 Task: Add an event with the title Second Interview with Chris, date '2024/05/22', time 8:50 AM to 10:50 AMand add a description: A conference call with partners serves as a platform for collaborative discussions. It brings together representatives from different organizations or departments to exchange ideas, share updates, and address common challenges. The call enables open and interactive communication, fostering a sense of teamwork and cooperation among partners.Select event color  Banana . Add location for the event as: 789 Rua Augusta, Lisbon, Portugal, logged in from the account softage.9@softage.netand send the event invitation to softage.6@softage.net with CC to  softage.7@softage.net. Set a reminder for the event Daily
Action: Mouse pressed left at (45, 107)
Screenshot: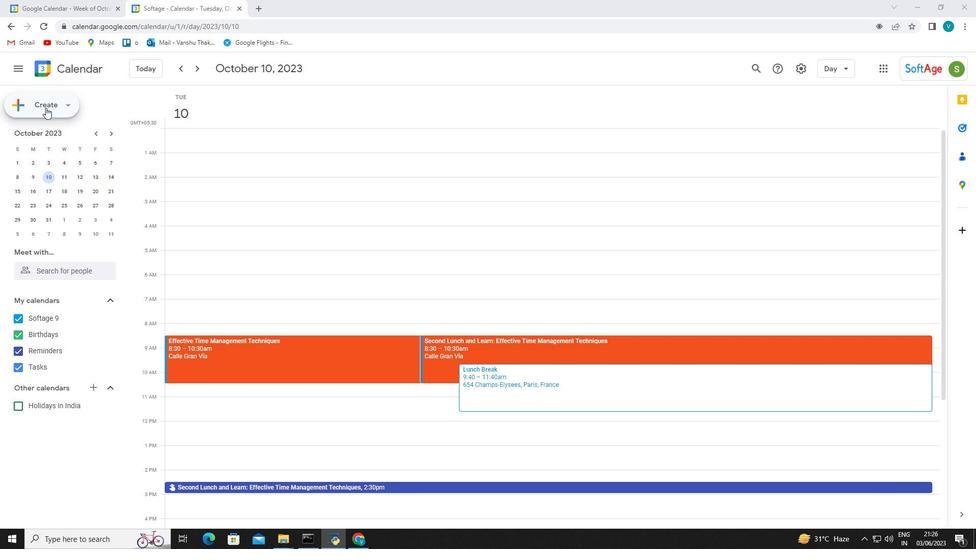 
Action: Mouse moved to (49, 129)
Screenshot: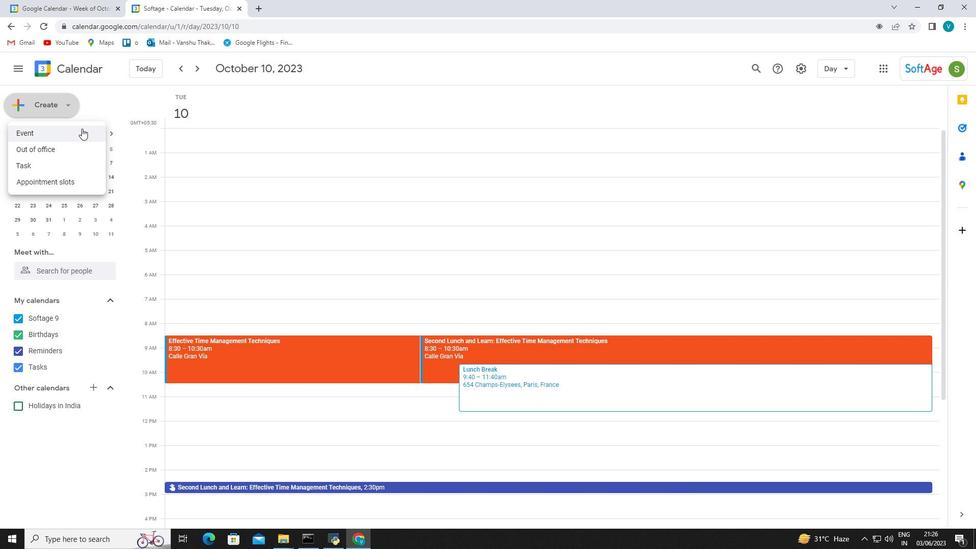 
Action: Mouse pressed left at (49, 129)
Screenshot: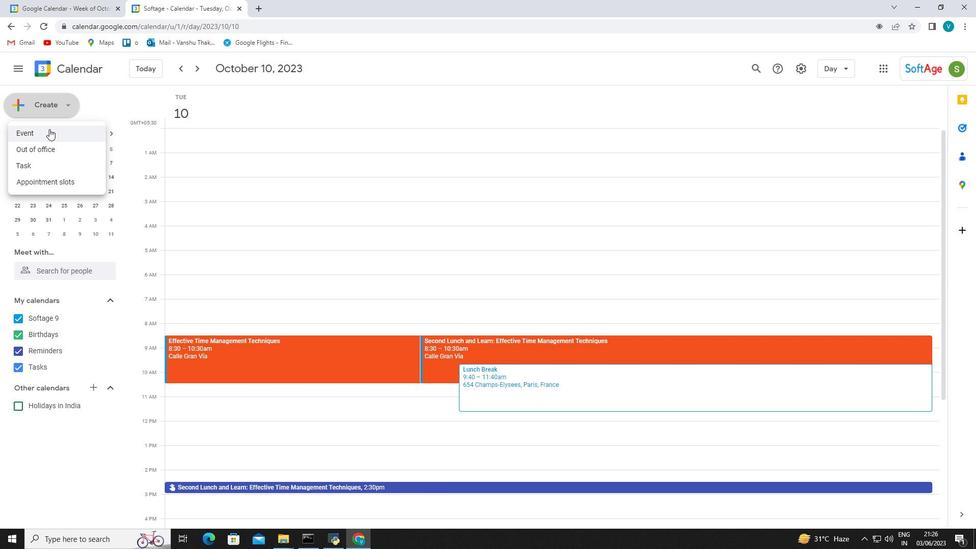 
Action: Mouse moved to (808, 340)
Screenshot: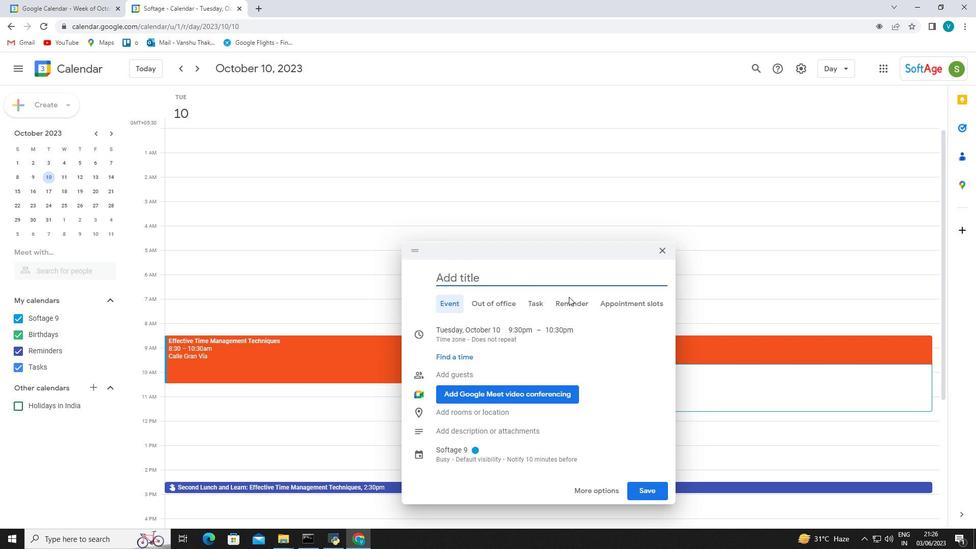 
Action: Key pressed <Key.shift_r>Second<Key.space><Key.shift_r><Key.shift_r><Key.shift_r><Key.shift_r><Key.shift_r><Key.shift_r><Key.shift_r><Key.shift_r><Key.shift_r>Interviw<Key.space><Key.backspace><Key.backspace>w<Key.backspace>ew<Key.space><Key.shift_r>with<Key.space><Key.shift_r>Chirs<Key.space>
Screenshot: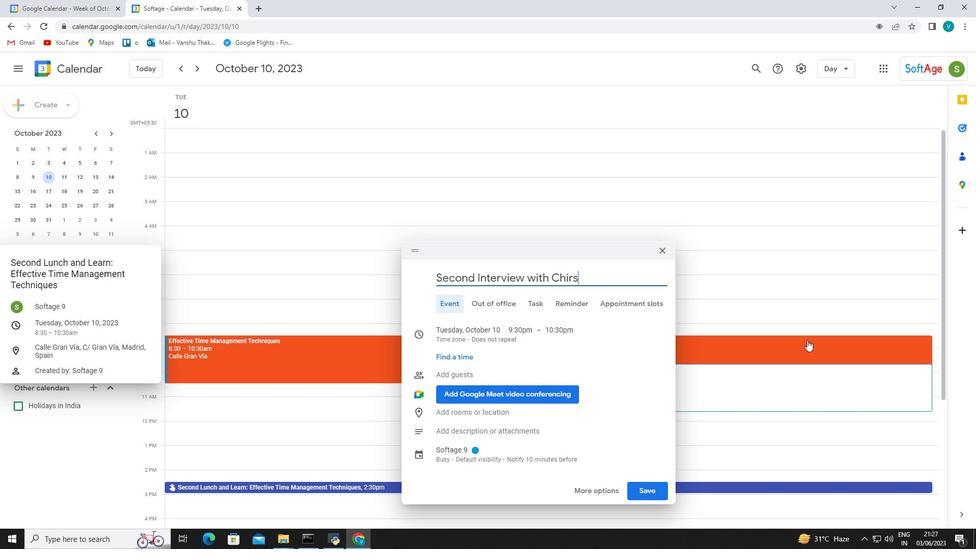 
Action: Mouse moved to (572, 281)
Screenshot: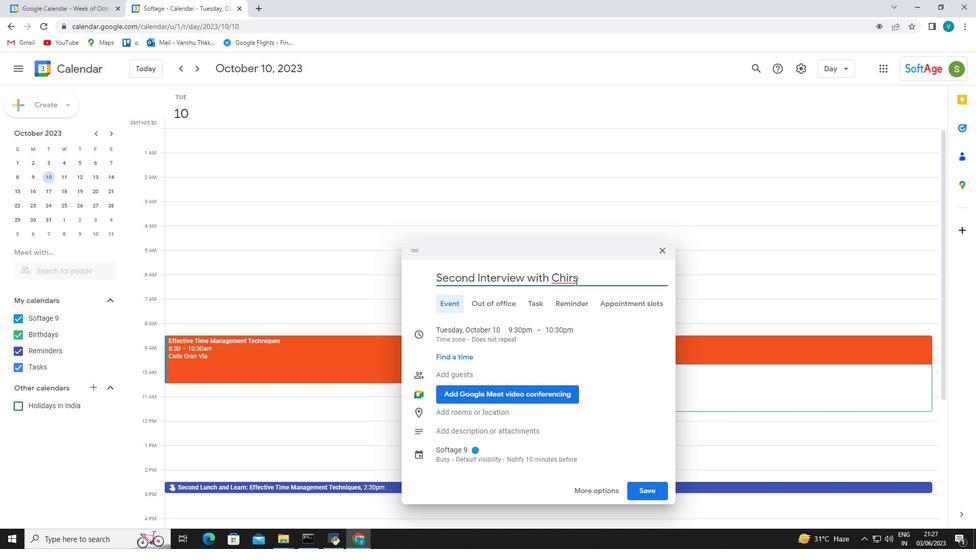 
Action: Mouse pressed right at (572, 281)
Screenshot: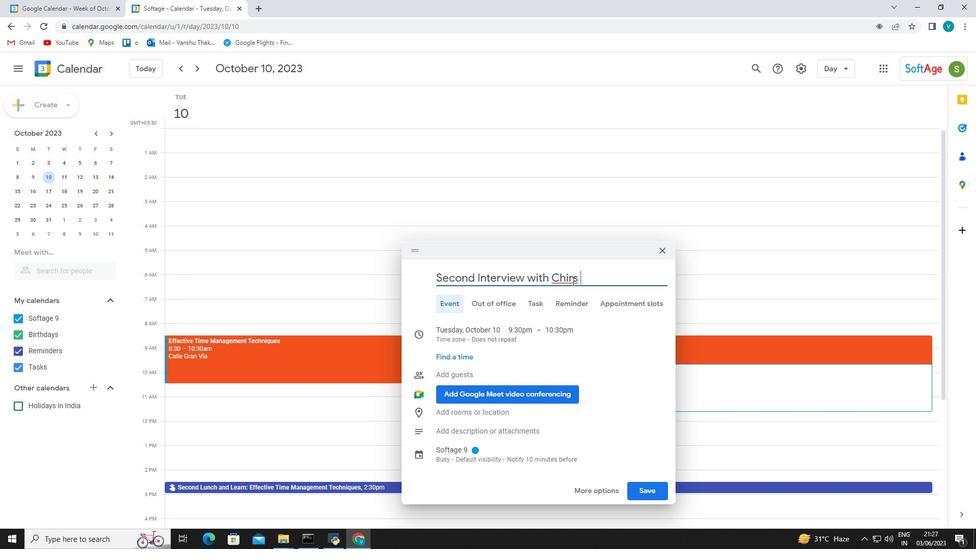 
Action: Mouse moved to (585, 289)
Screenshot: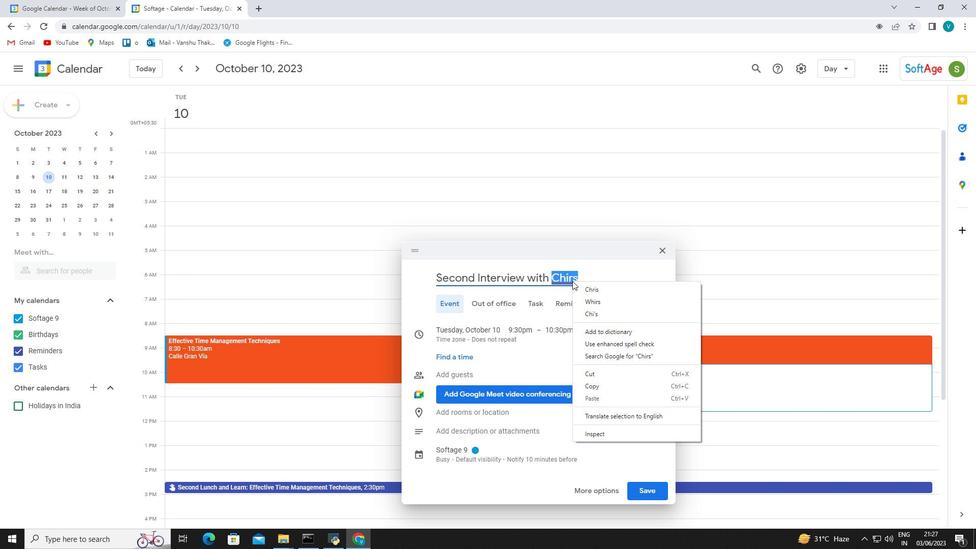 
Action: Mouse pressed left at (585, 289)
Screenshot: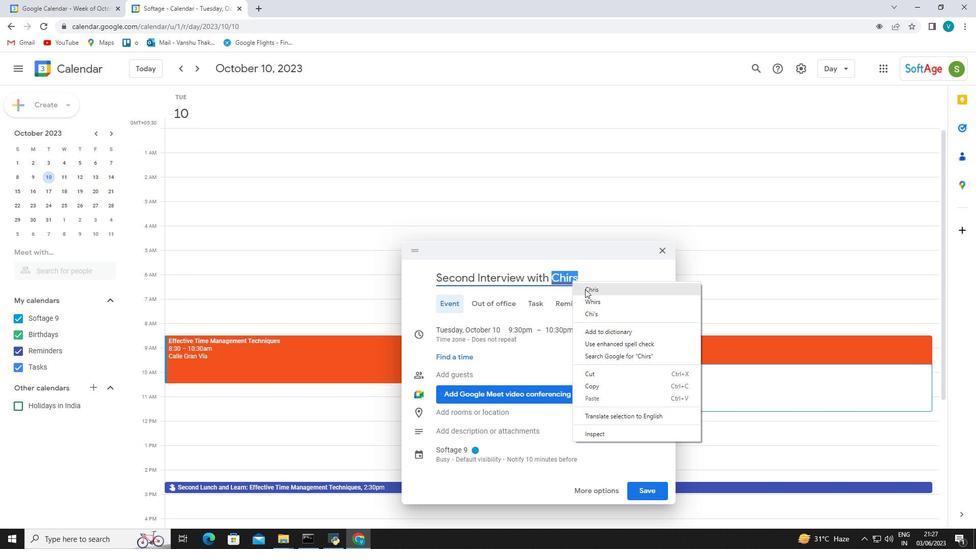 
Action: Mouse moved to (570, 351)
Screenshot: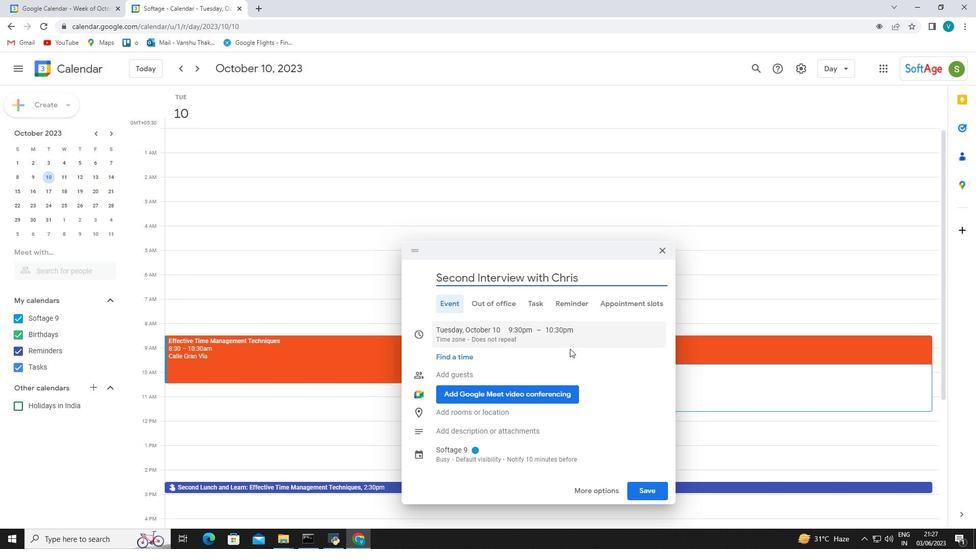 
Action: Mouse scrolled (570, 350) with delta (0, 0)
Screenshot: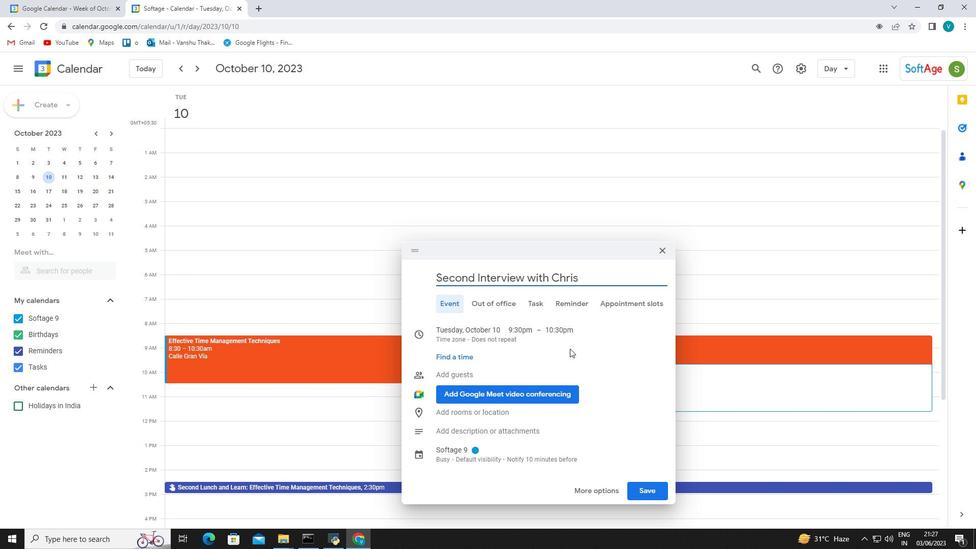 
Action: Mouse moved to (572, 351)
Screenshot: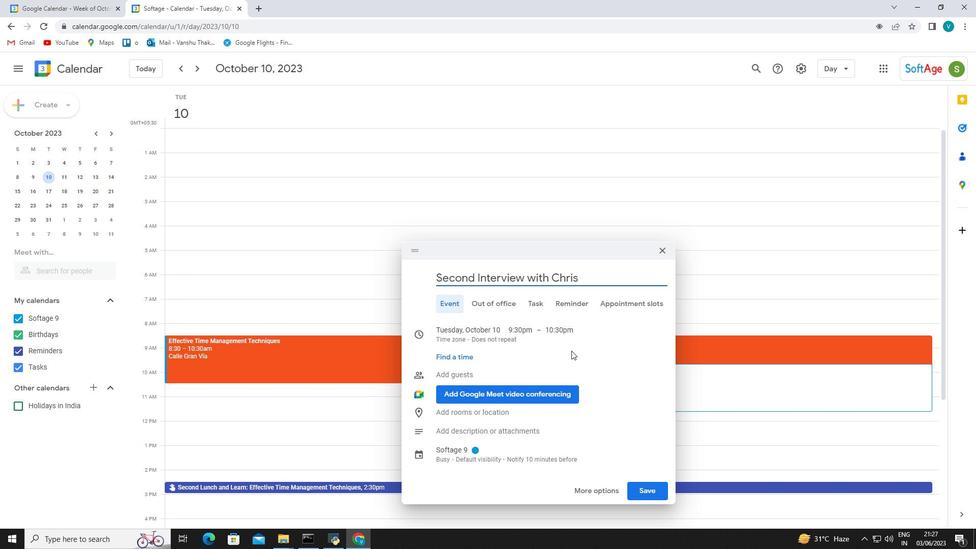 
Action: Mouse scrolled (572, 350) with delta (0, 0)
Screenshot: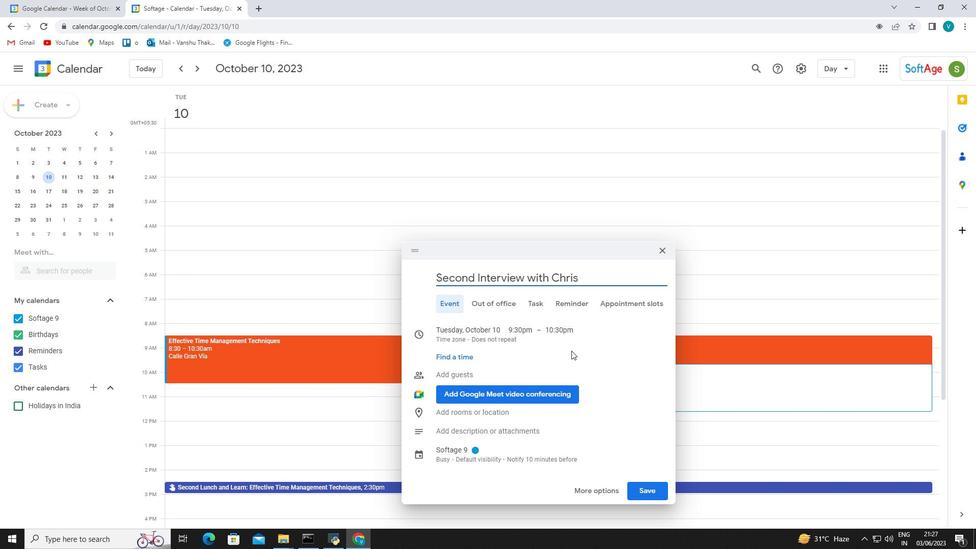 
Action: Mouse moved to (573, 351)
Screenshot: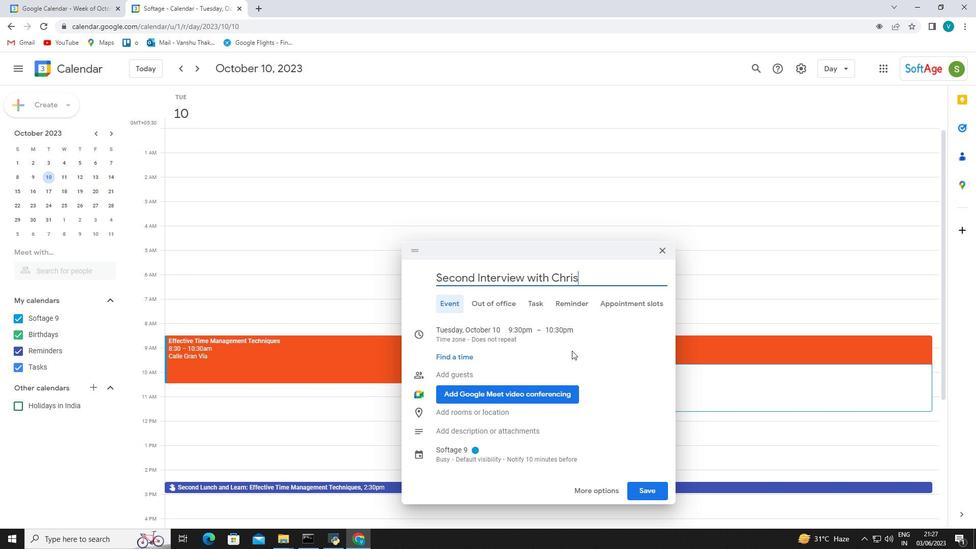 
Action: Mouse scrolled (573, 350) with delta (0, 0)
Screenshot: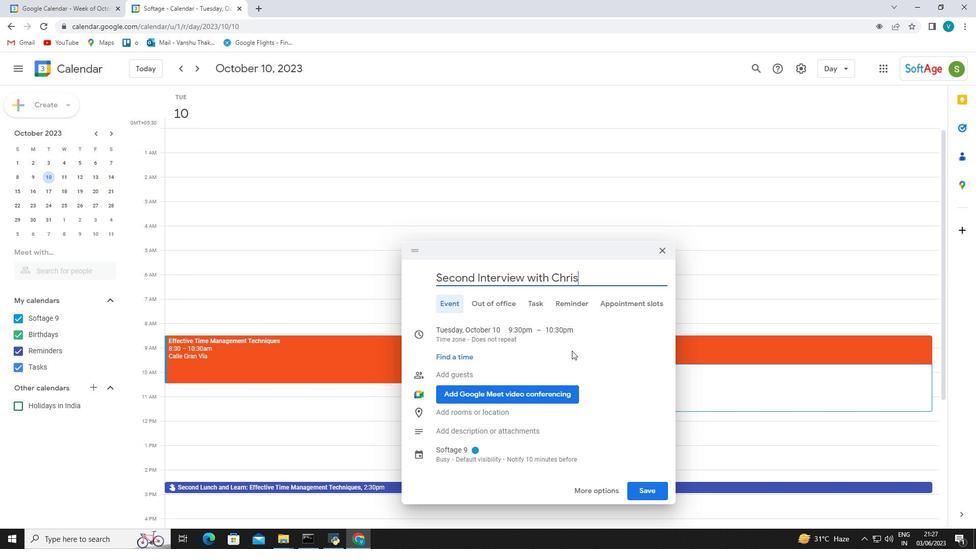 
Action: Mouse moved to (603, 362)
Screenshot: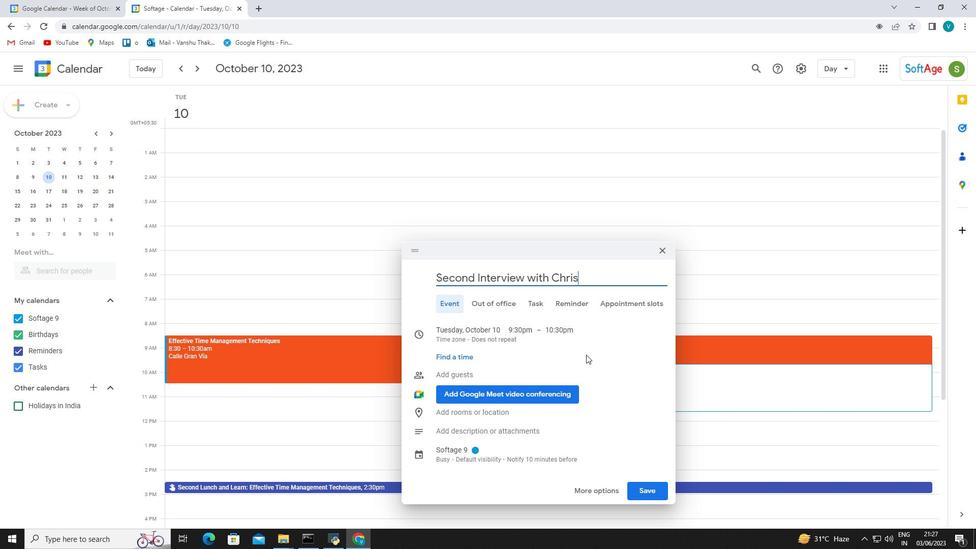 
Action: Mouse scrolled (603, 361) with delta (0, 0)
Screenshot: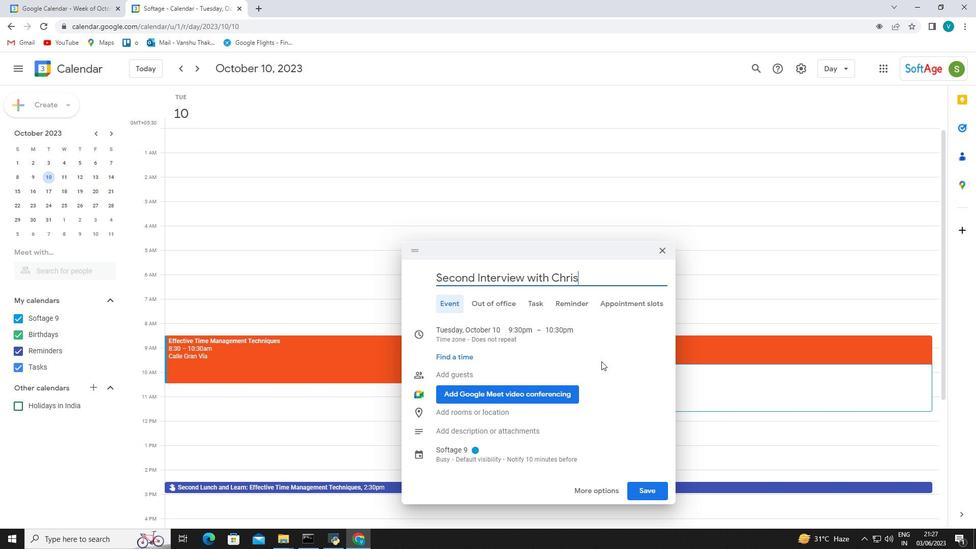 
Action: Mouse scrolled (603, 361) with delta (0, 0)
Screenshot: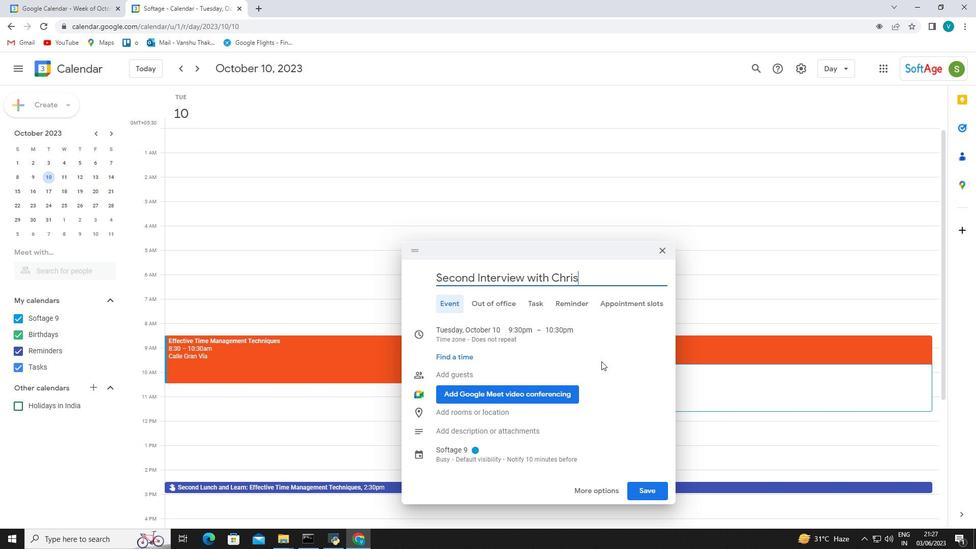 
Action: Mouse scrolled (603, 361) with delta (0, 0)
Screenshot: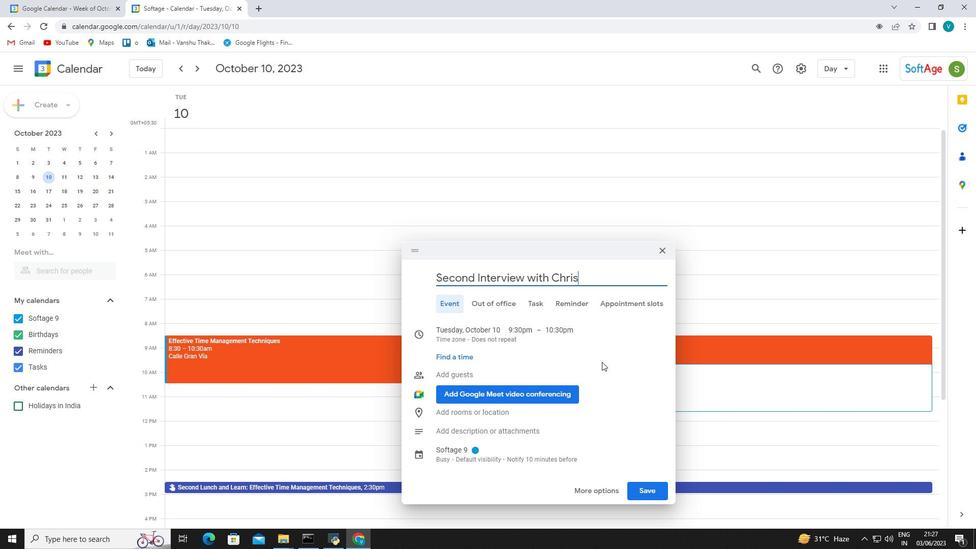 
Action: Mouse scrolled (603, 361) with delta (0, 0)
Screenshot: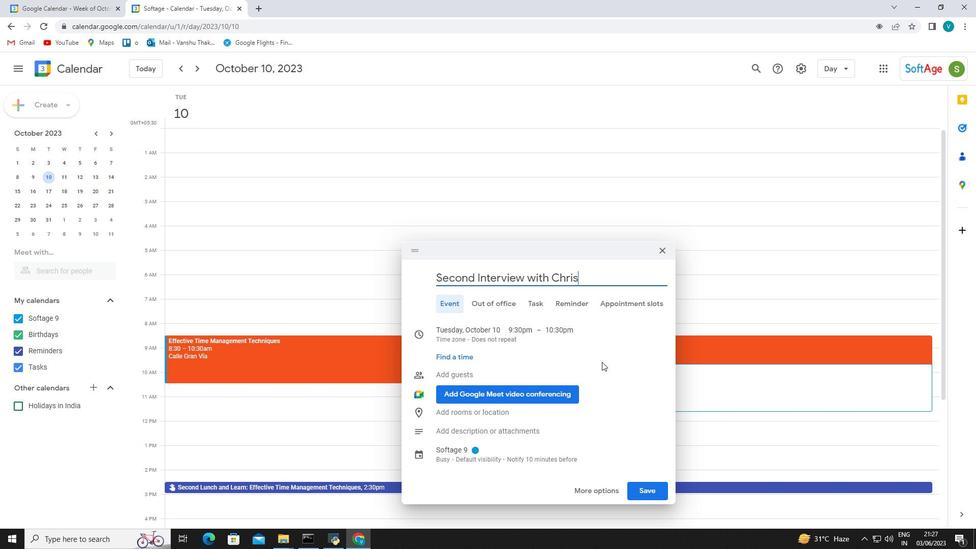 
Action: Mouse scrolled (603, 361) with delta (0, 0)
Screenshot: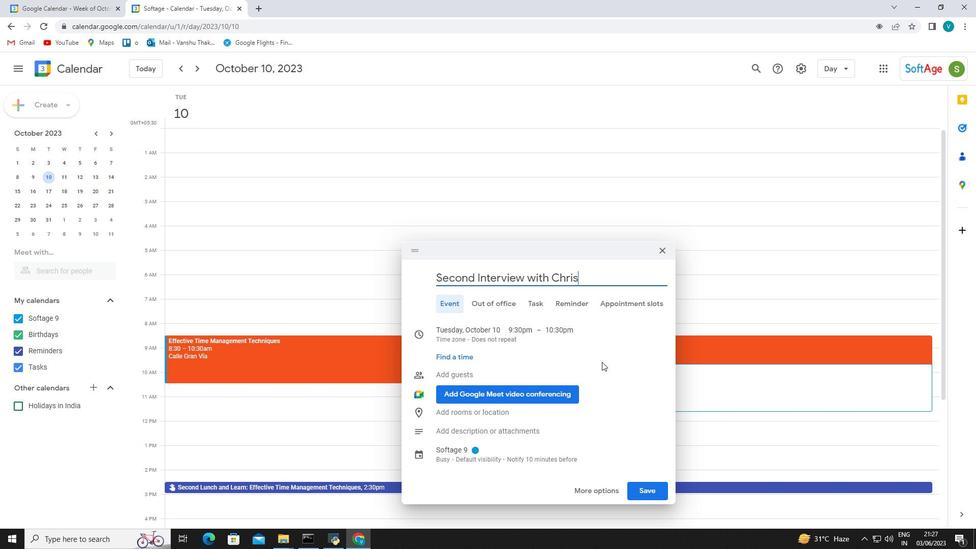 
Action: Mouse moved to (604, 365)
Screenshot: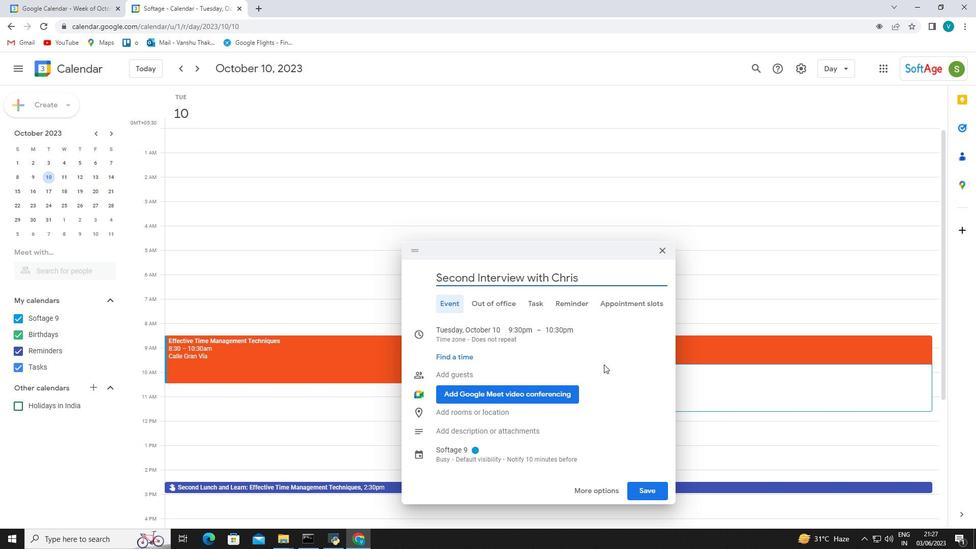 
Action: Mouse scrolled (604, 364) with delta (0, 0)
Screenshot: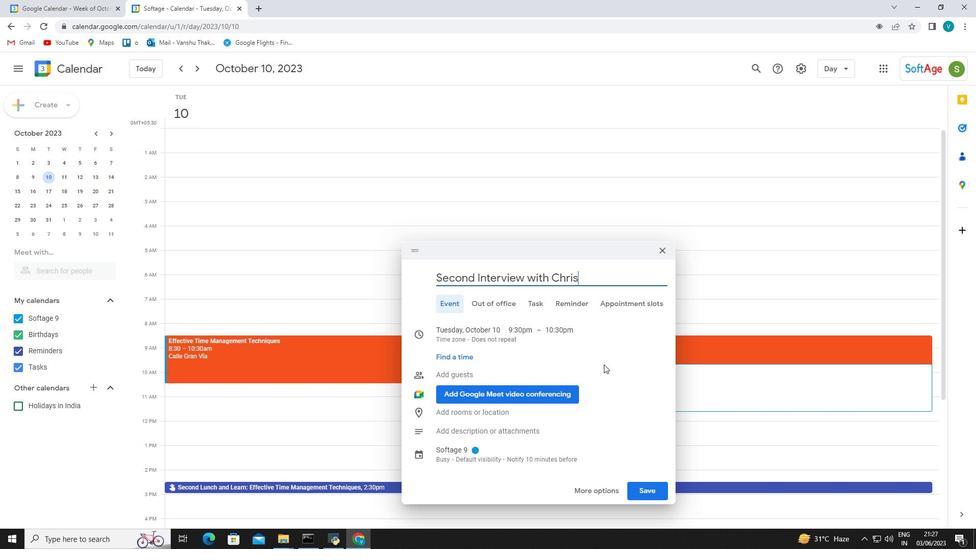 
Action: Mouse scrolled (604, 364) with delta (0, 0)
Screenshot: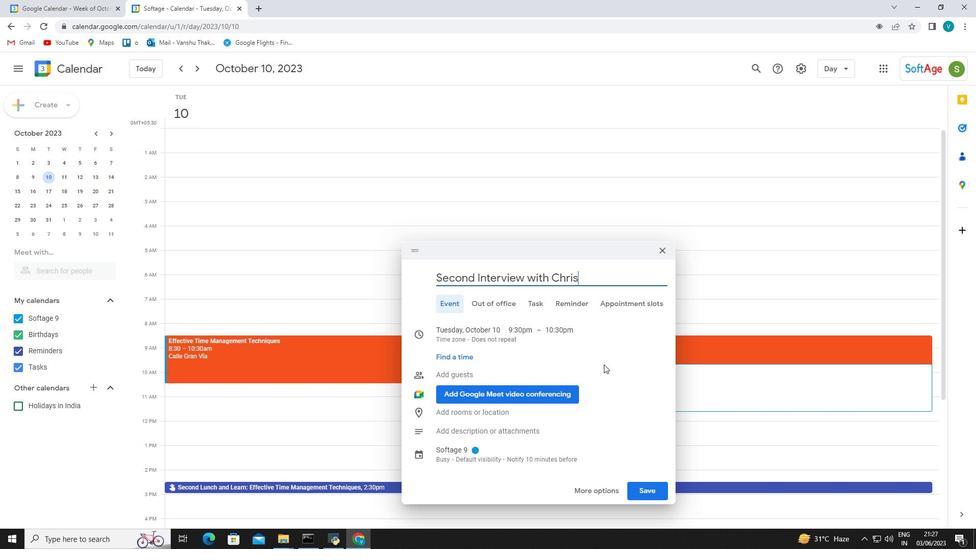 
Action: Mouse scrolled (604, 364) with delta (0, 0)
Screenshot: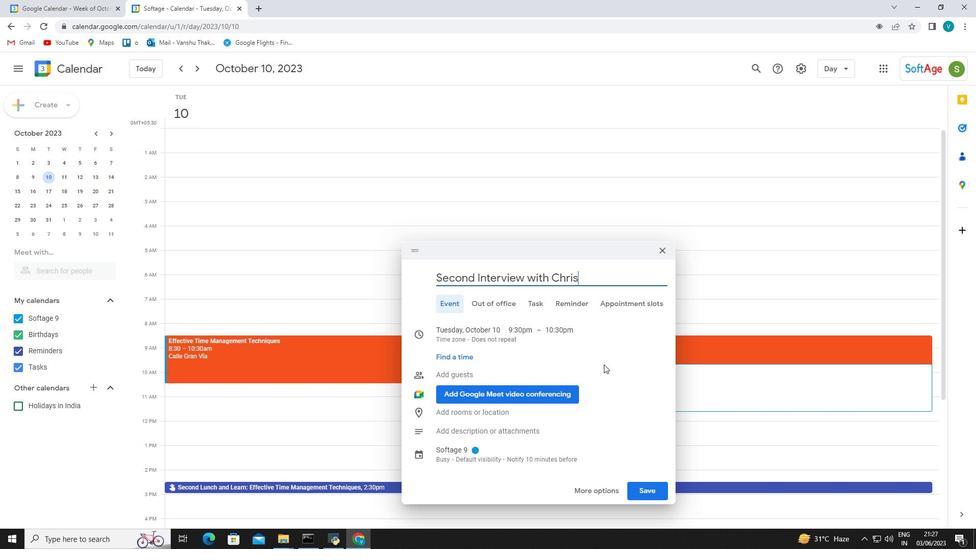 
Action: Mouse scrolled (604, 364) with delta (0, 0)
Screenshot: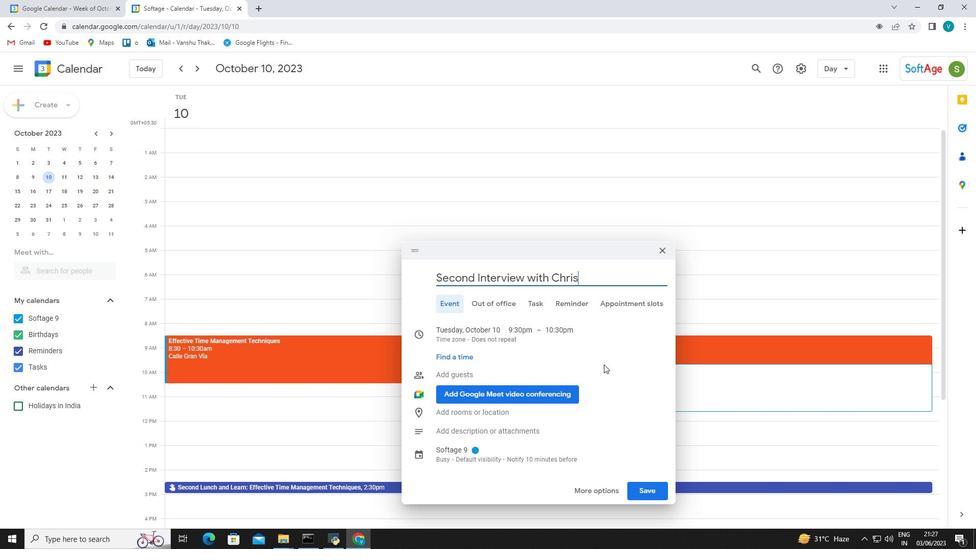 
Action: Mouse scrolled (604, 364) with delta (0, 0)
Screenshot: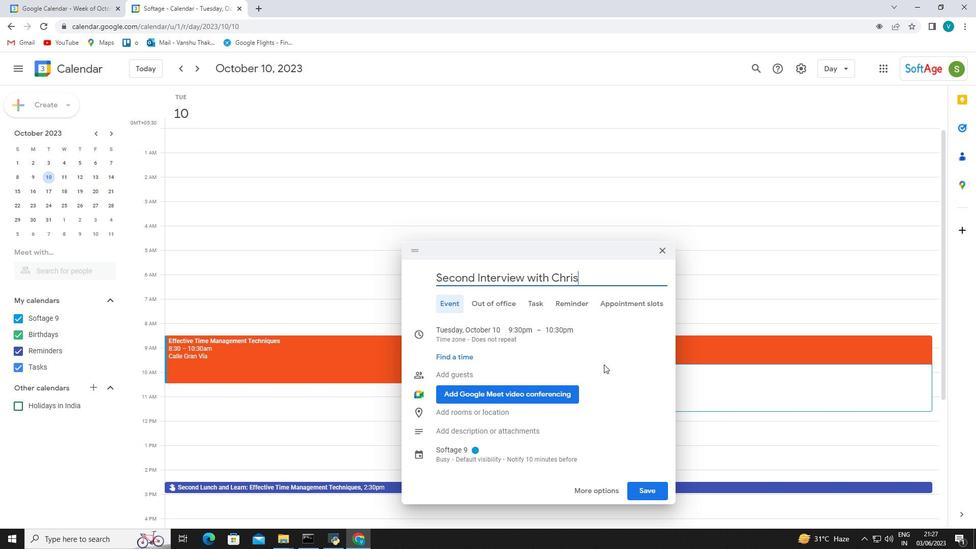 
Action: Mouse moved to (648, 388)
Screenshot: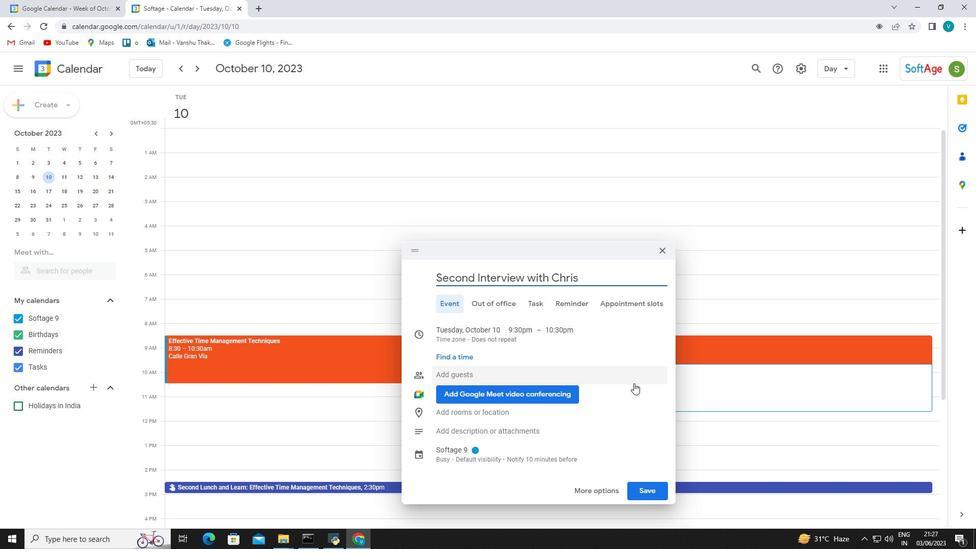 
Action: Mouse scrolled (648, 389) with delta (0, 0)
Screenshot: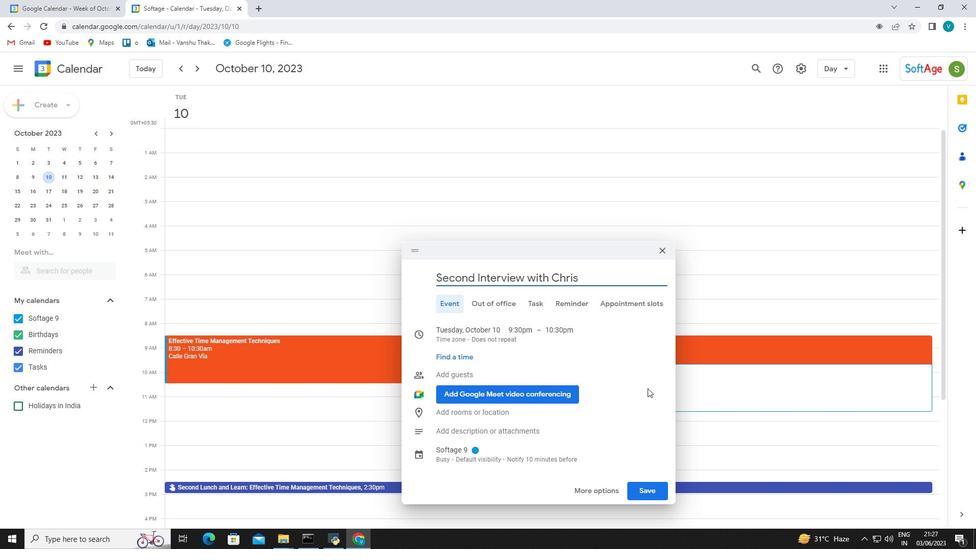 
Action: Mouse scrolled (648, 389) with delta (0, 0)
Screenshot: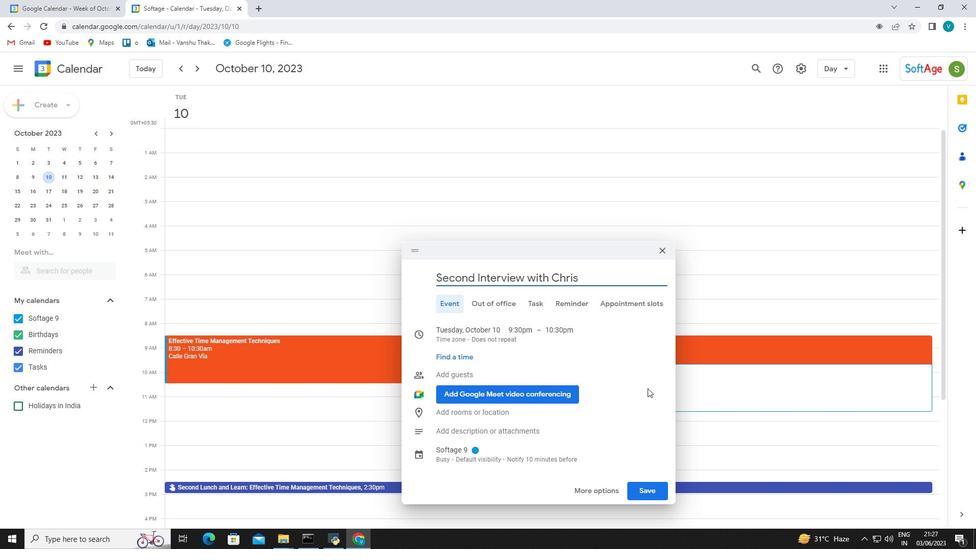 
Action: Mouse scrolled (648, 389) with delta (0, 0)
Screenshot: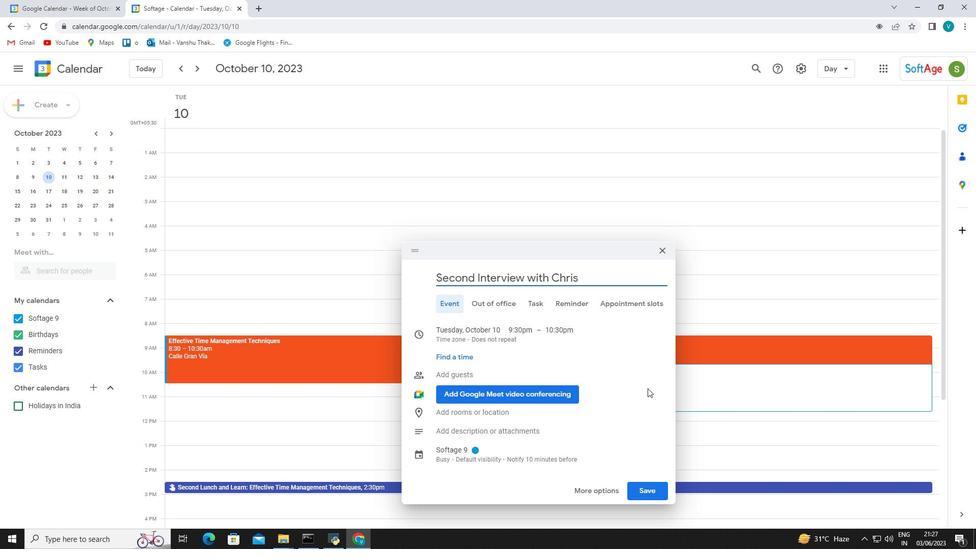
Action: Mouse scrolled (648, 389) with delta (0, 0)
Screenshot: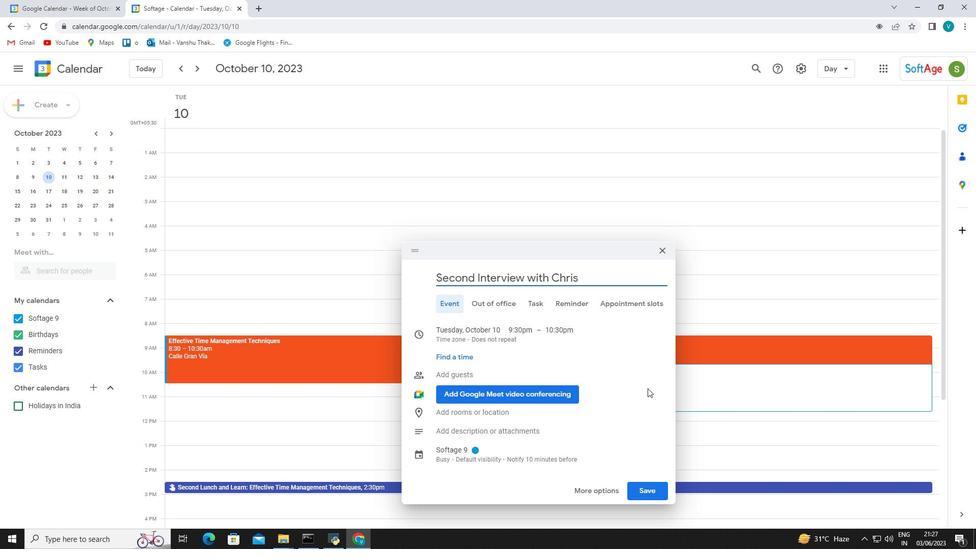 
Action: Mouse scrolled (648, 389) with delta (0, 0)
Screenshot: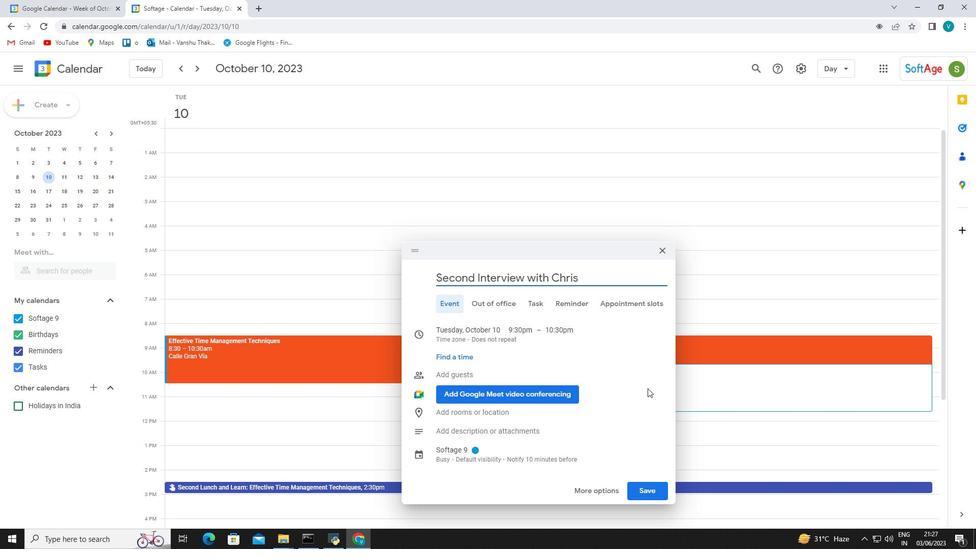 
Action: Mouse moved to (491, 328)
Screenshot: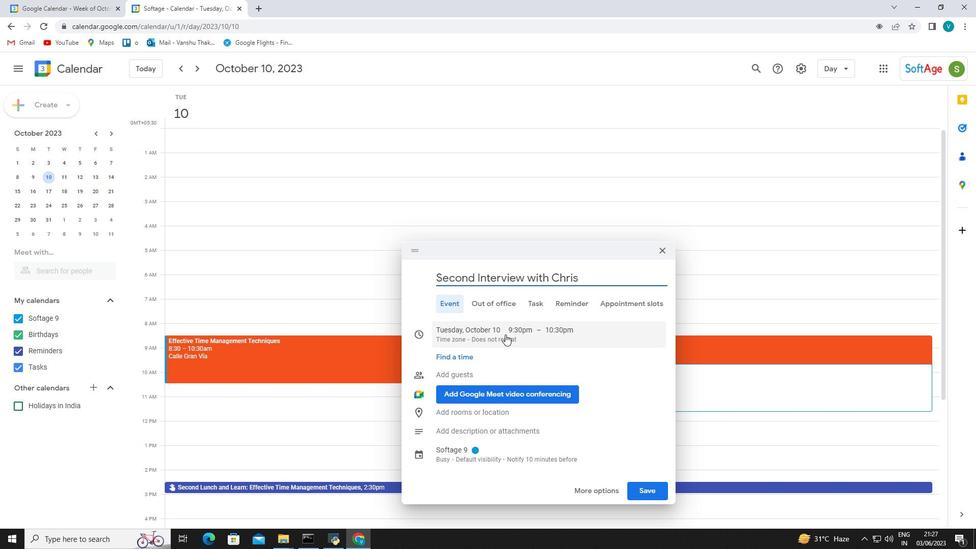 
Action: Mouse pressed left at (491, 328)
Screenshot: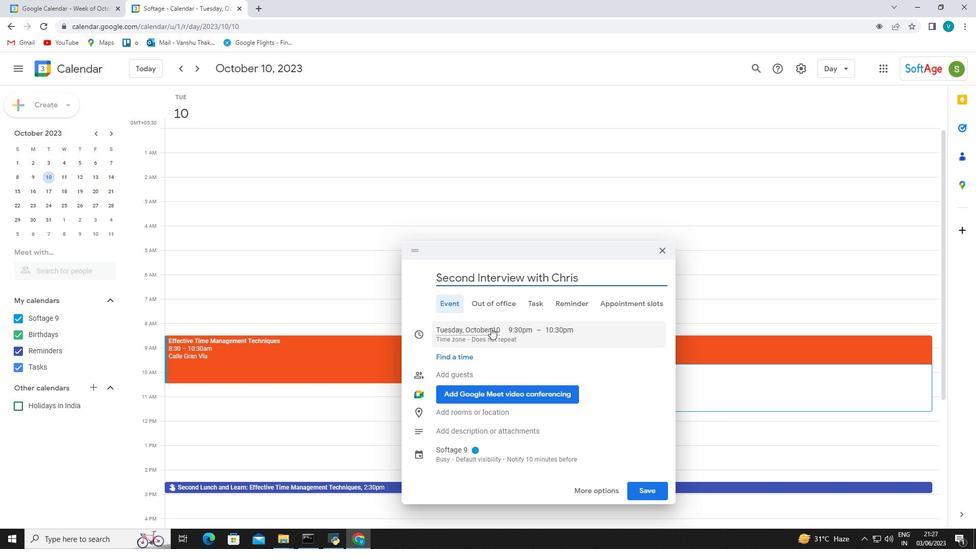 
Action: Mouse moved to (504, 347)
Screenshot: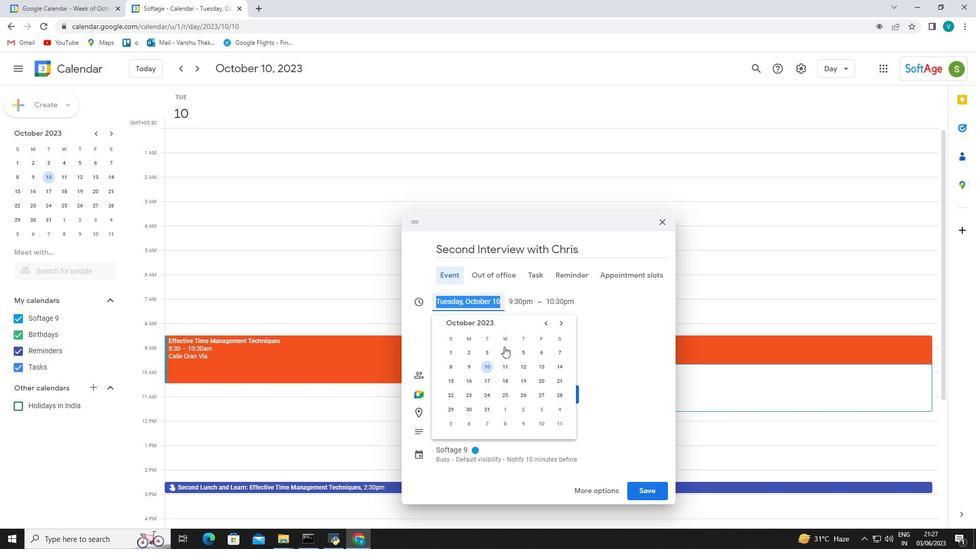 
Action: Key pressed 2024/05/22
Screenshot: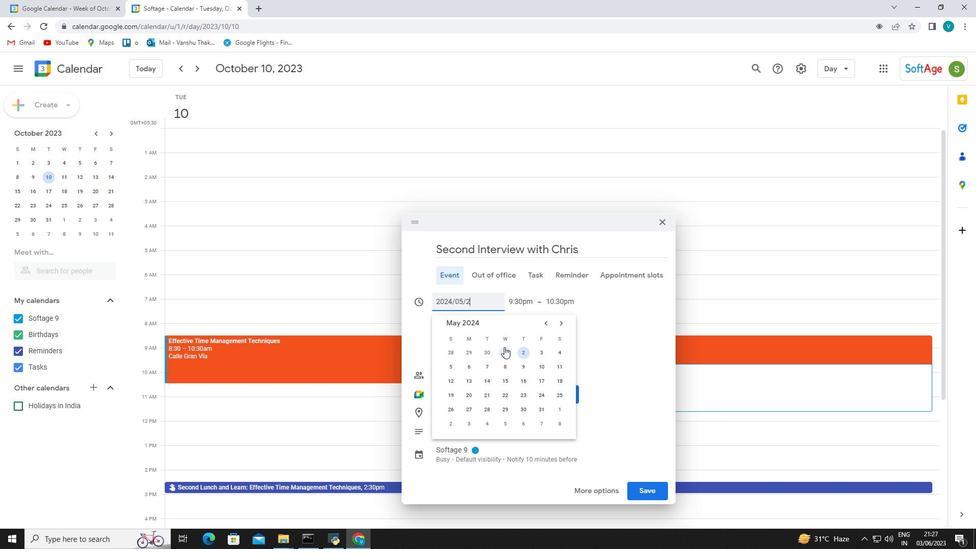 
Action: Mouse moved to (520, 302)
Screenshot: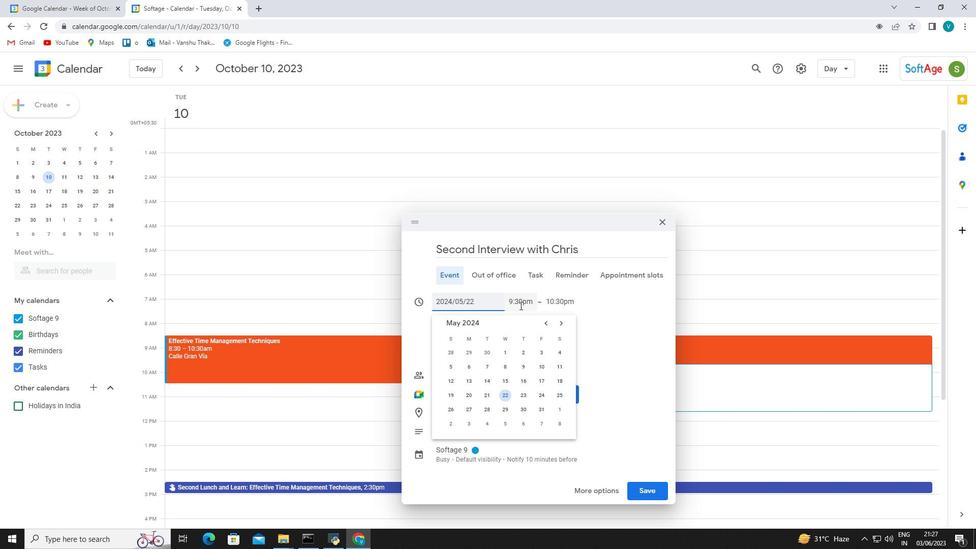 
Action: Mouse pressed left at (520, 302)
Screenshot: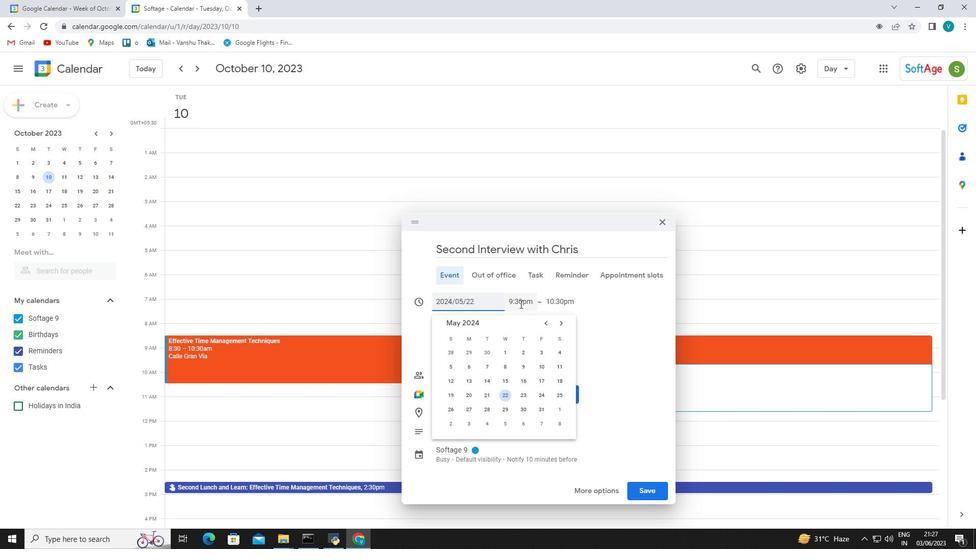 
Action: Mouse moved to (602, 382)
Screenshot: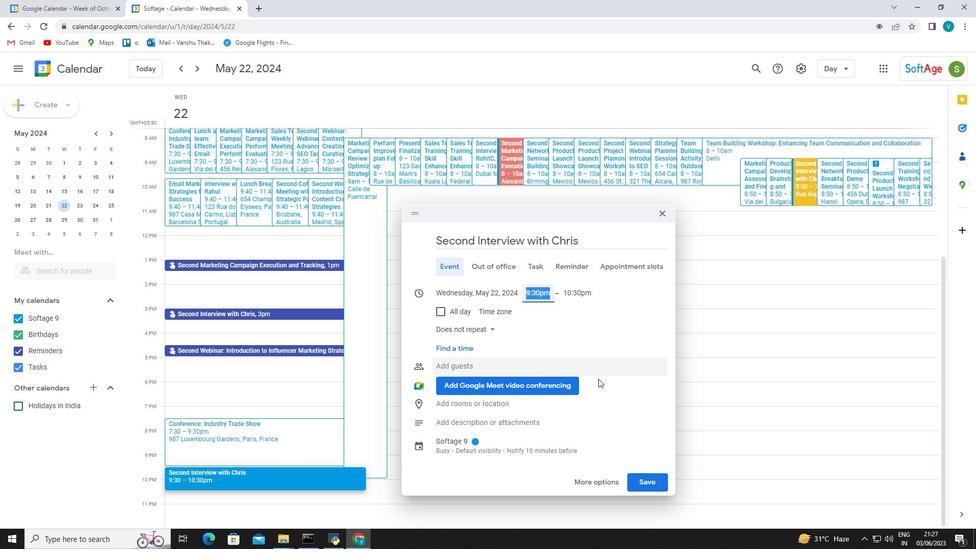 
Action: Key pressed 8<Key.shift_r><Key.shift_r><Key.shift_r><Key.shift_r><Key.shift_r><Key.shift_r><Key.shift_r><Key.shift_r><Key.shift_r><Key.shift_r><Key.shift_r><Key.shift_r><Key.shift_r>:50am
Screenshot: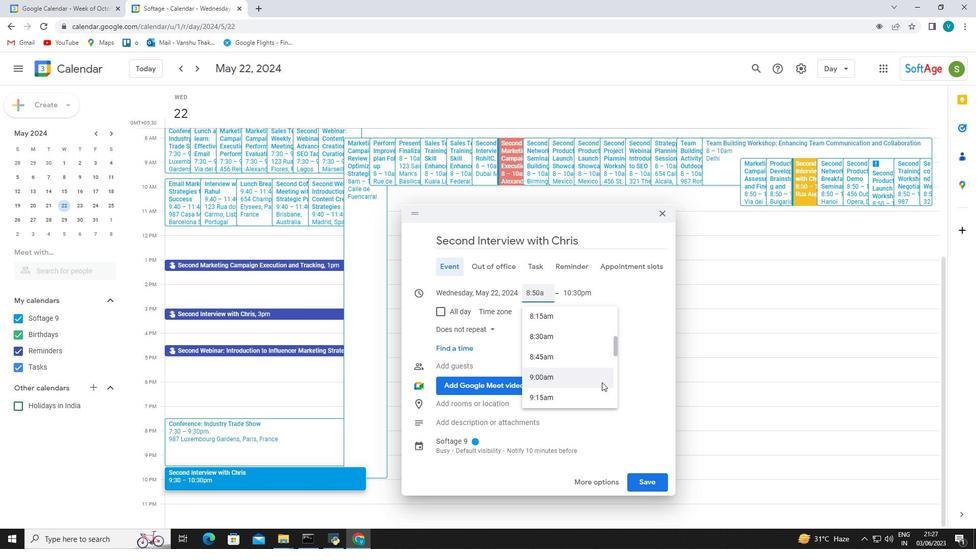 
Action: Mouse moved to (579, 287)
Screenshot: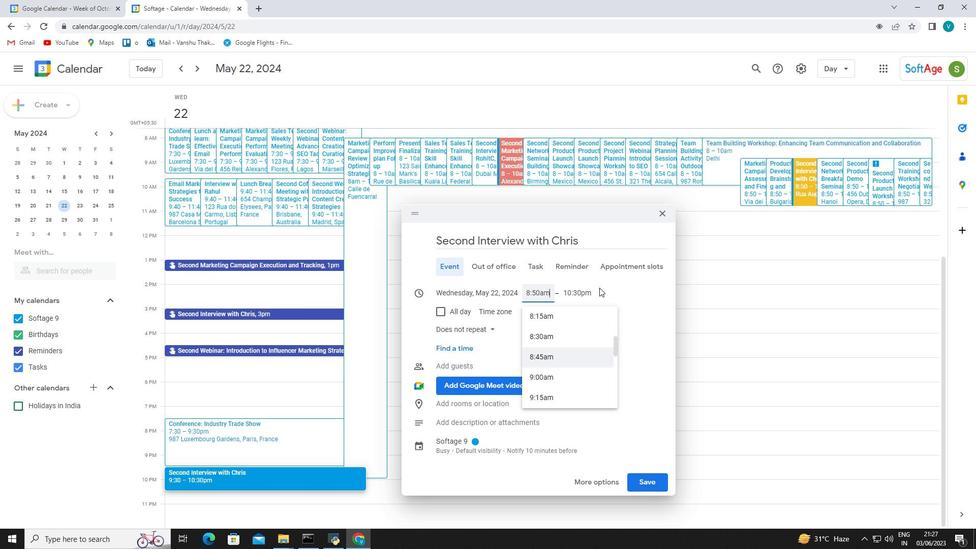 
Action: Mouse pressed left at (579, 287)
Screenshot: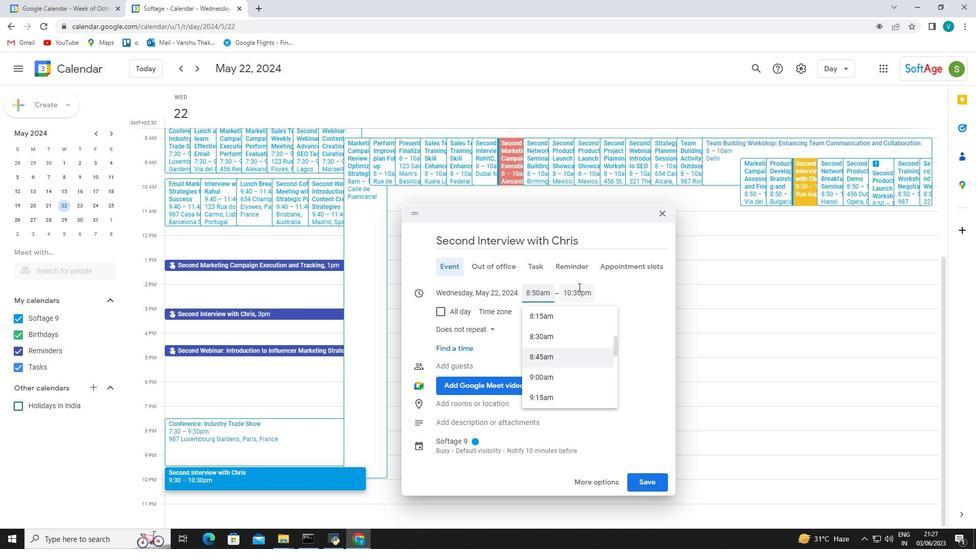
Action: Mouse moved to (575, 244)
Screenshot: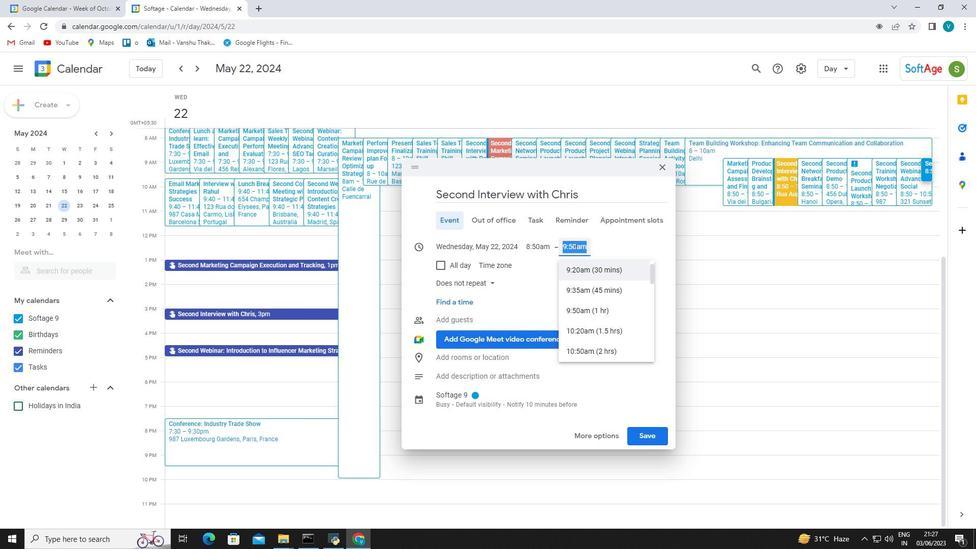 
Action: Mouse pressed left at (575, 244)
Screenshot: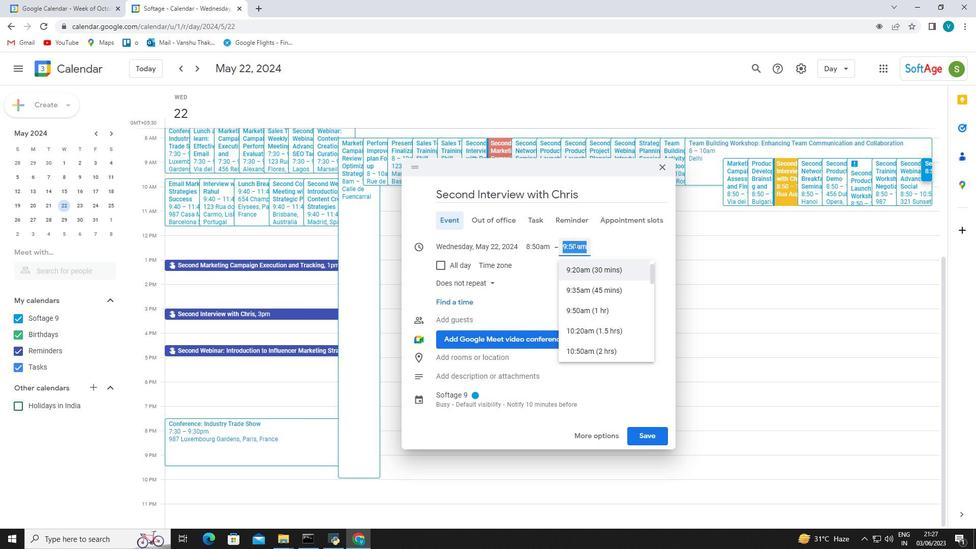 
Action: Mouse moved to (589, 255)
Screenshot: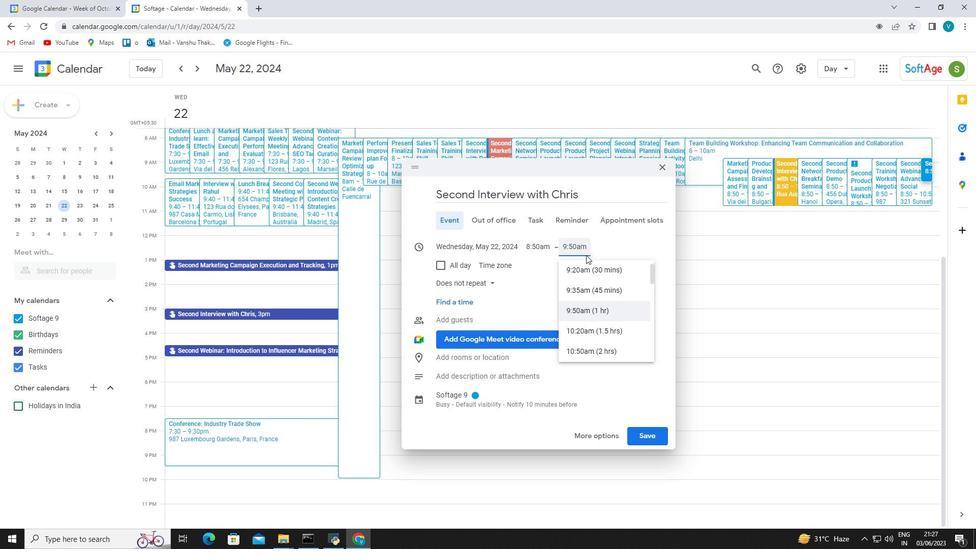 
Action: Key pressed <Key.backspace><Key.backspace><Key.backspace><Key.backspace>10<Key.shift_r><Key.shift_r><Key.shift_r><Key.shift_r><Key.shift_r><Key.shift_r>:50
Screenshot: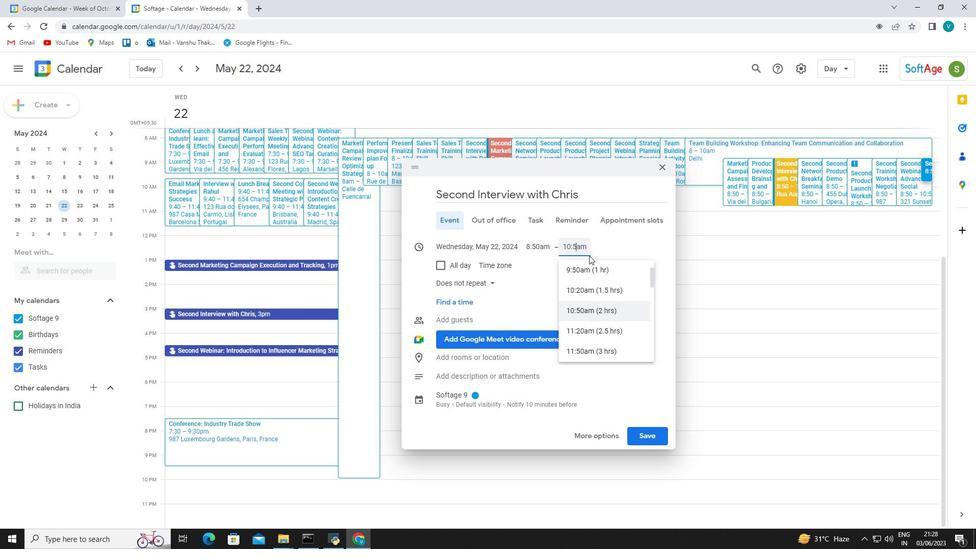 
Action: Mouse moved to (592, 247)
Screenshot: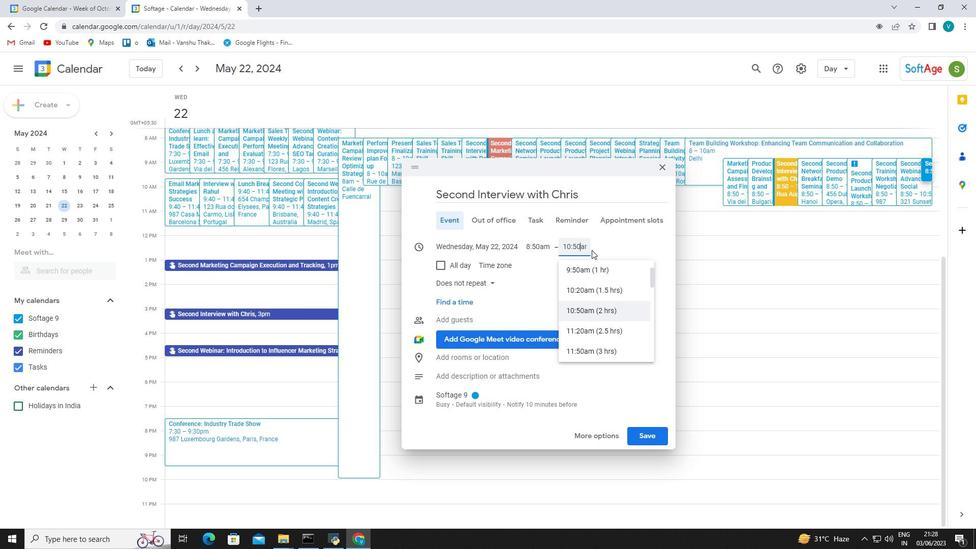 
Action: Mouse pressed left at (592, 247)
Screenshot: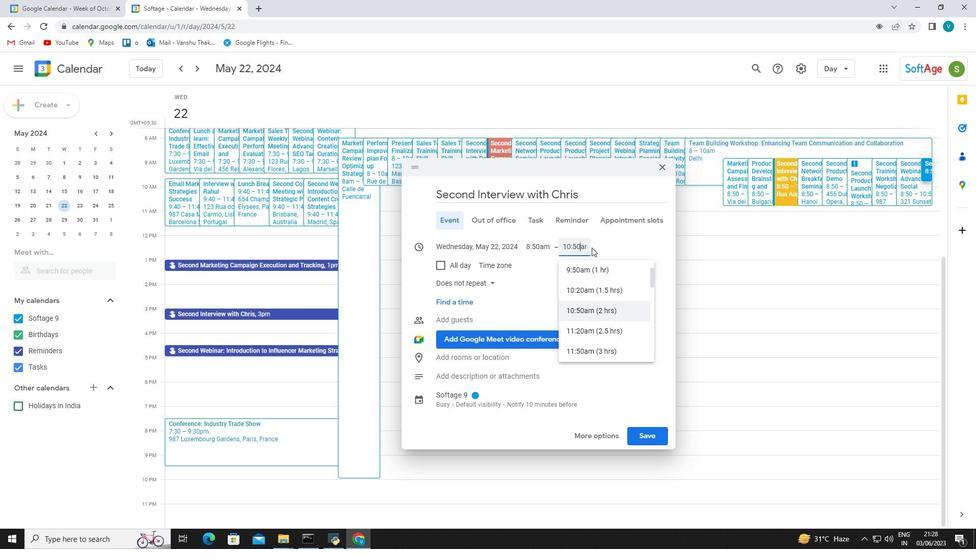 
Action: Mouse moved to (497, 276)
Screenshot: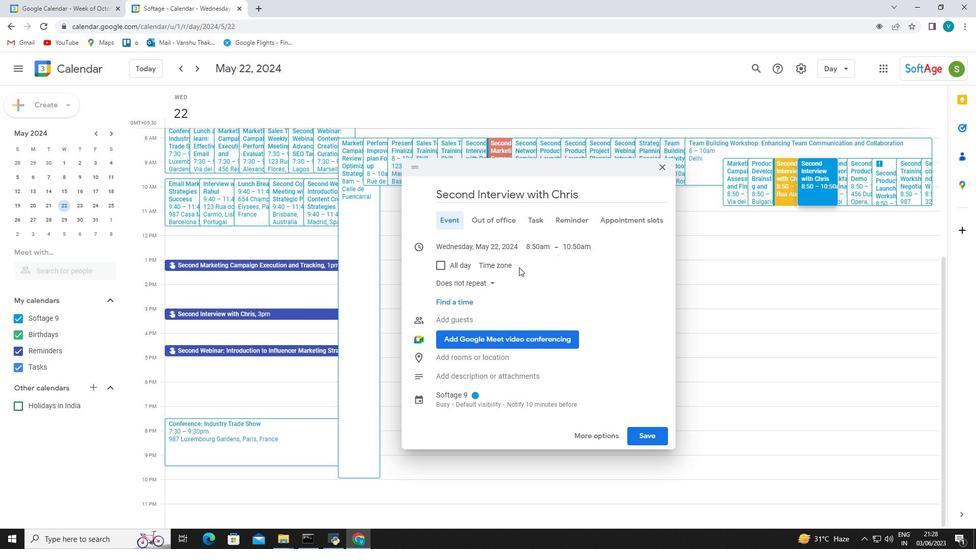 
Action: Mouse scrolled (497, 276) with delta (0, 0)
Screenshot: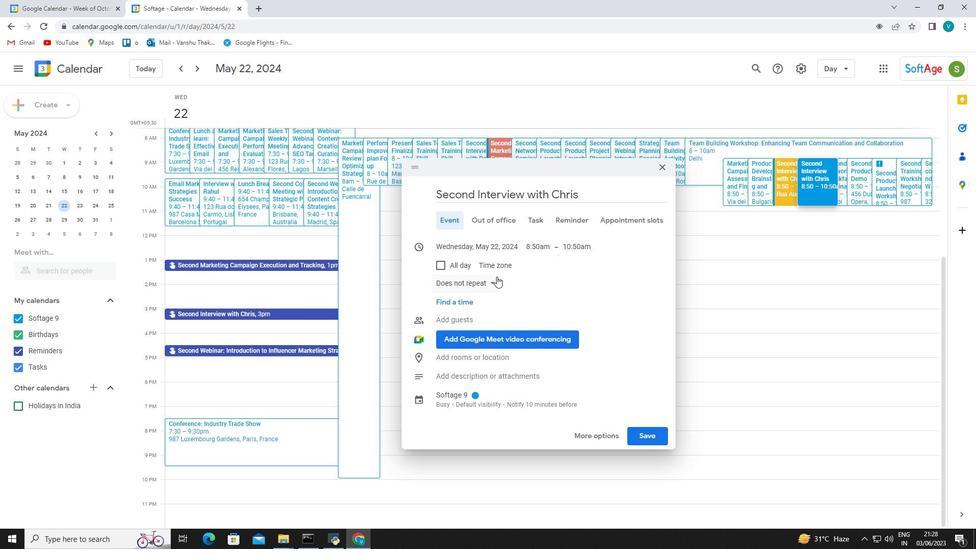 
Action: Mouse scrolled (497, 276) with delta (0, 0)
Screenshot: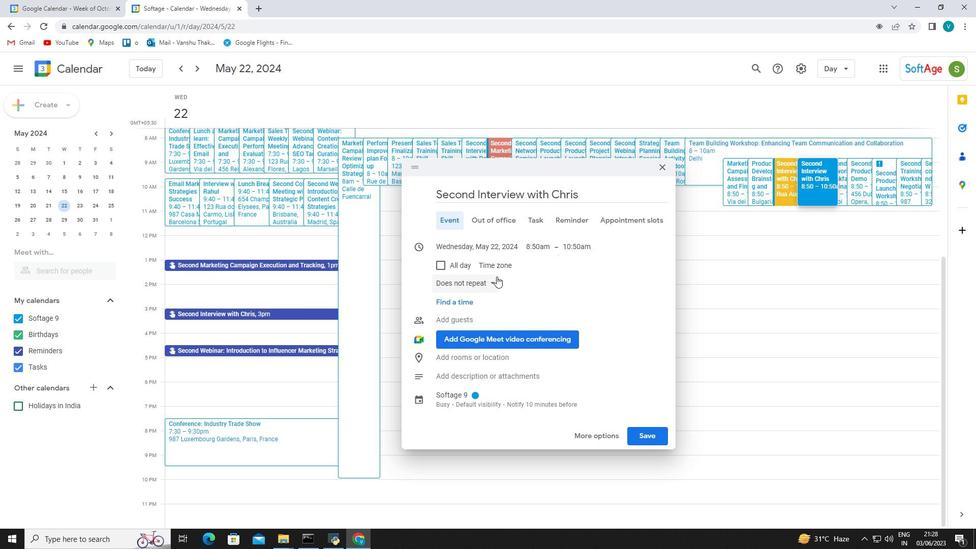 
Action: Mouse scrolled (497, 276) with delta (0, 0)
Screenshot: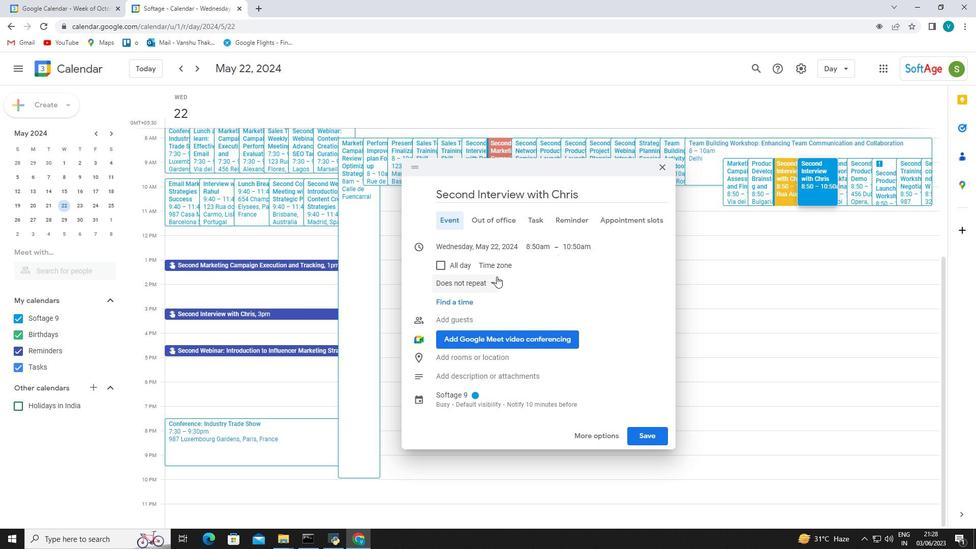 
Action: Mouse moved to (521, 371)
Screenshot: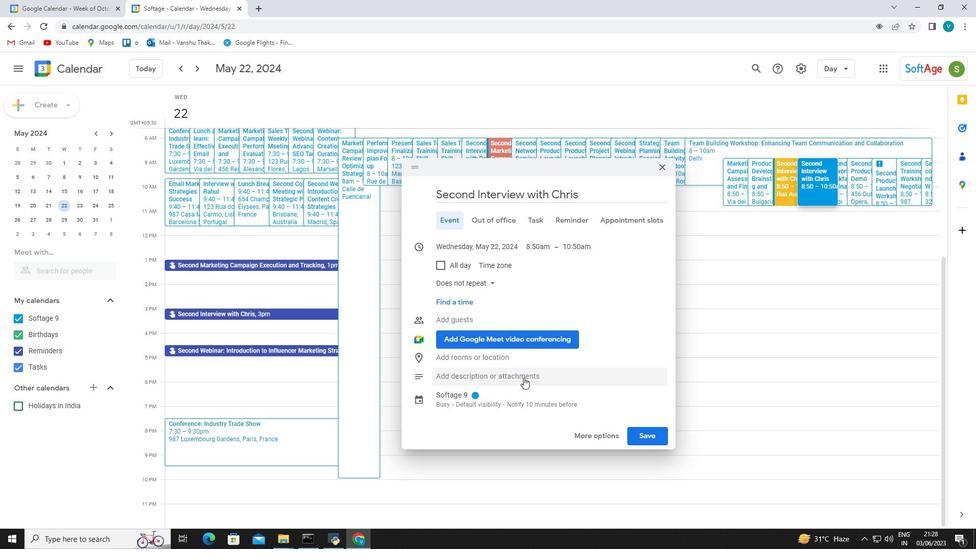 
Action: Mouse pressed left at (521, 371)
Screenshot: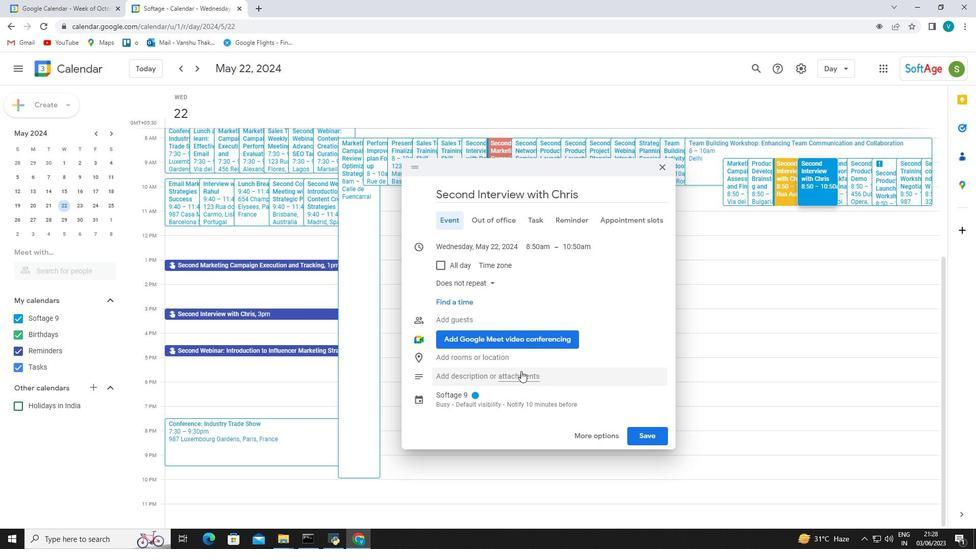 
Action: Mouse moved to (451, 388)
Screenshot: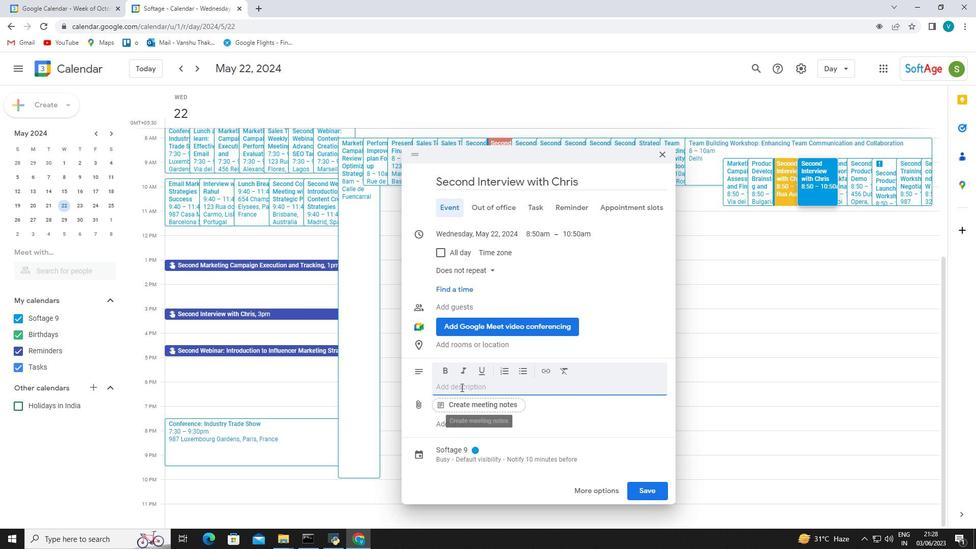 
Action: Mouse pressed left at (451, 388)
Screenshot: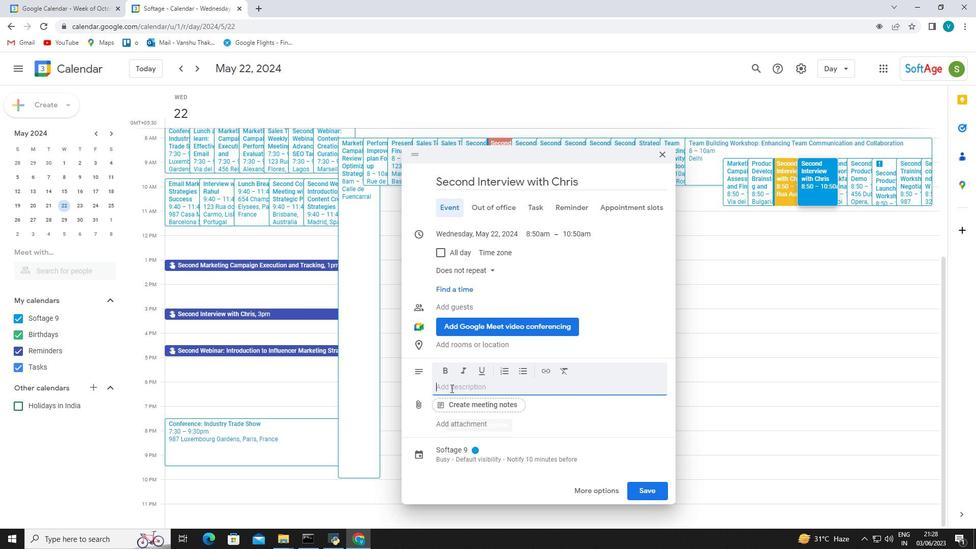
Action: Key pressed <Key.shift_r>A<Key.space>con
Screenshot: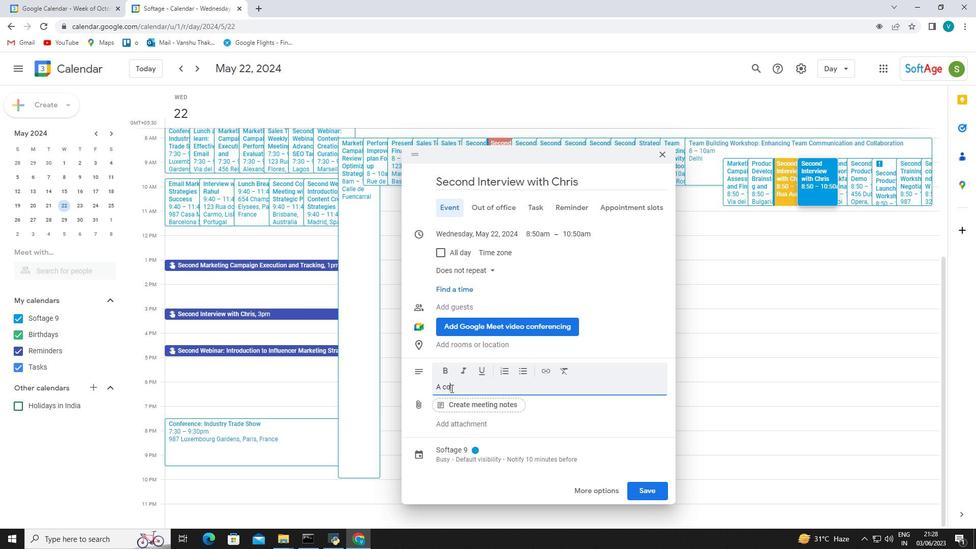 
Action: Mouse moved to (426, 291)
Screenshot: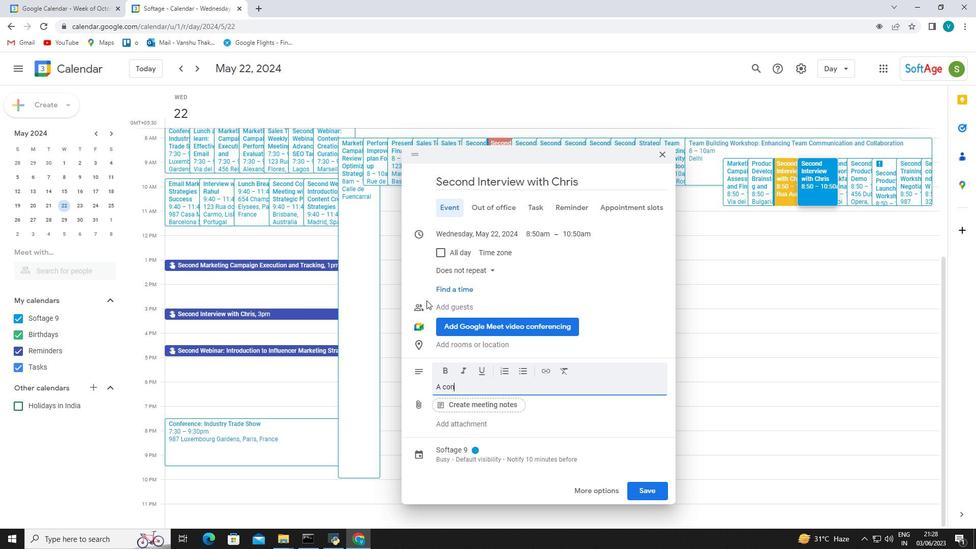 
Action: Key pressed fr
Screenshot: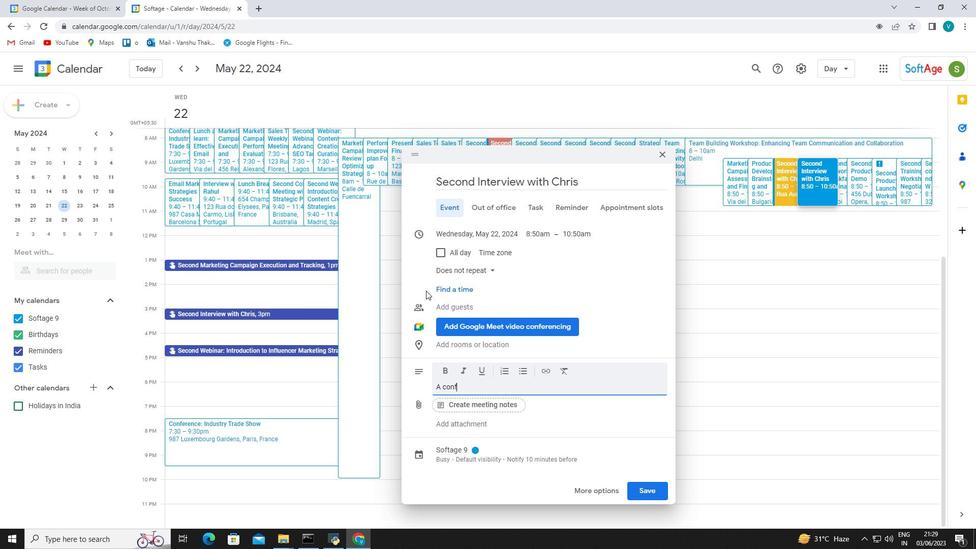 
Action: Mouse moved to (397, 283)
Screenshot: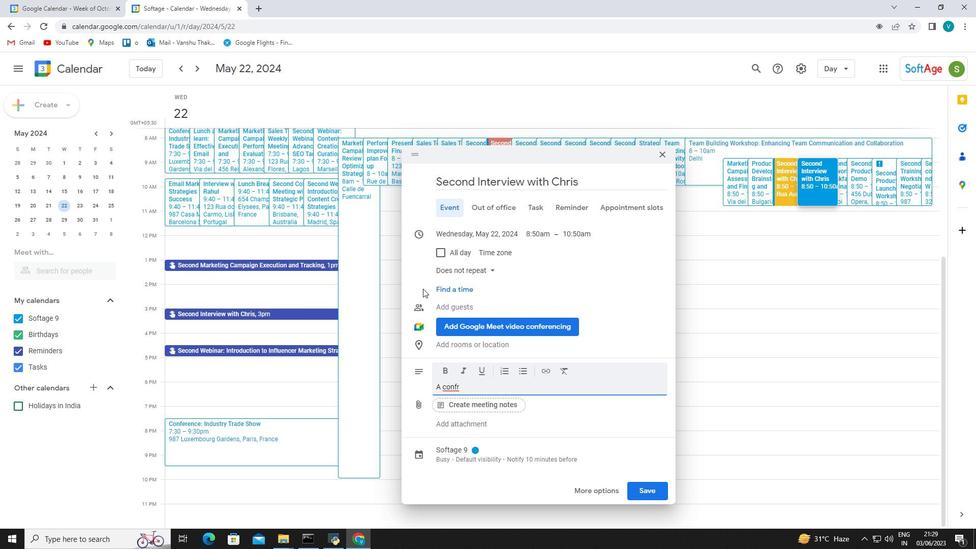 
Action: Key pressed e<Key.backspace><Key.backspace>erence<Key.space>call<Key.space>with<Key.space>partners<Key.space>serves<Key.space>as<Key.space>a<Key.space>platform<Key.space>fro<Key.backspace><Key.backspace>or<Key.space>collav<Key.backspace>borative<Key.space>ds<Key.backspace>iscussions<Key.space><Key.backspace>.<Key.space><Key.shift_r>It<Key.space>brings<Key.space>toh<Key.backspace>gether<Key.space>representatives<Key.space>from<Key.space>different<Key.space>organix<Key.backspace>zations<Key.space>or<Key.space>departments<Key.space>to<Key.space>exchange<Key.space>ideas<Key.space>,share<Key.space>updates<Key.space>,and<Key.space>address<Key.space>common<Key.space>cha<Key.backspace>ll<Key.backspace><Key.backspace>allenges<Key.space><Key.backspace>.<Key.shift_r>The<Key.space>call<Key.space>enables<Key.space>open<Key.space>and<Key.space>interactive<Key.space>c<Key.backspace><Key.shift_r>C<Key.backspace><Key.enter><Key.shift_r><Key.shift_r><Key.shift_r><Key.shift_r><Key.shift_r><Key.shift_r><Key.shift_r><Key.shift_r><Key.shift_r><Key.shift_r><Key.shift_r><Key.shift_r><Key.shift_r><Key.shift_r><Key.shift_r><Key.shift_r>C<Key.backspace>communication<Key.space>,<Key.space>fostering<Key.space>a<Key.space>sense<Key.space>a<Key.space>teamwork<Key.space>and<Key.space>cooperation<Key.space>among<Key.space>partners.
Screenshot: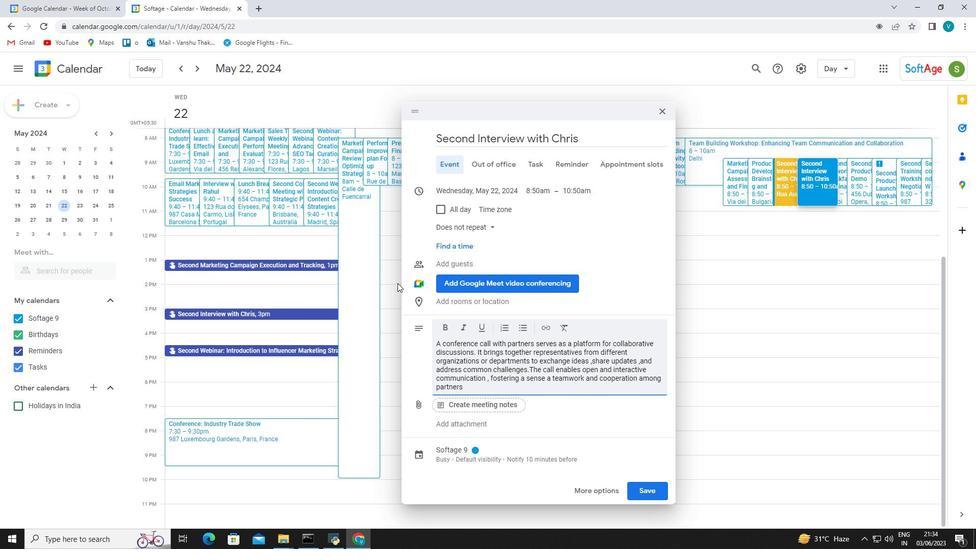 
Action: Mouse moved to (480, 343)
Screenshot: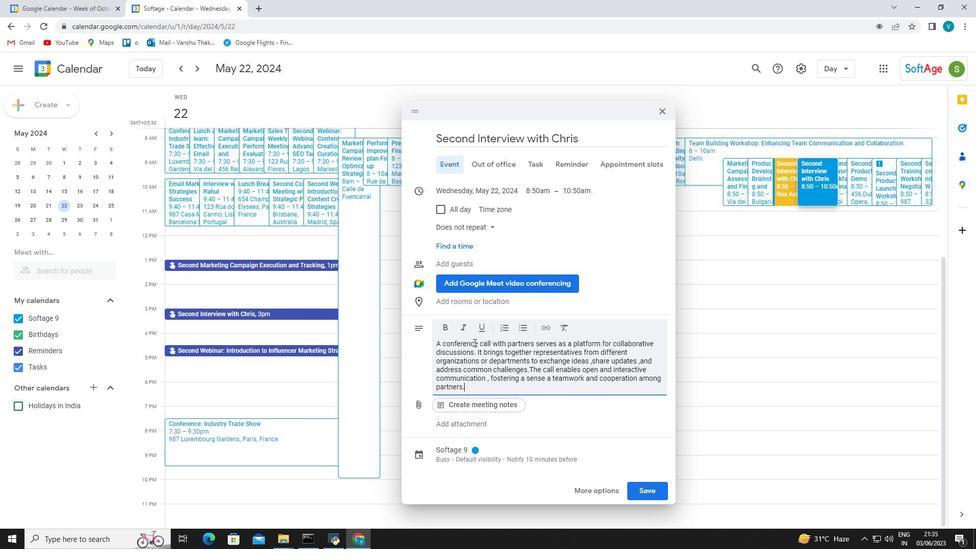 
Action: Mouse scrolled (480, 343) with delta (0, 0)
Screenshot: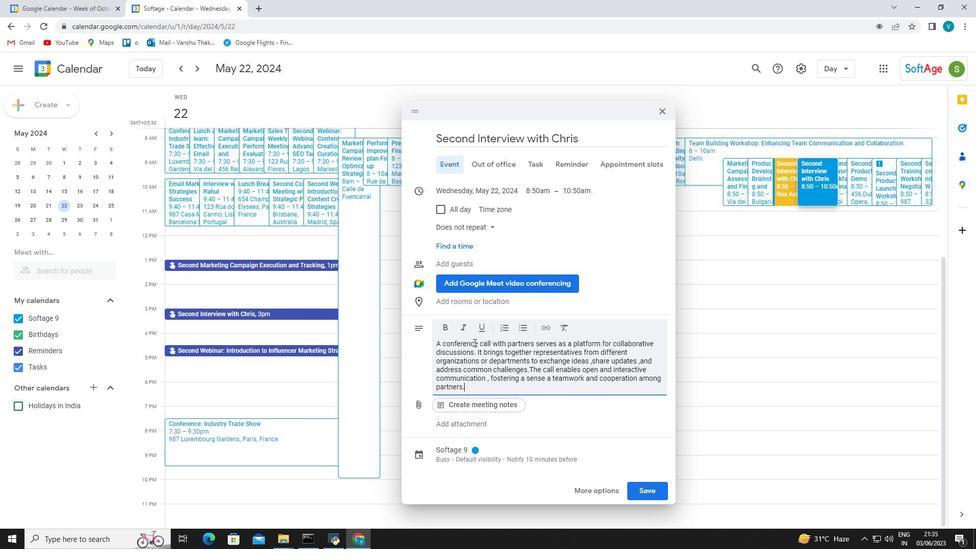 
Action: Mouse scrolled (480, 343) with delta (0, 0)
Screenshot: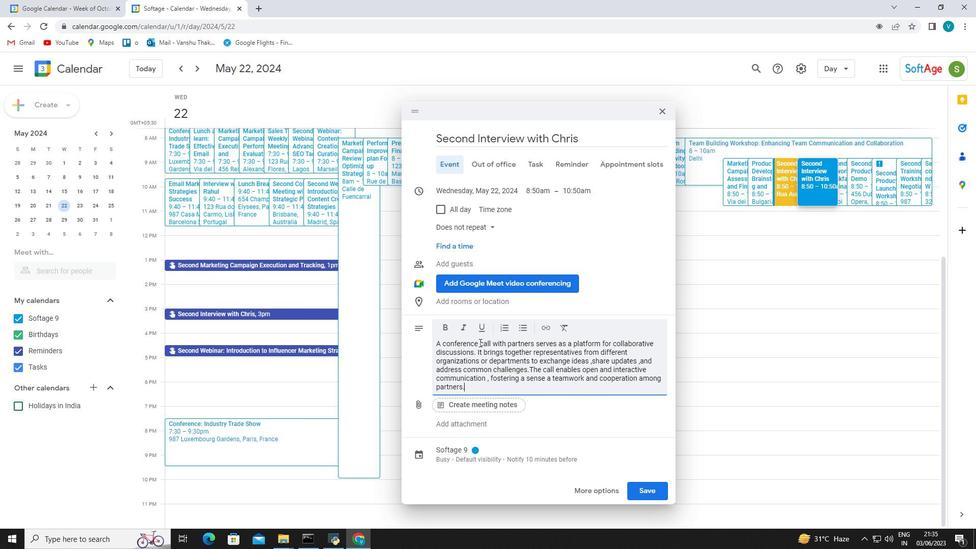 
Action: Mouse scrolled (480, 343) with delta (0, 0)
Screenshot: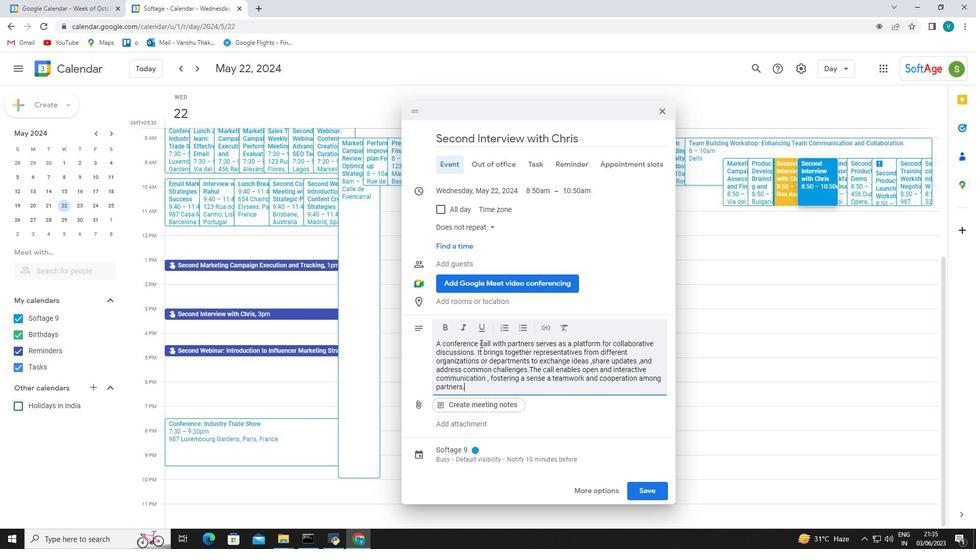 
Action: Mouse moved to (478, 450)
Screenshot: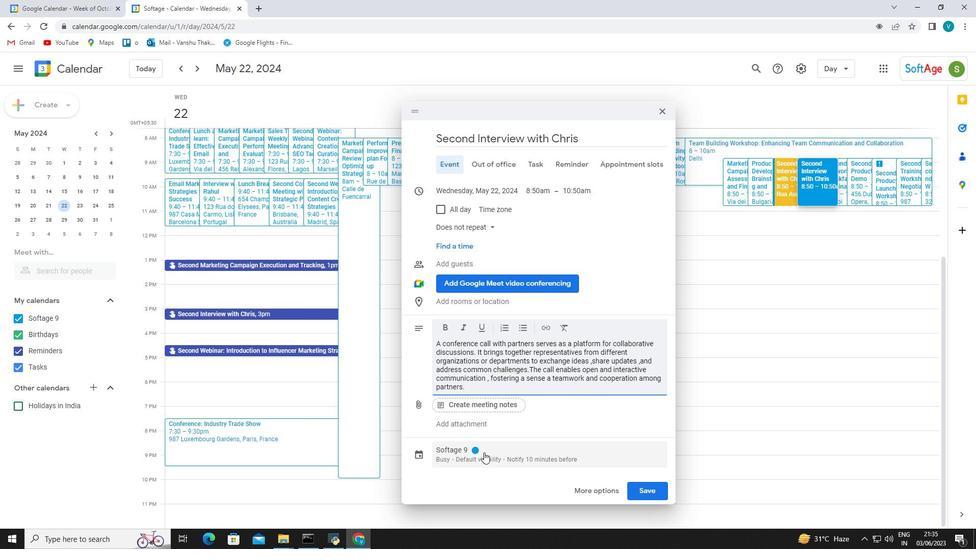 
Action: Mouse pressed left at (478, 450)
Screenshot: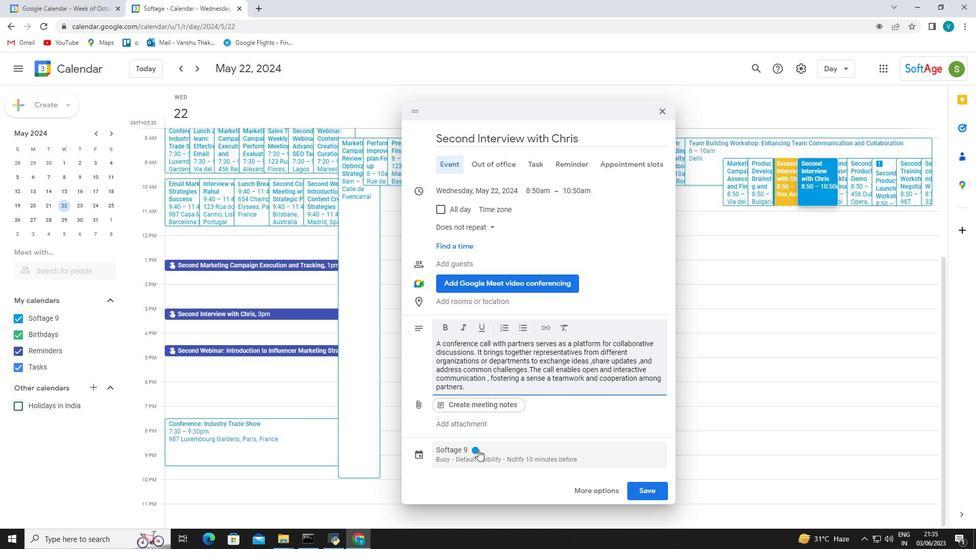 
Action: Mouse moved to (499, 381)
Screenshot: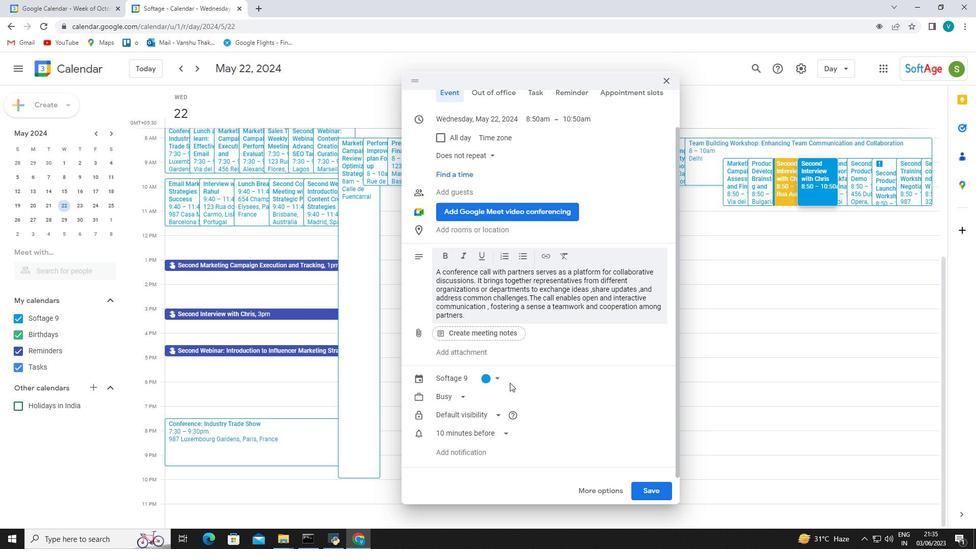 
Action: Mouse pressed left at (499, 381)
Screenshot: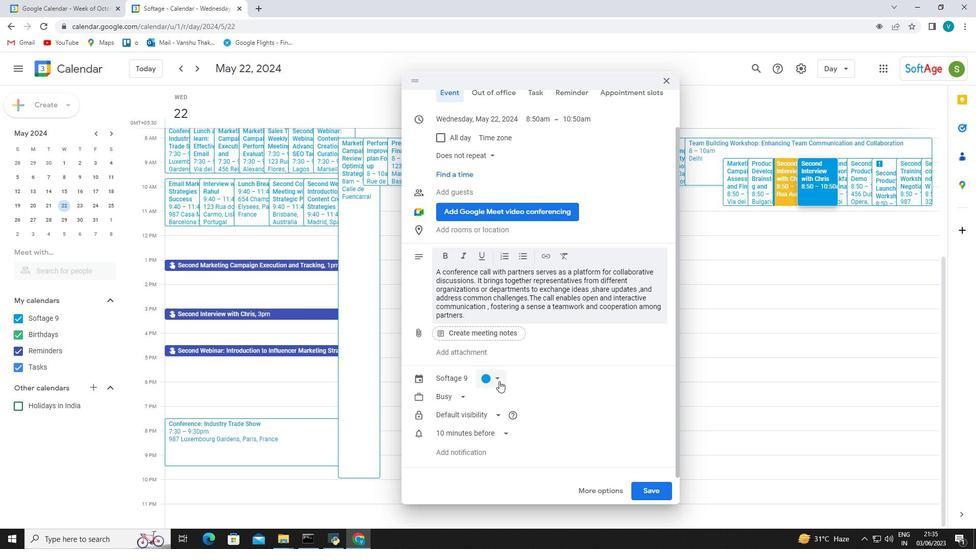 
Action: Mouse moved to (497, 387)
Screenshot: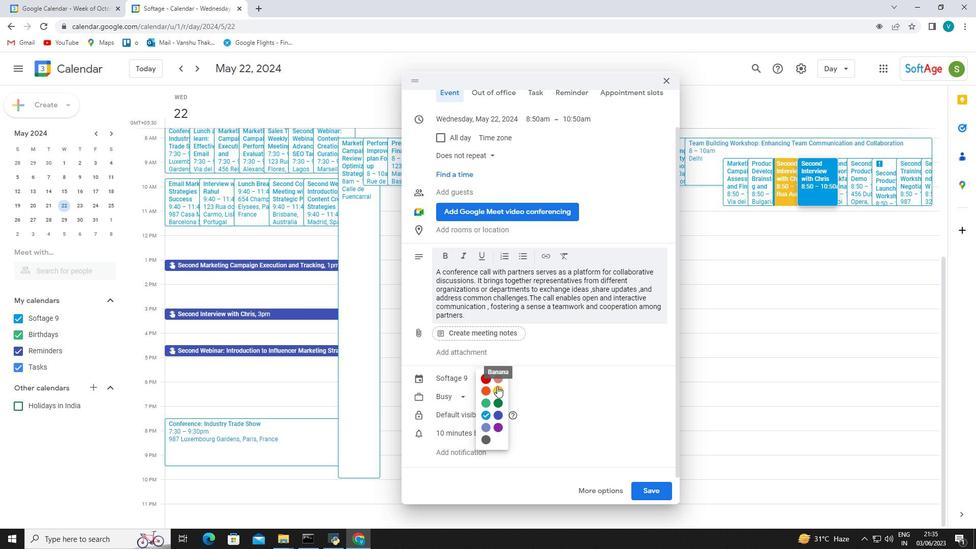 
Action: Mouse pressed left at (497, 387)
Screenshot: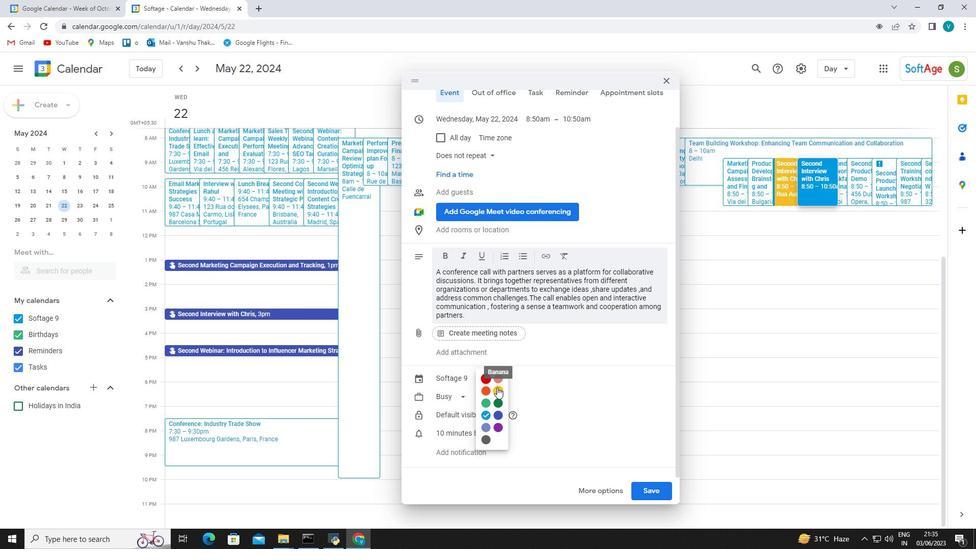 
Action: Mouse moved to (507, 228)
Screenshot: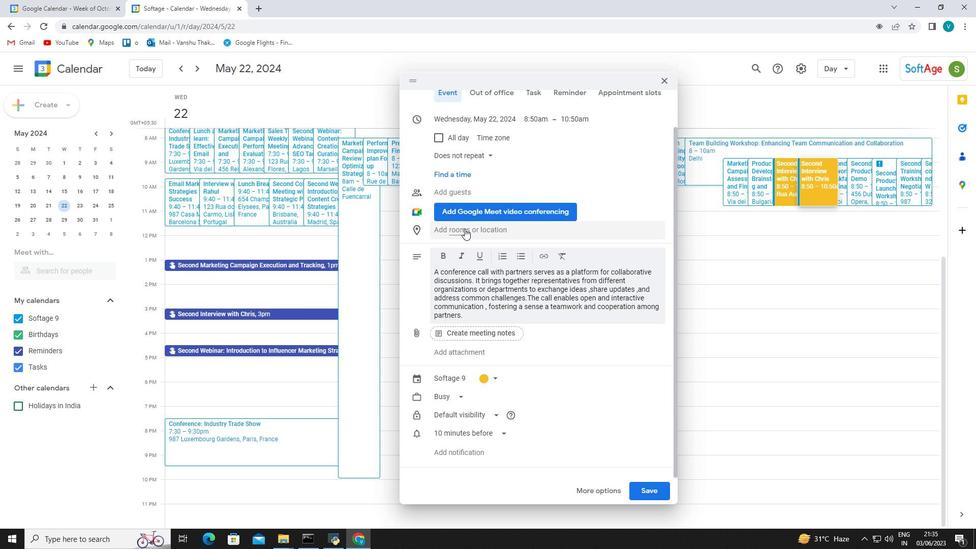 
Action: Mouse pressed left at (507, 228)
Screenshot: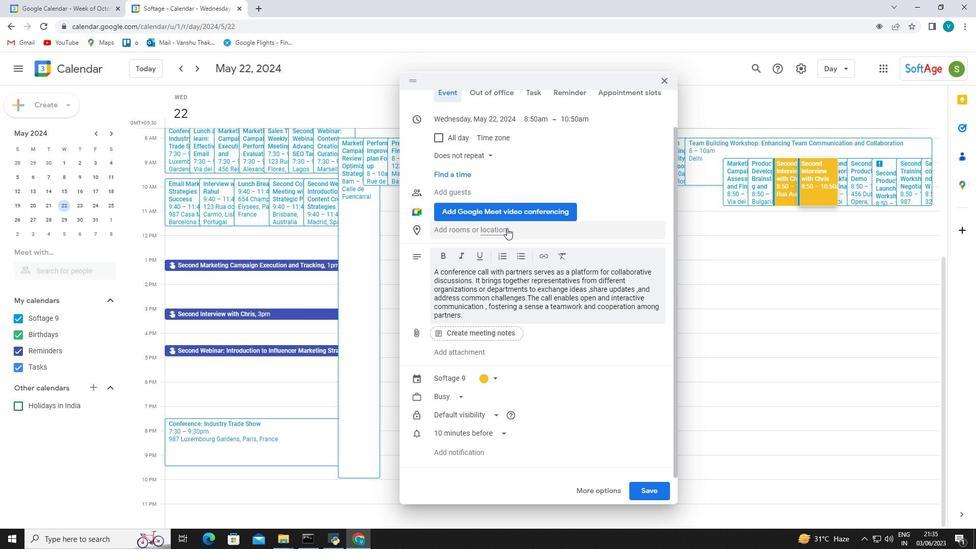 
Action: Mouse moved to (460, 257)
Screenshot: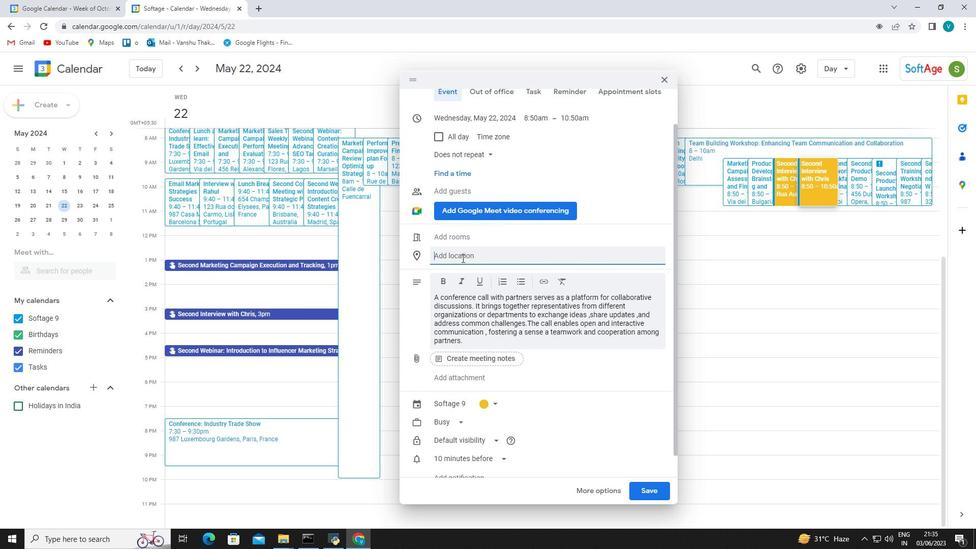 
Action: Mouse pressed left at (460, 257)
Screenshot: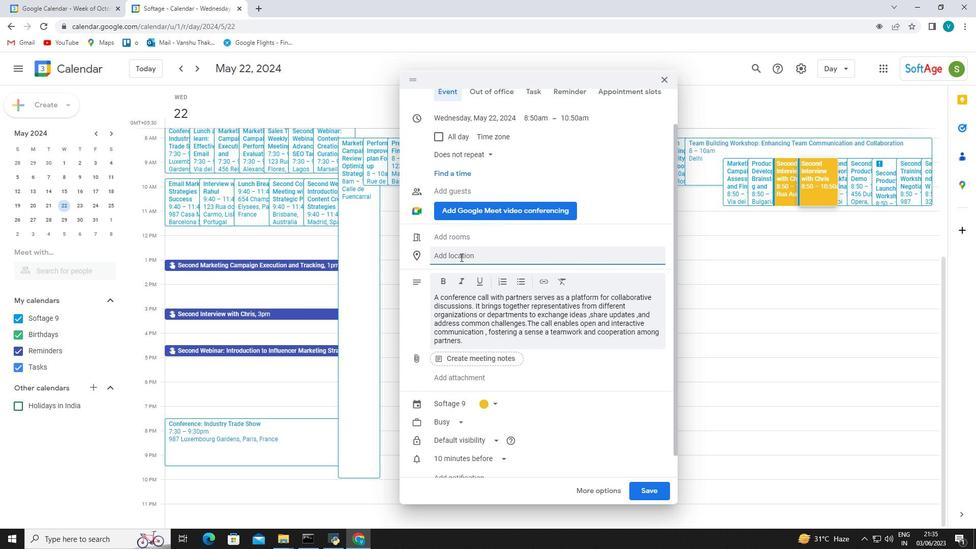 
Action: Key pressed 789<Key.space><Key.shift_r><Key.shift_r><Key.shift_r><Key.shift_r><Key.shift_r><Key.shift_r>Ra<Key.backspace>ua<Key.space><Key.shift_r>Augusta<Key.space>,<Key.shift_r>Lisbon<Key.space><Key.backspace>,<Key.space><Key.shift_r>Pory<Key.backspace>tugal<Key.space>
Screenshot: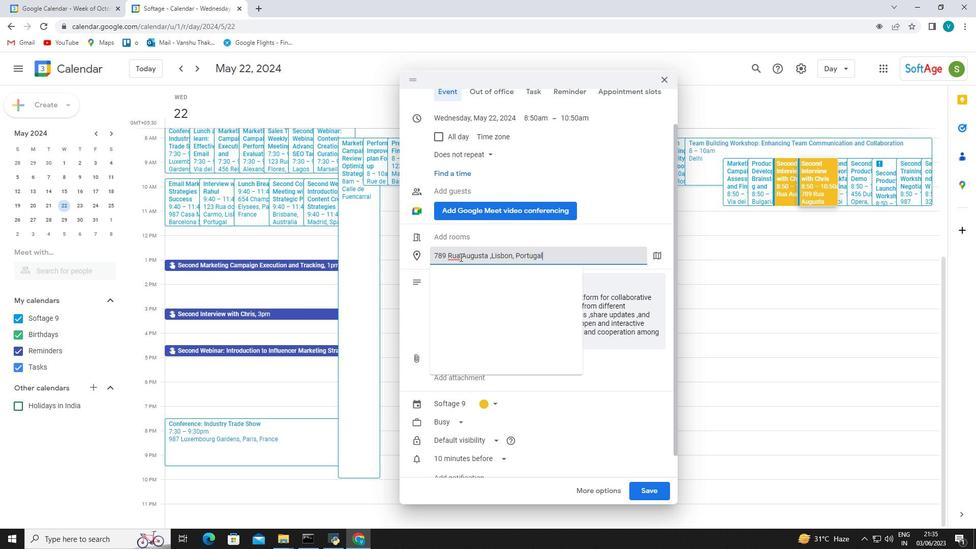 
Action: Mouse moved to (467, 284)
Screenshot: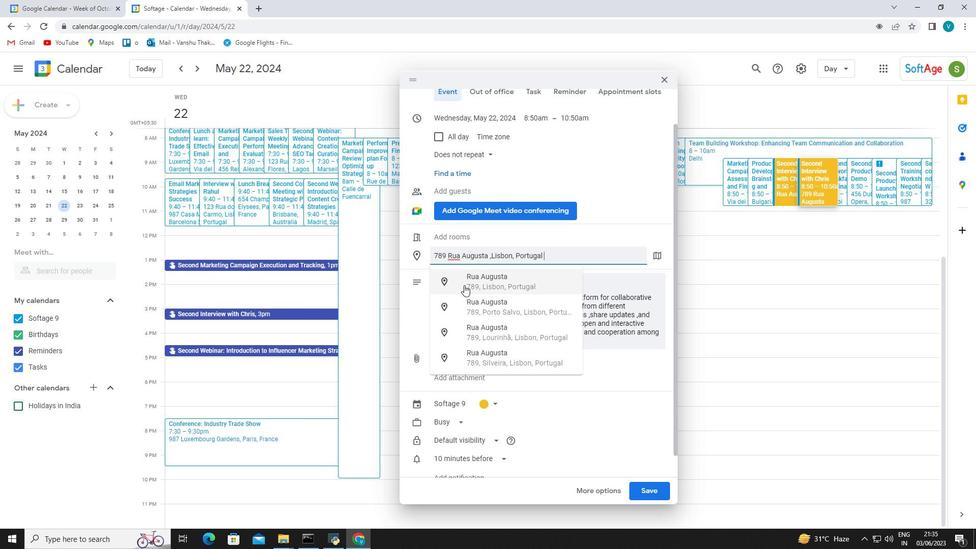 
Action: Mouse pressed left at (467, 284)
Screenshot: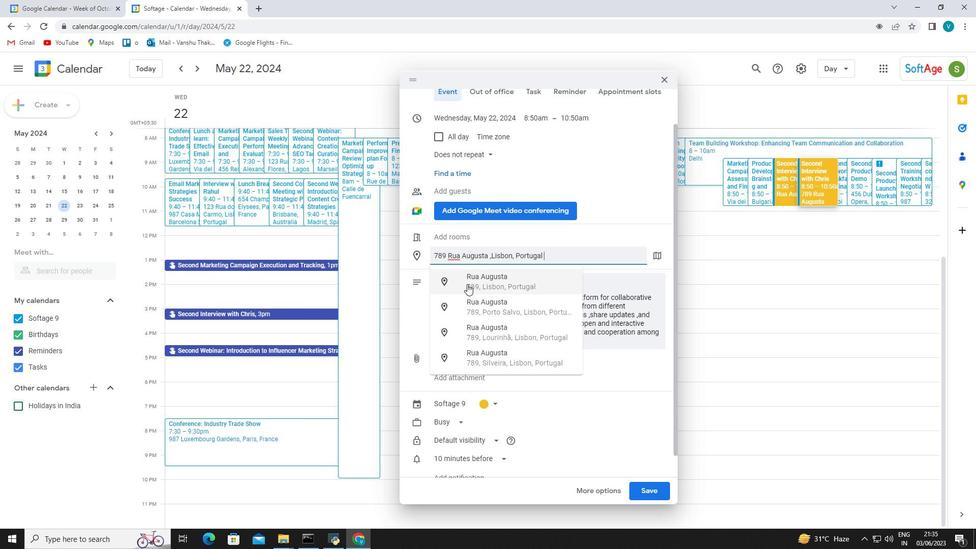 
Action: Mouse moved to (571, 355)
Screenshot: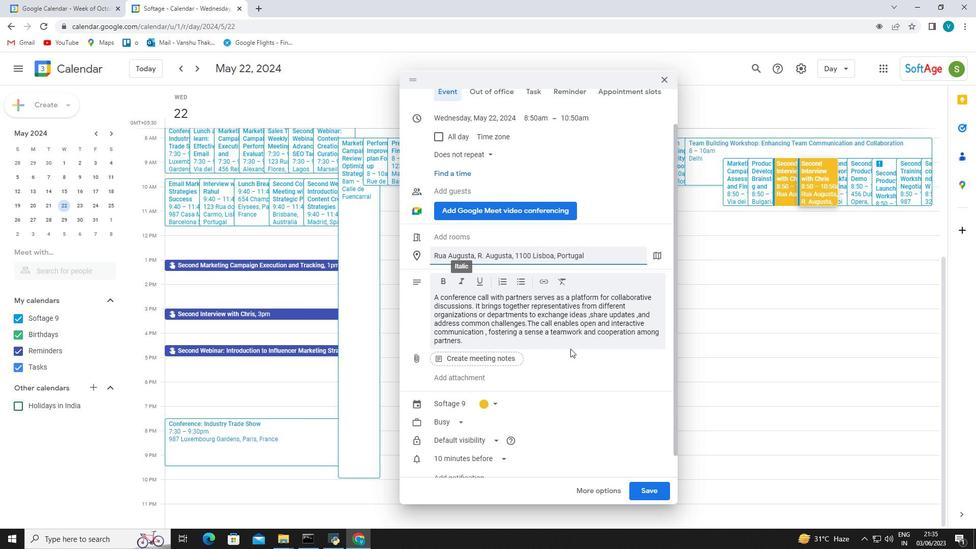 
Action: Mouse scrolled (571, 354) with delta (0, 0)
Screenshot: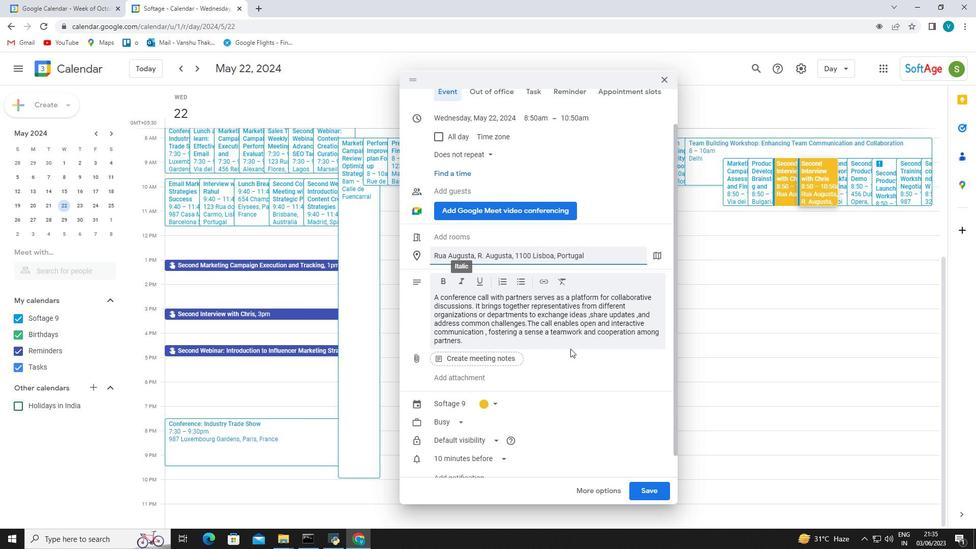 
Action: Mouse scrolled (571, 354) with delta (0, 0)
Screenshot: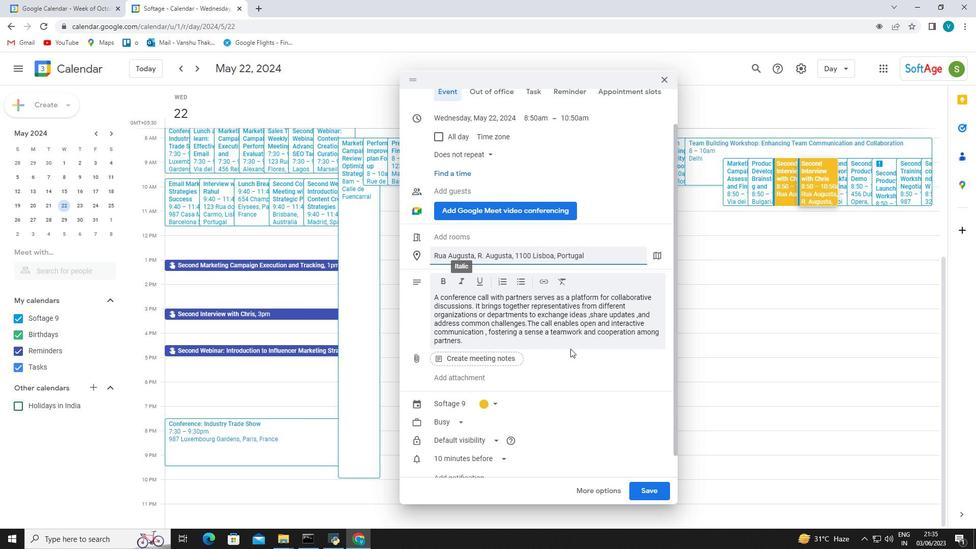 
Action: Mouse scrolled (571, 354) with delta (0, 0)
Screenshot: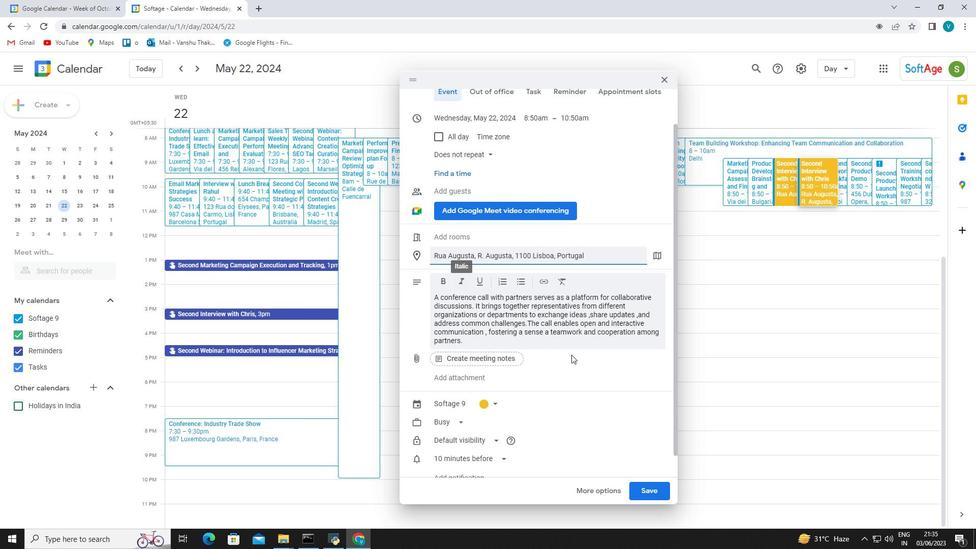
Action: Mouse moved to (572, 358)
Screenshot: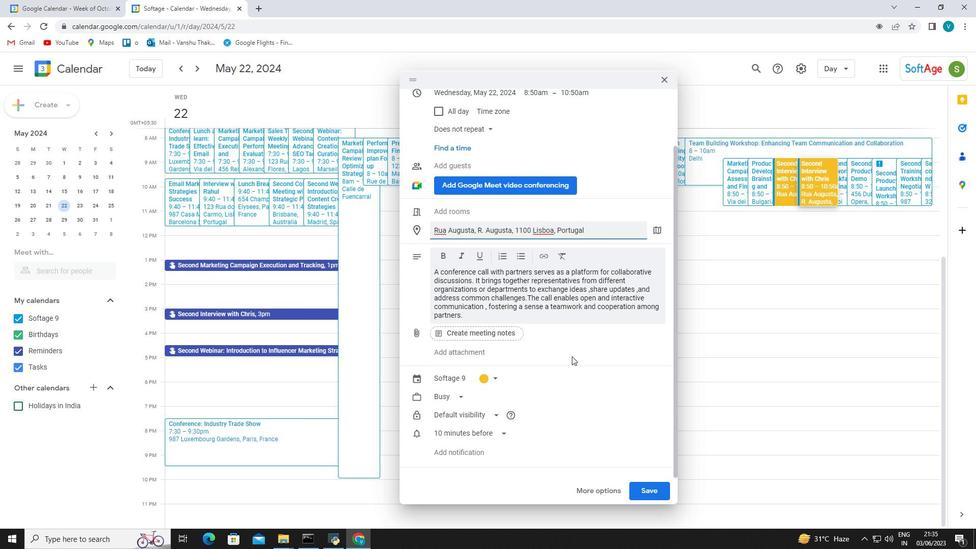 
Action: Mouse scrolled (572, 357) with delta (0, 0)
Screenshot: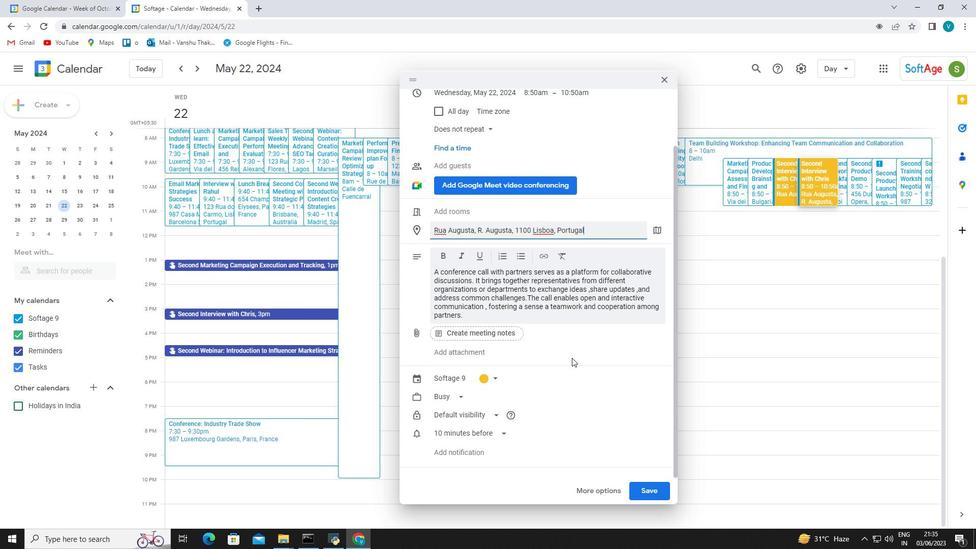 
Action: Mouse moved to (572, 359)
Screenshot: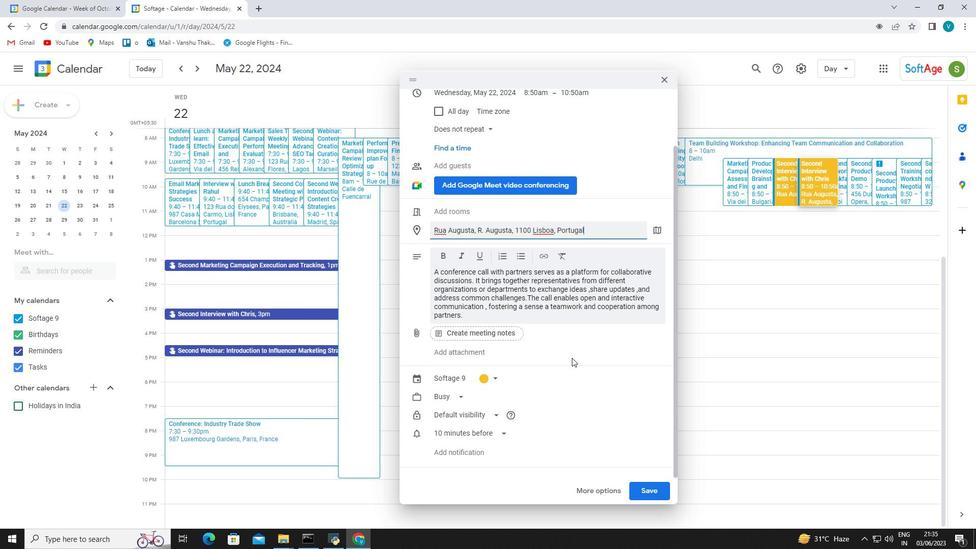 
Action: Mouse scrolled (572, 357) with delta (0, 0)
Screenshot: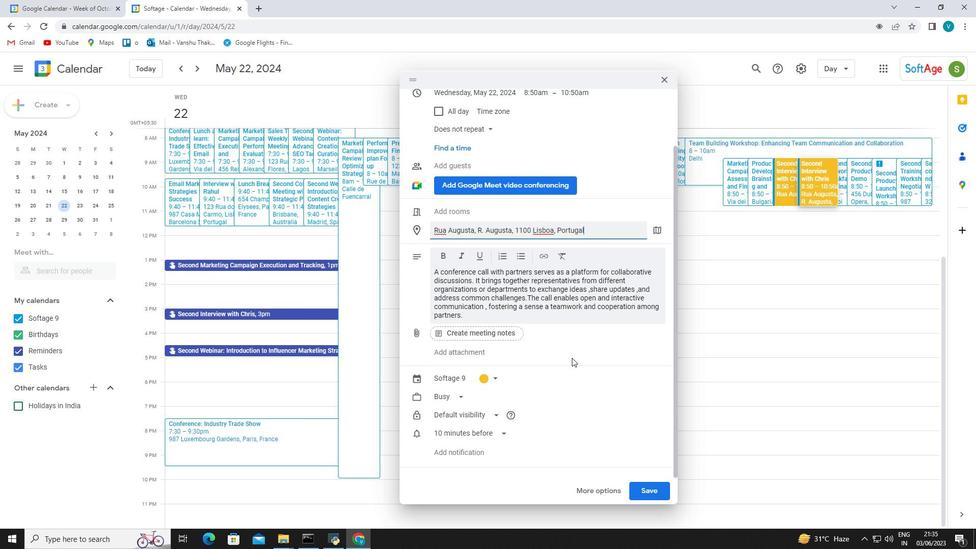 
Action: Mouse moved to (571, 362)
Screenshot: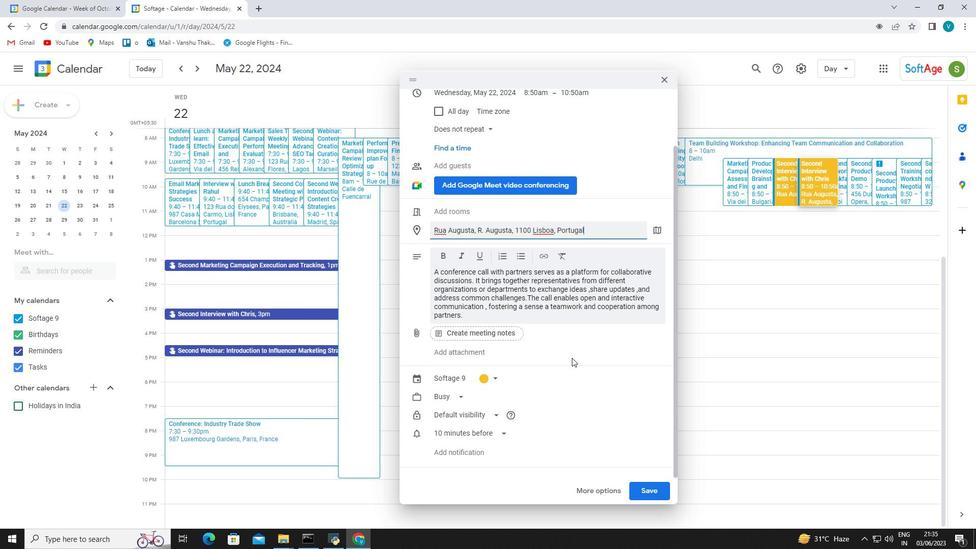 
Action: Mouse scrolled (572, 357) with delta (0, 0)
Screenshot: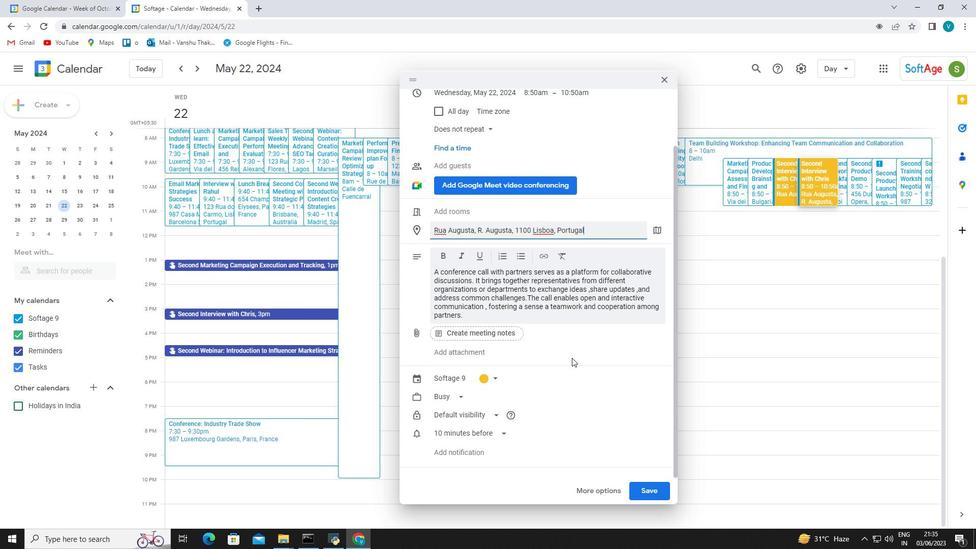 
Action: Mouse moved to (571, 363)
Screenshot: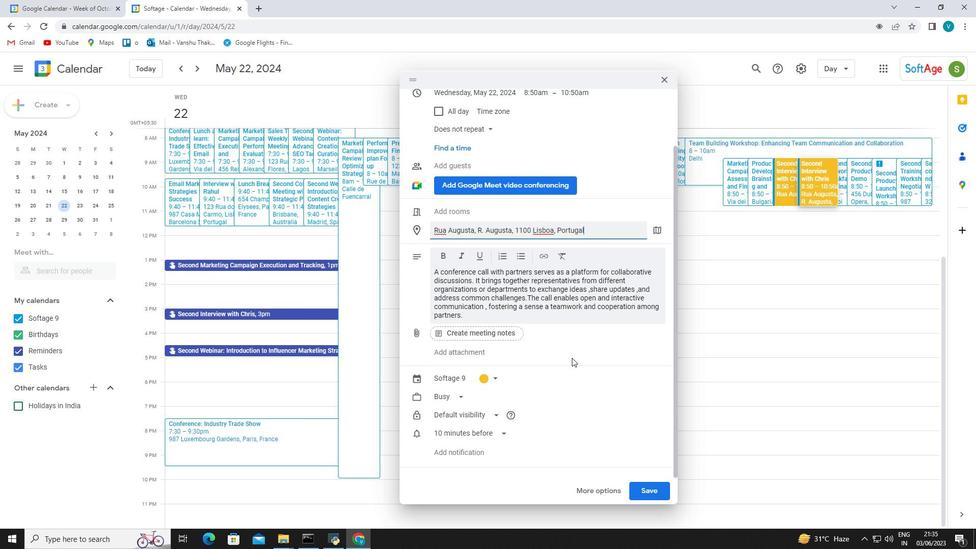 
Action: Mouse scrolled (572, 358) with delta (0, 0)
Screenshot: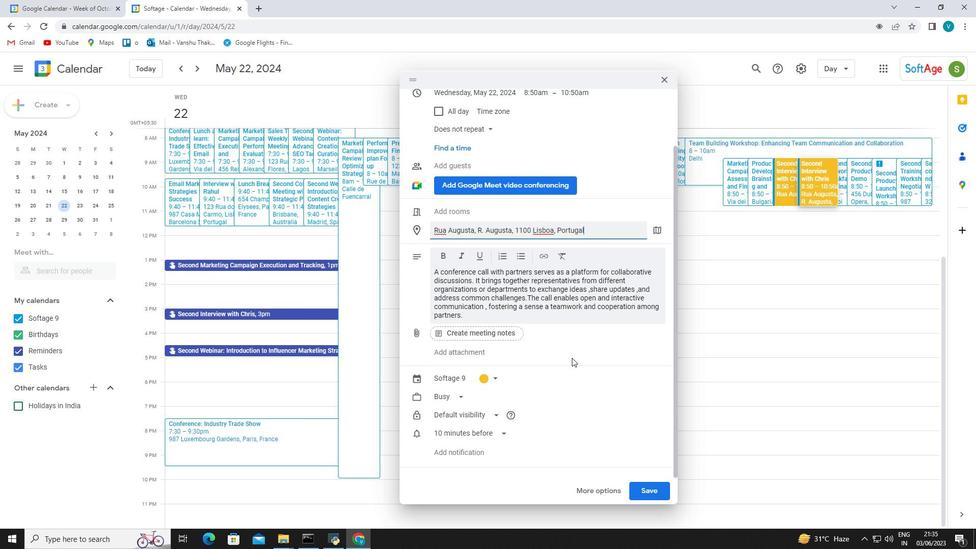 
Action: Mouse moved to (522, 425)
Screenshot: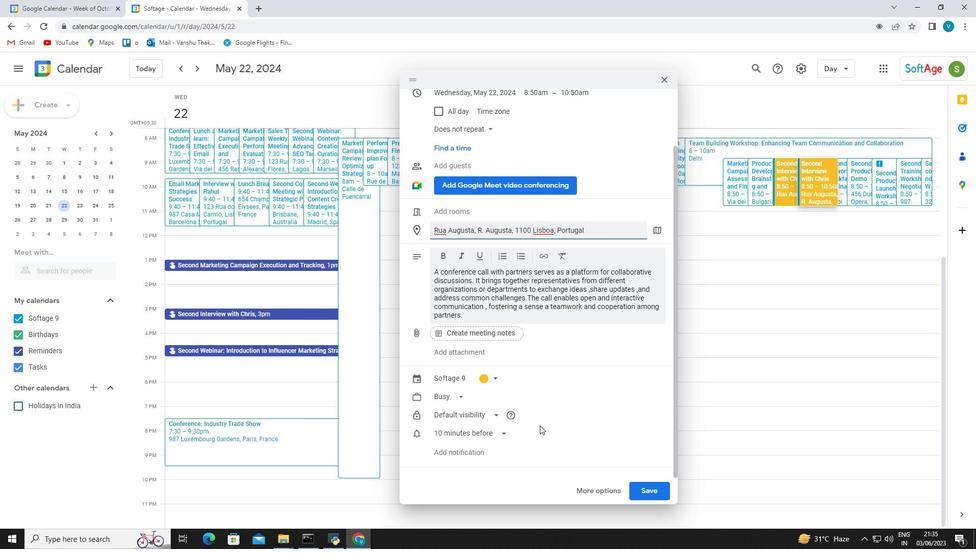 
Action: Mouse scrolled (522, 426) with delta (0, 0)
Screenshot: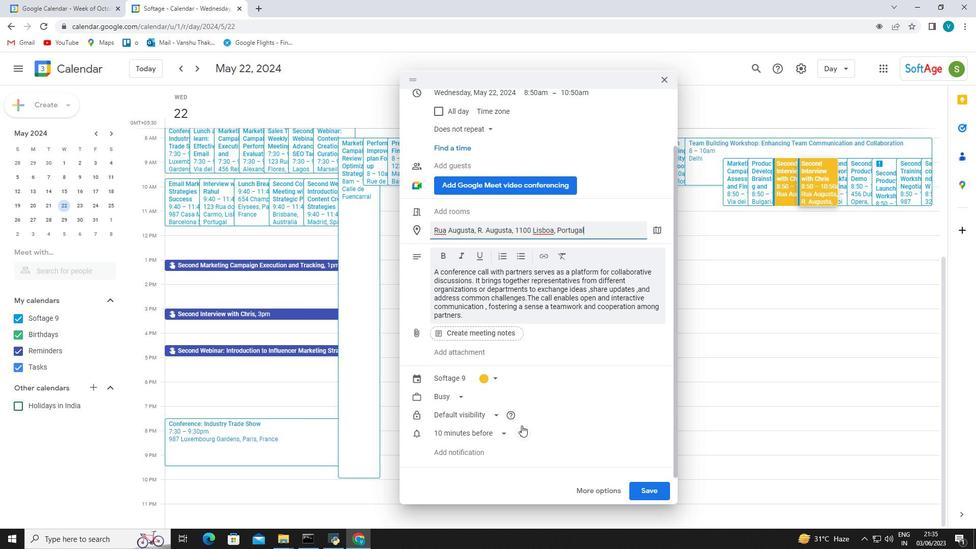 
Action: Mouse scrolled (522, 426) with delta (0, 0)
Screenshot: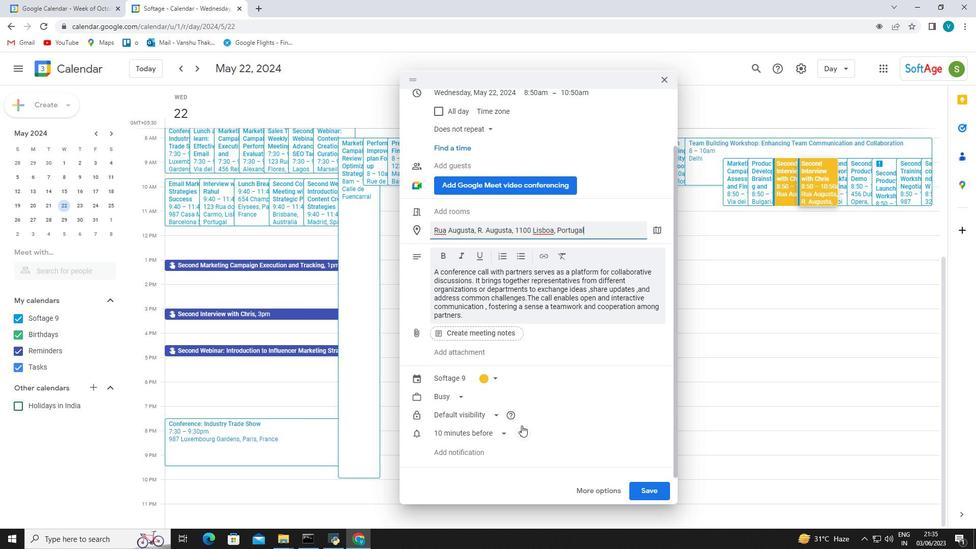 
Action: Mouse scrolled (522, 426) with delta (0, 0)
Screenshot: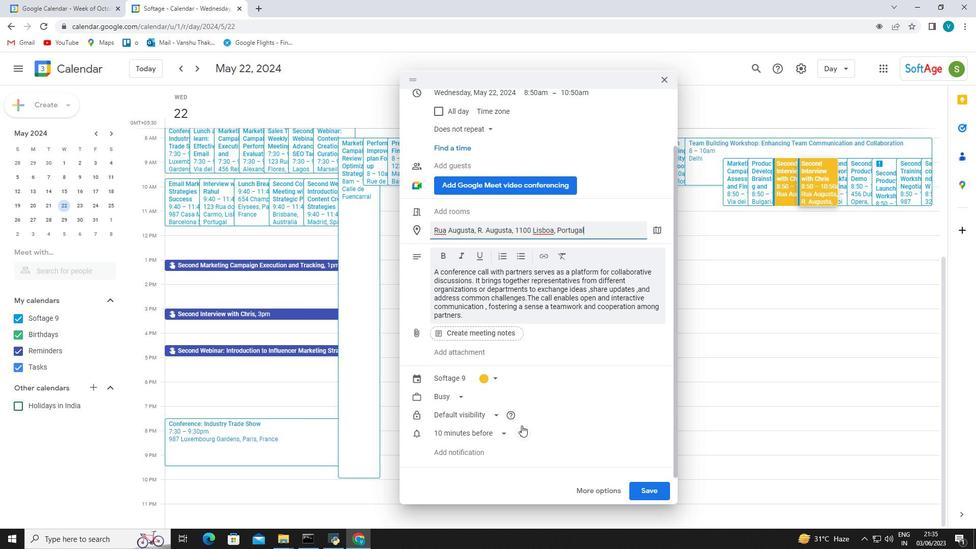 
Action: Mouse scrolled (522, 426) with delta (0, 0)
Screenshot: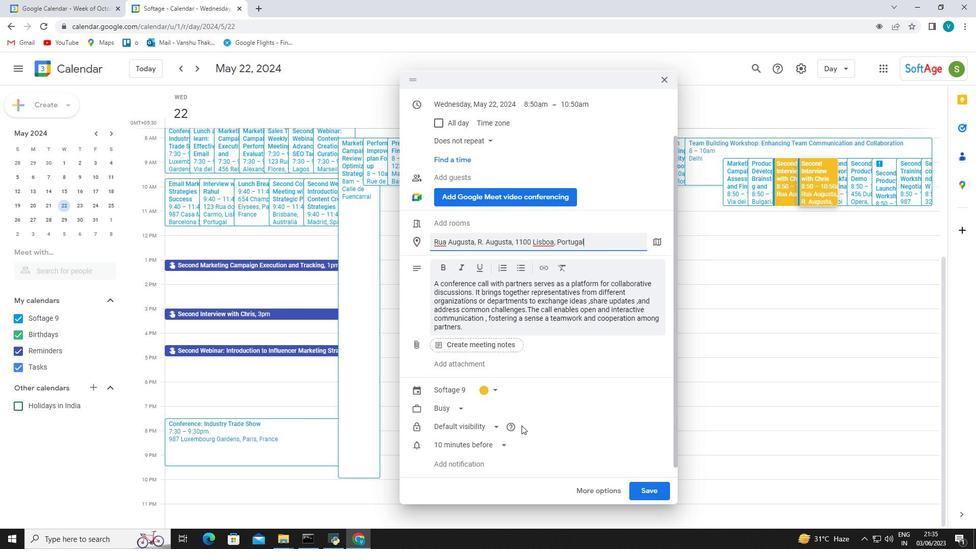 
Action: Mouse scrolled (522, 426) with delta (0, 0)
Screenshot: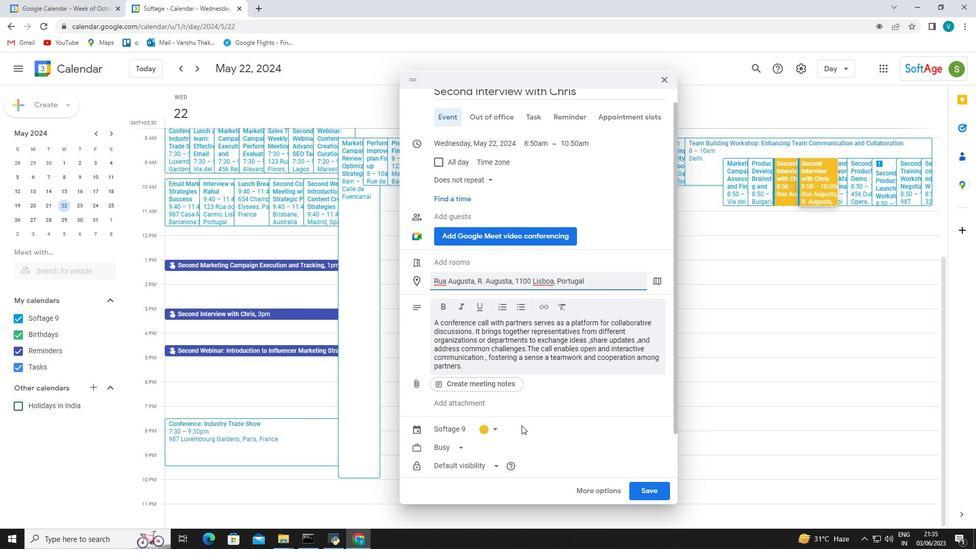 
Action: Mouse moved to (570, 135)
Screenshot: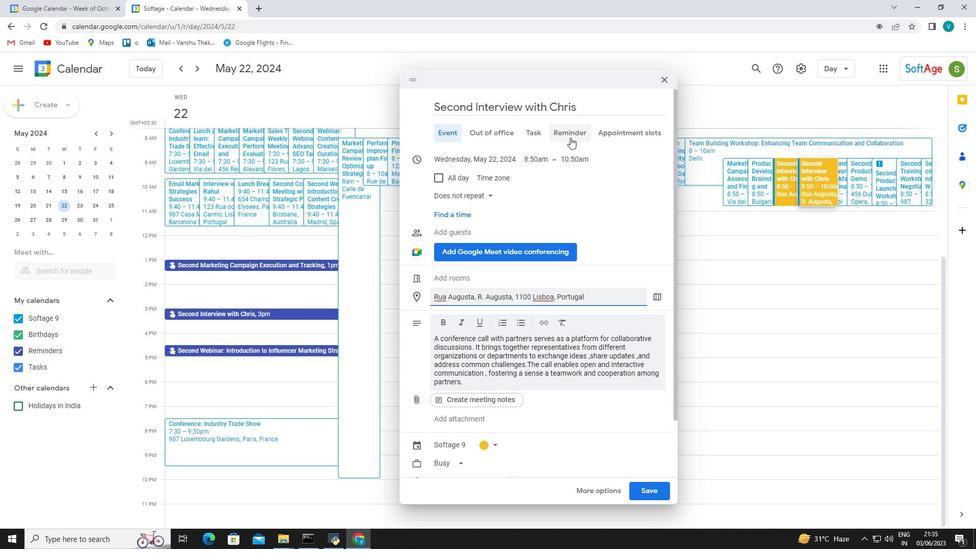 
Action: Mouse pressed left at (570, 135)
Screenshot: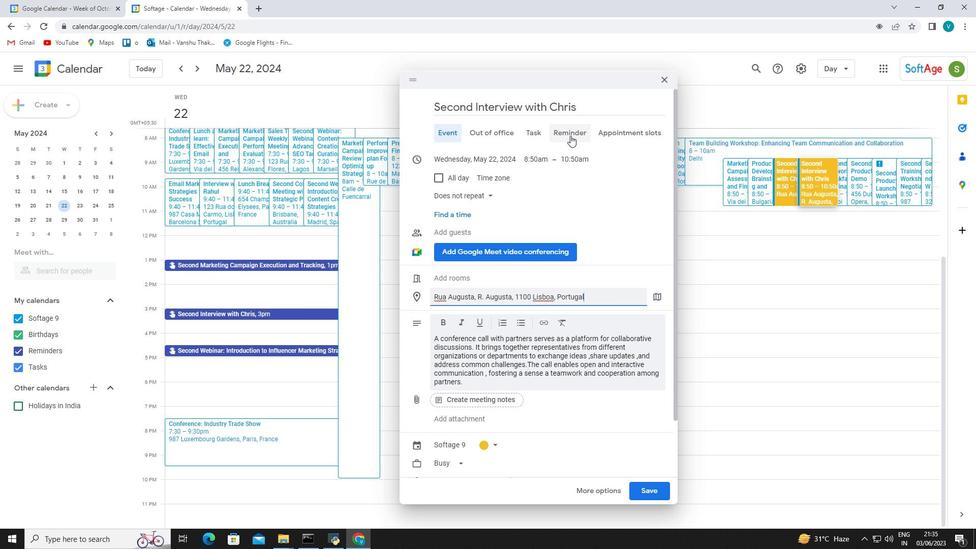 
Action: Mouse moved to (647, 300)
Screenshot: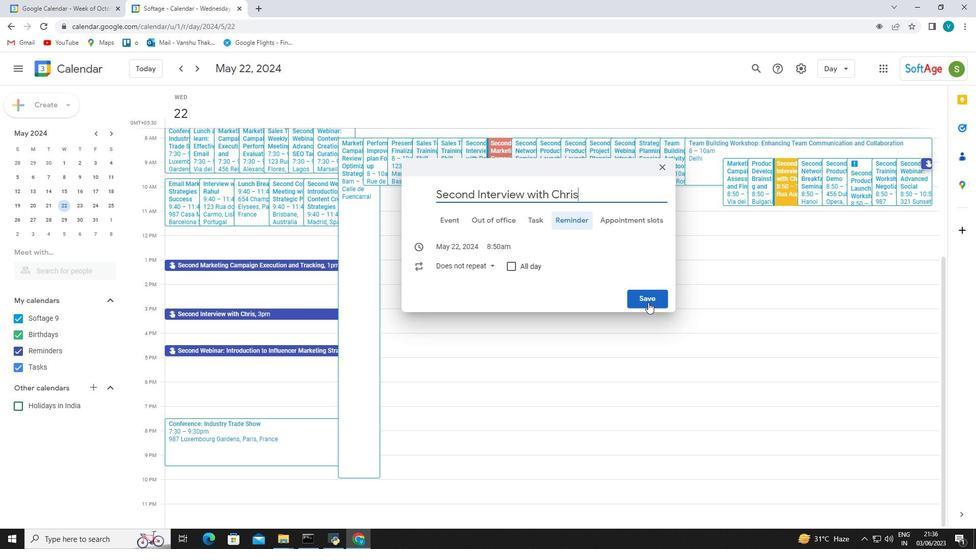 
Action: Mouse pressed left at (647, 300)
Screenshot: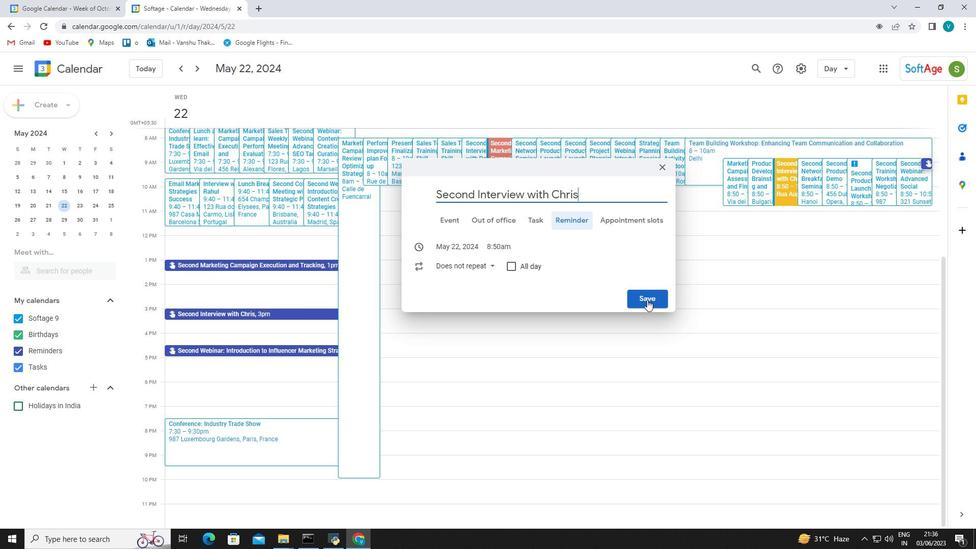 
Action: Mouse moved to (791, 177)
Screenshot: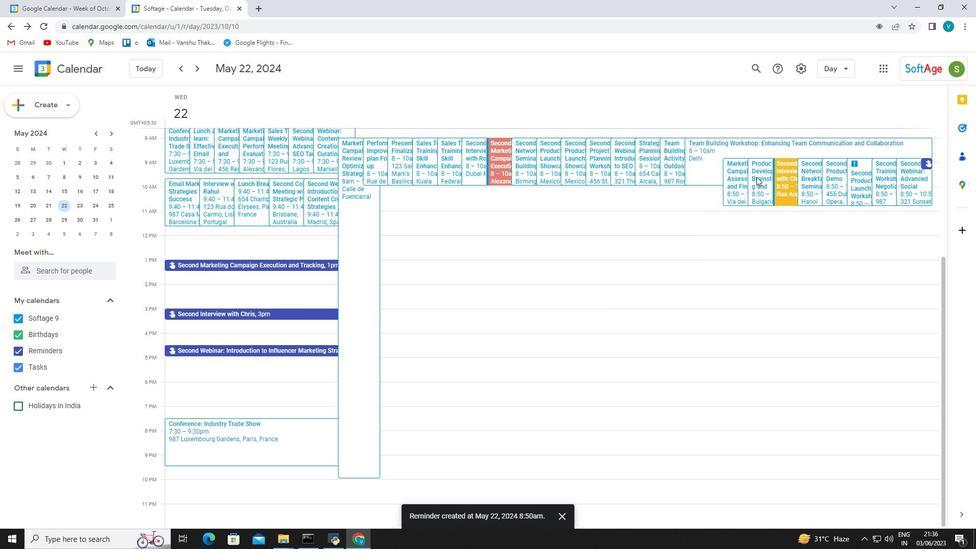 
Action: Mouse pressed left at (791, 177)
Screenshot: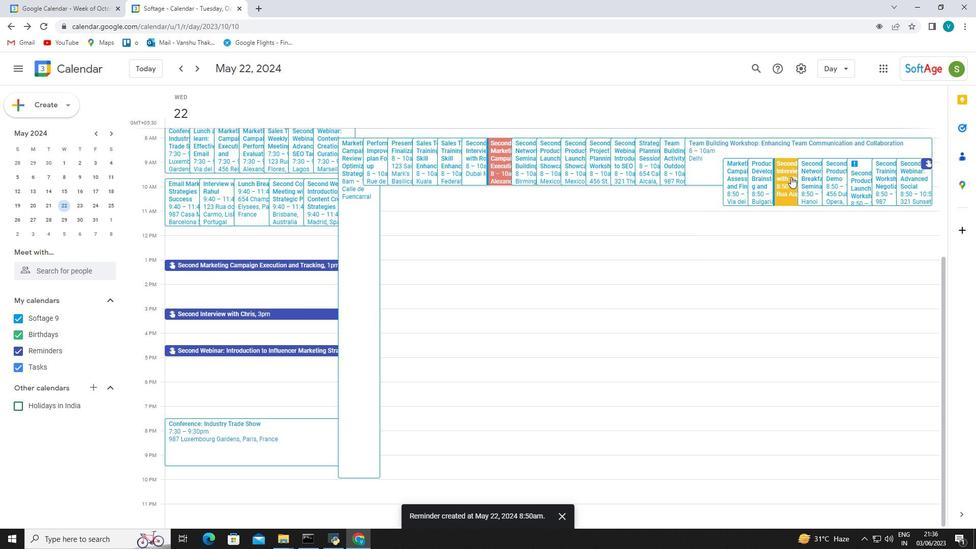
Action: Mouse pressed left at (791, 177)
Screenshot: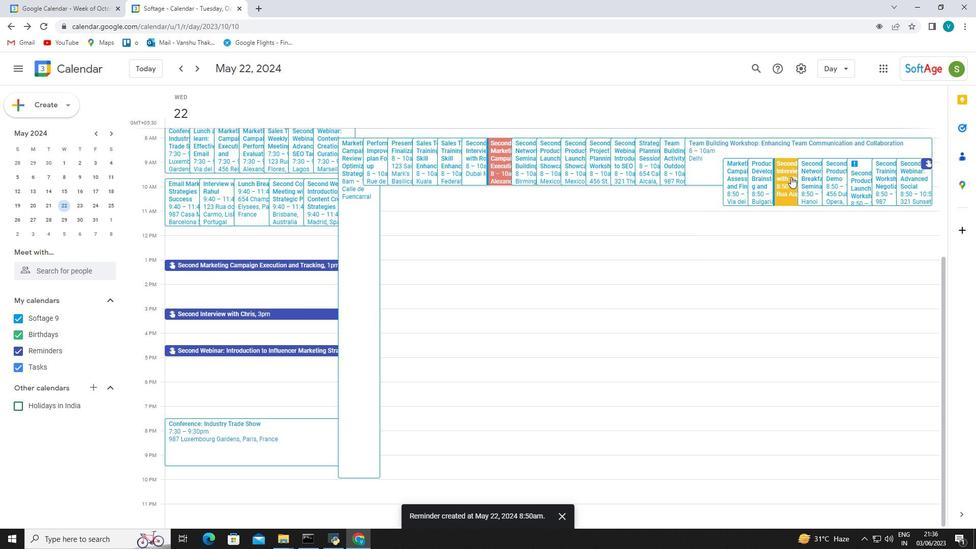 
Action: Mouse moved to (504, 192)
Screenshot: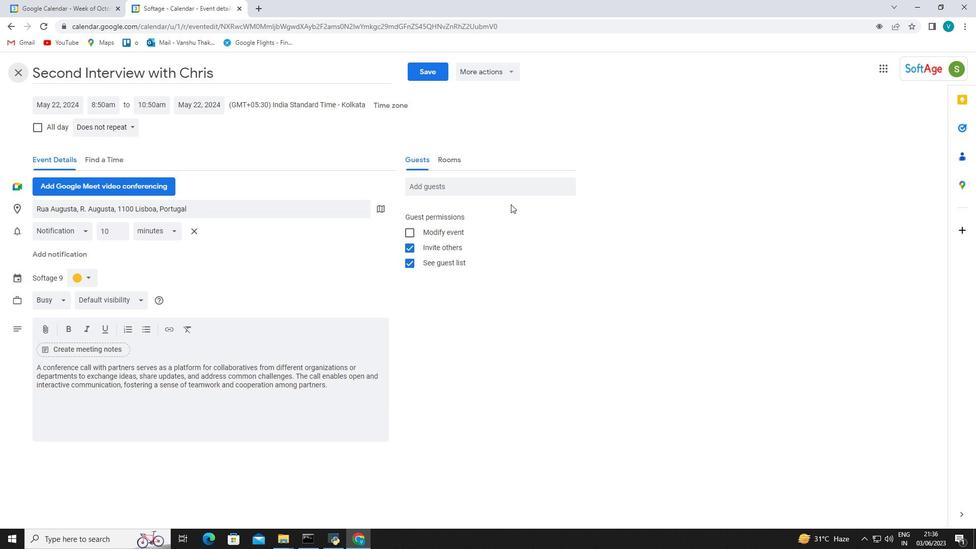 
Action: Mouse pressed left at (504, 192)
Screenshot: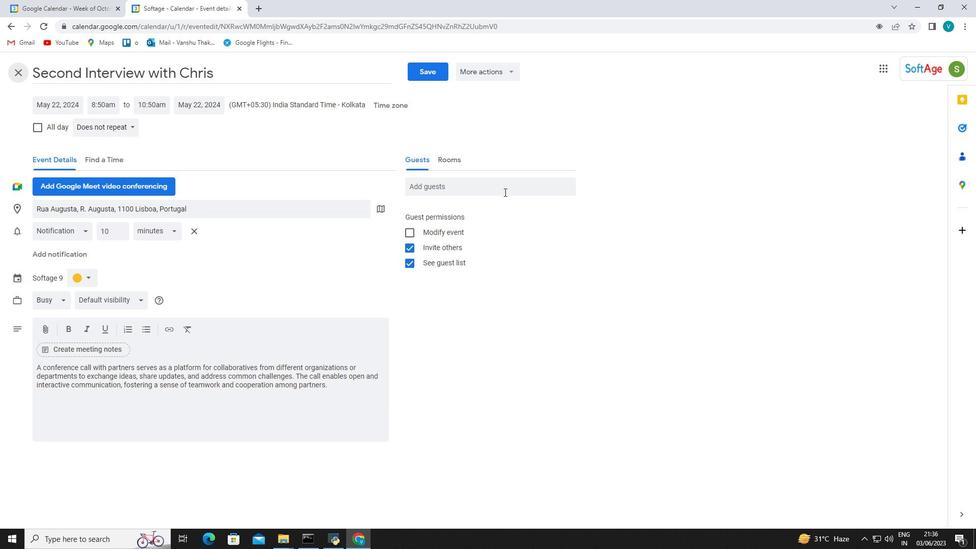 
Action: Key pressed softage<Key.space><Key.backspace>.6
Screenshot: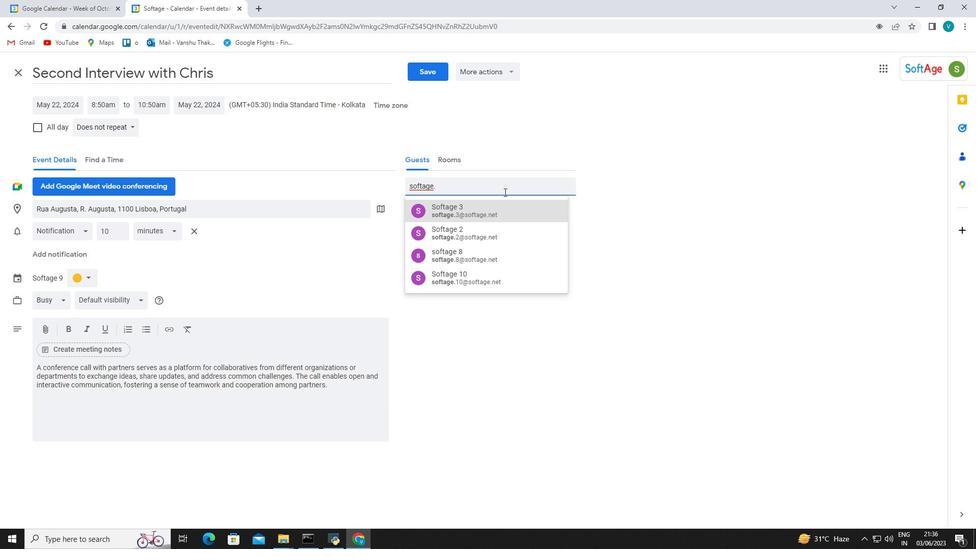 
Action: Mouse moved to (501, 204)
Screenshot: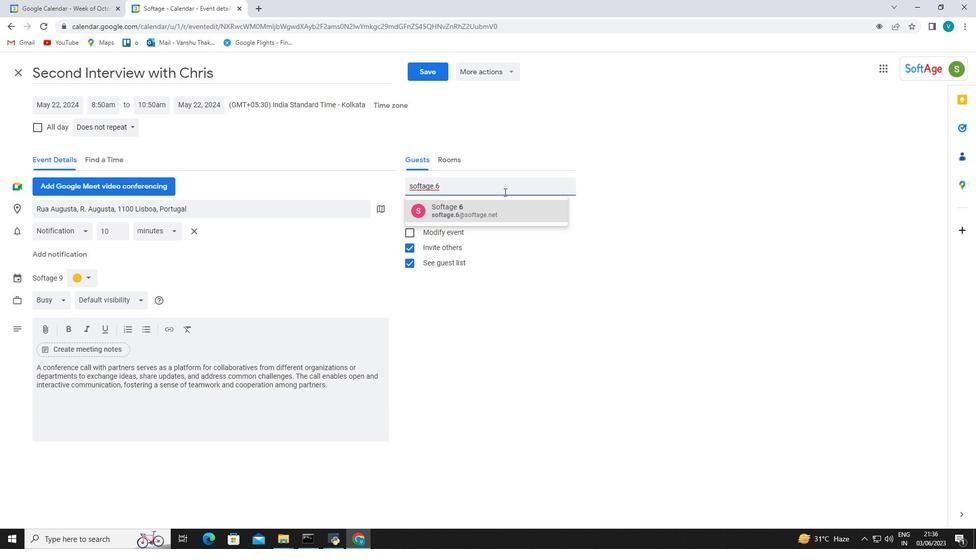 
Action: Mouse pressed left at (501, 204)
Screenshot: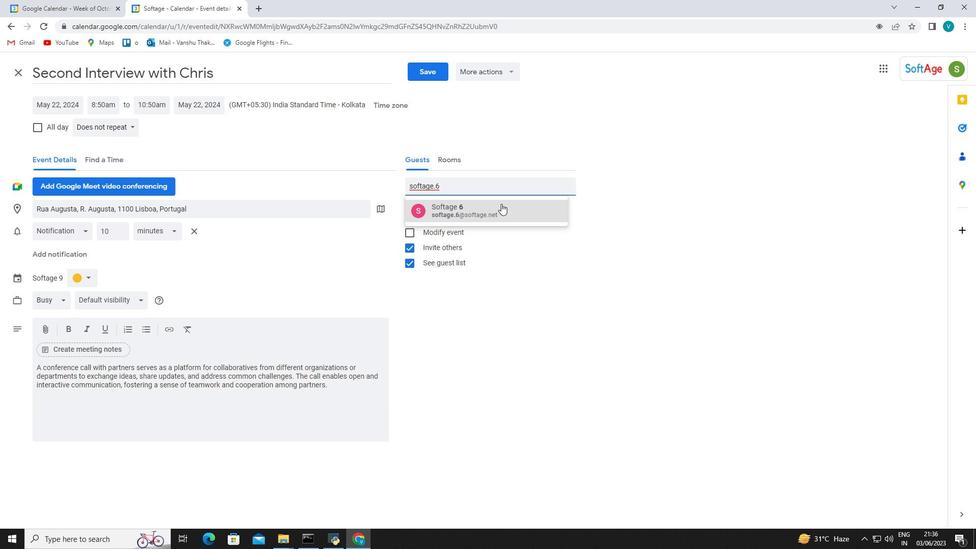 
Action: Mouse moved to (470, 188)
Screenshot: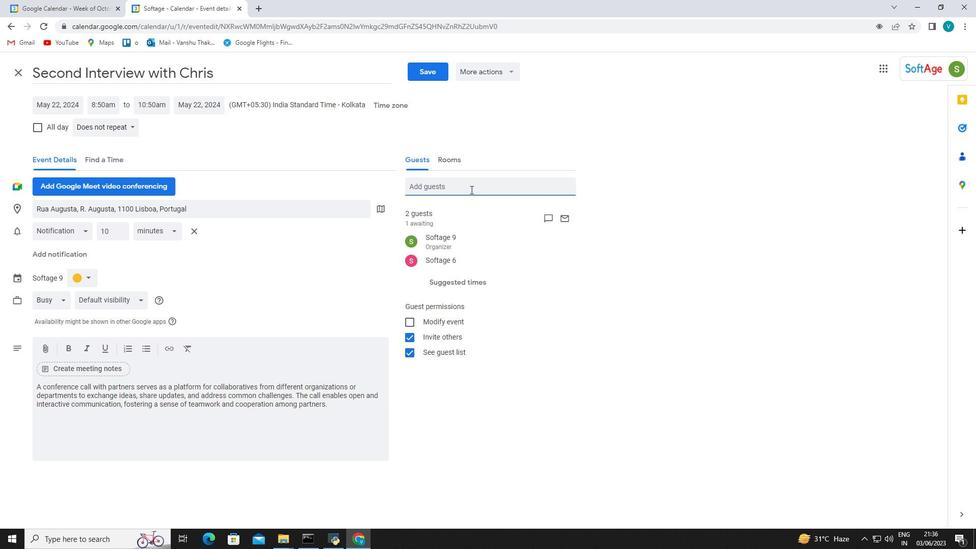 
Action: Mouse pressed left at (470, 188)
Screenshot: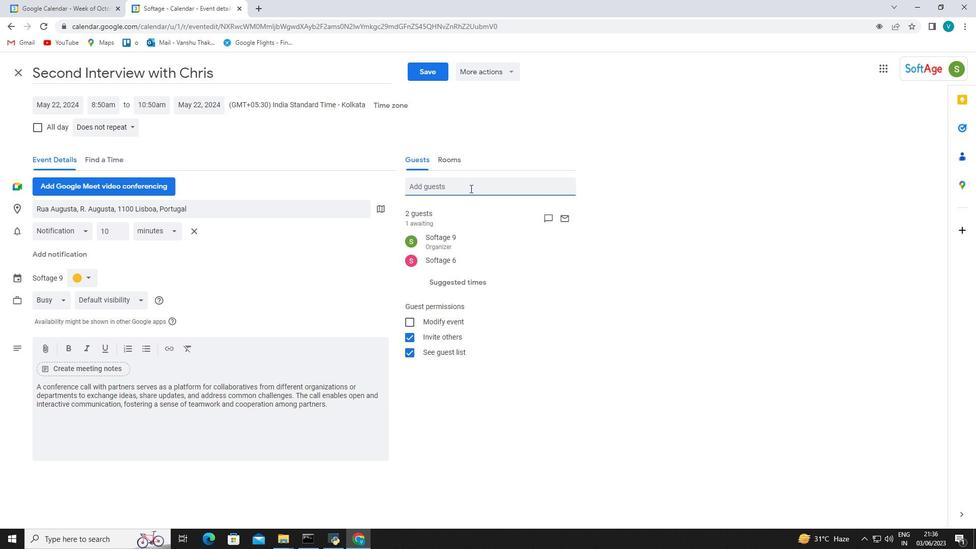 
Action: Key pressed sofatge<Key.backspace><Key.backspace><Key.backspace><Key.backspace>tge<Key.backspace><Key.backspace>age.7
Screenshot: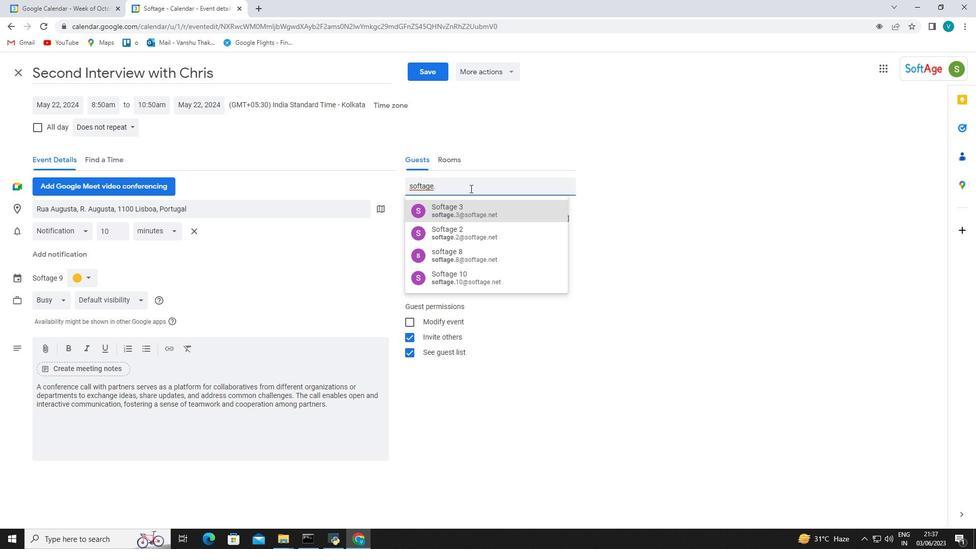 
Action: Mouse moved to (472, 210)
Screenshot: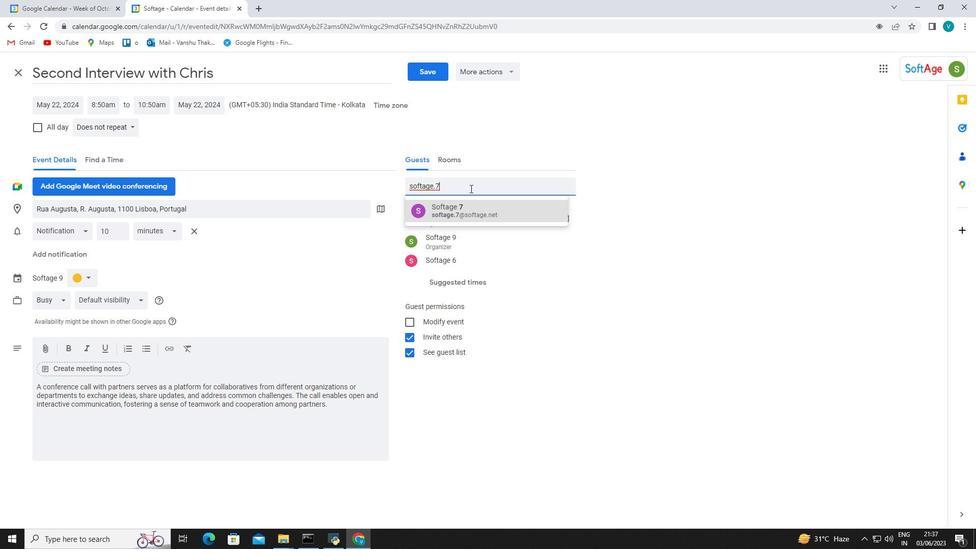 
Action: Mouse pressed left at (472, 210)
Screenshot: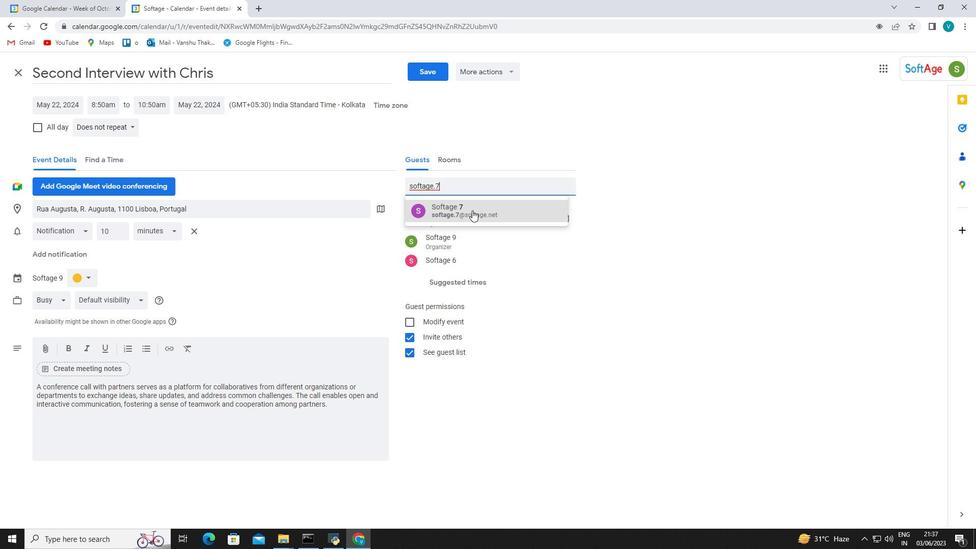 
Action: Mouse moved to (102, 124)
Screenshot: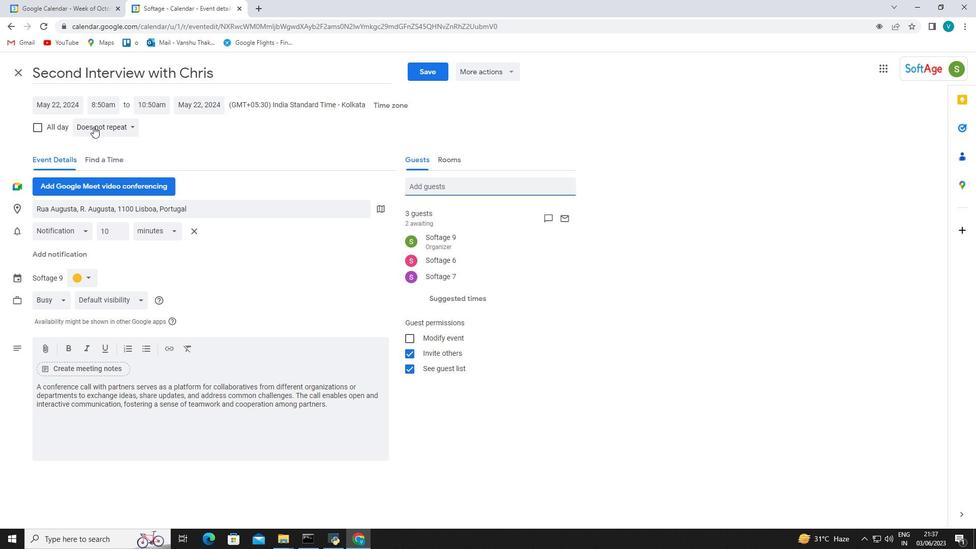 
Action: Mouse pressed left at (102, 124)
Screenshot: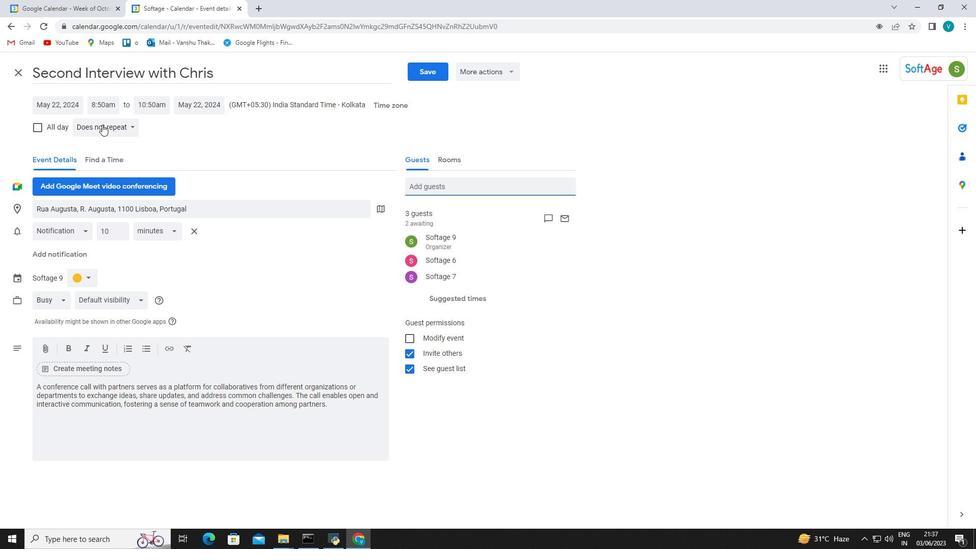 
Action: Mouse moved to (105, 142)
Screenshot: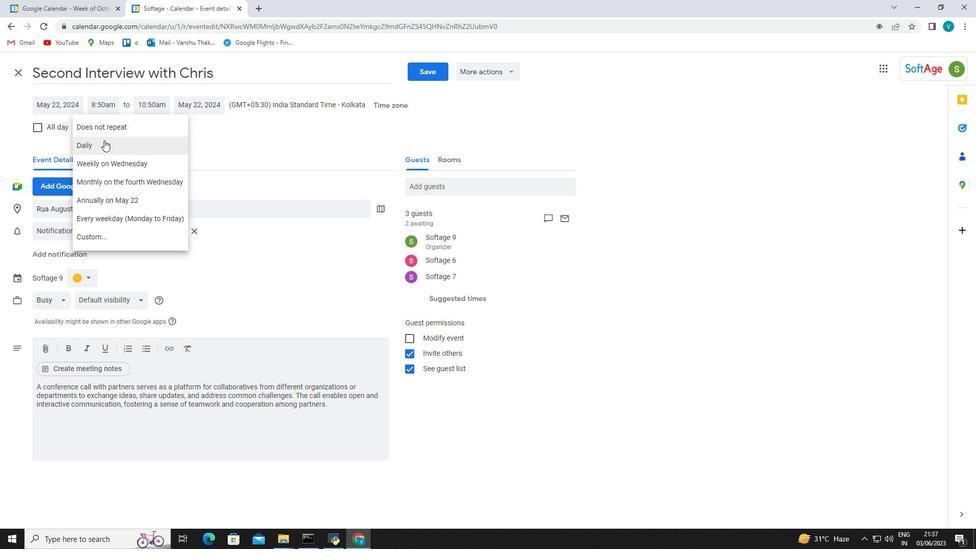 
Action: Mouse pressed left at (105, 142)
Screenshot: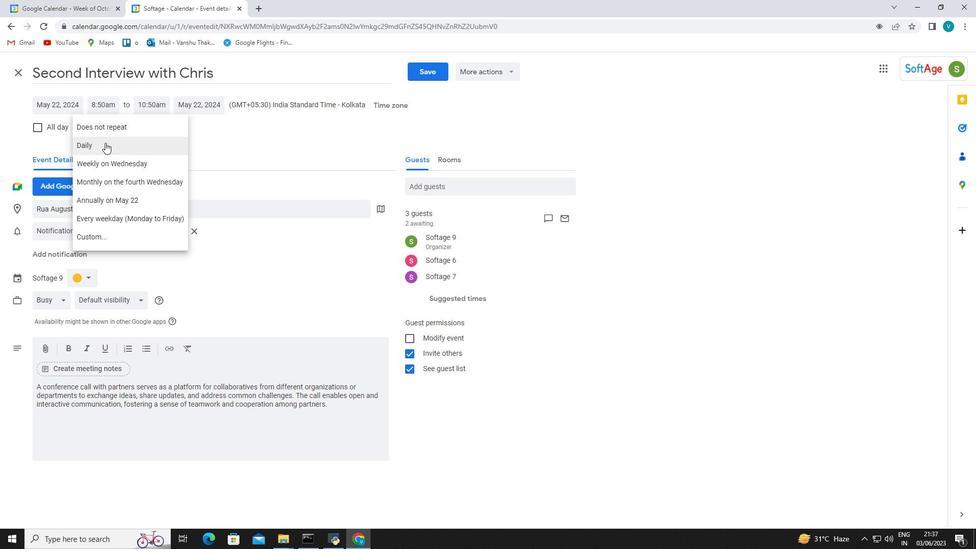 
Action: Mouse moved to (317, 161)
Screenshot: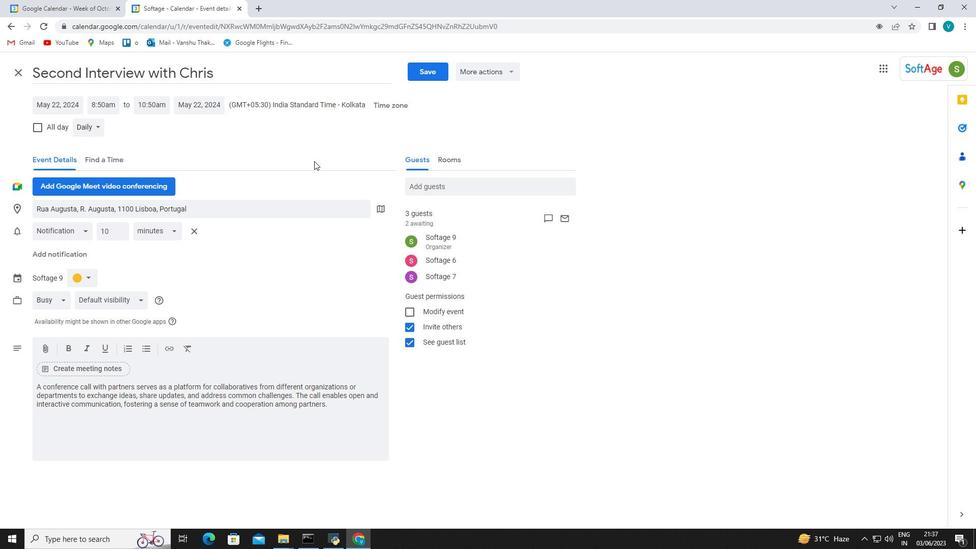 
Action: Mouse scrolled (317, 161) with delta (0, 0)
Screenshot: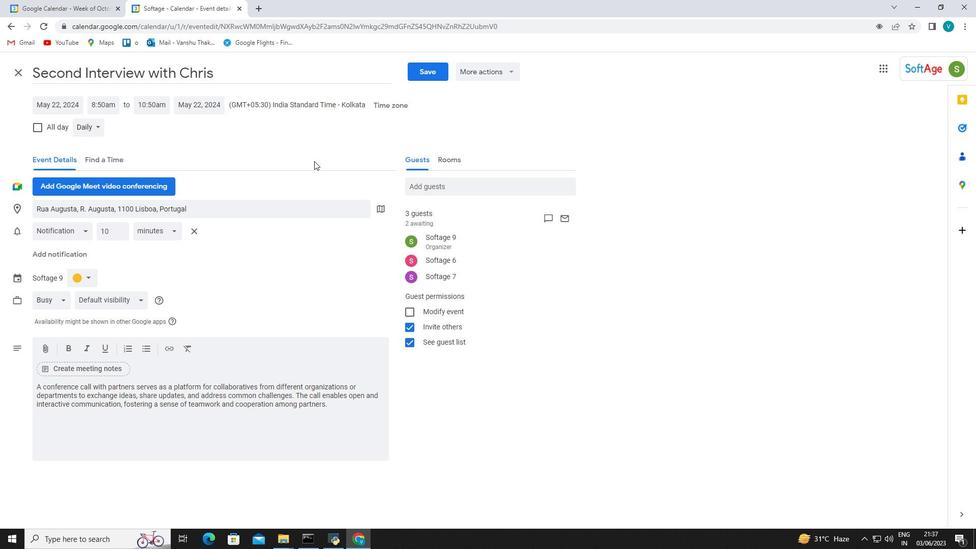
Action: Mouse moved to (318, 161)
Screenshot: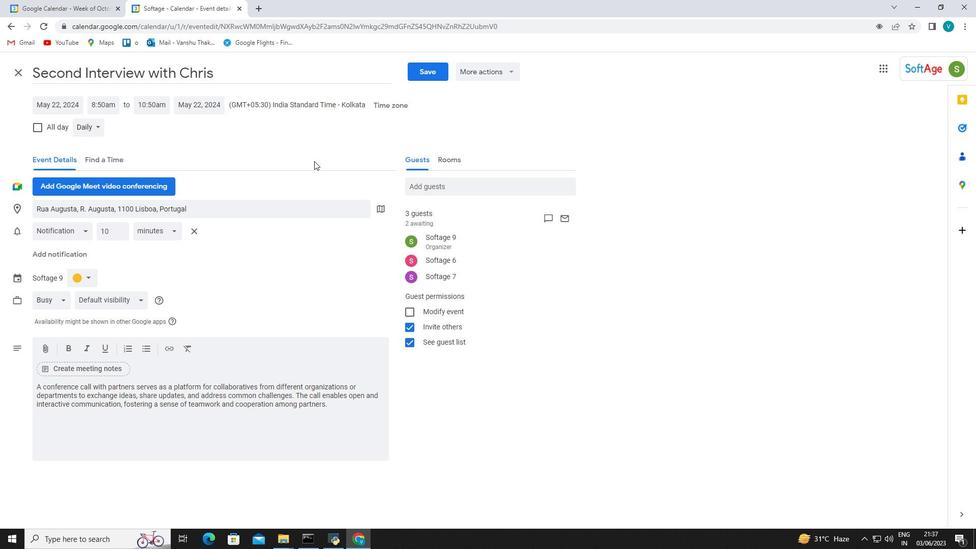 
Action: Mouse scrolled (318, 161) with delta (0, 0)
Screenshot: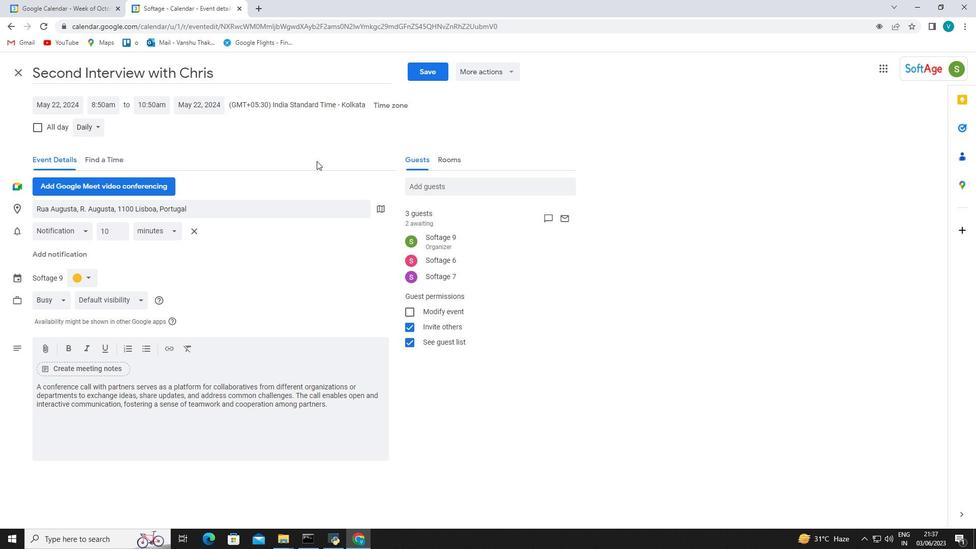 
Action: Mouse moved to (433, 68)
Screenshot: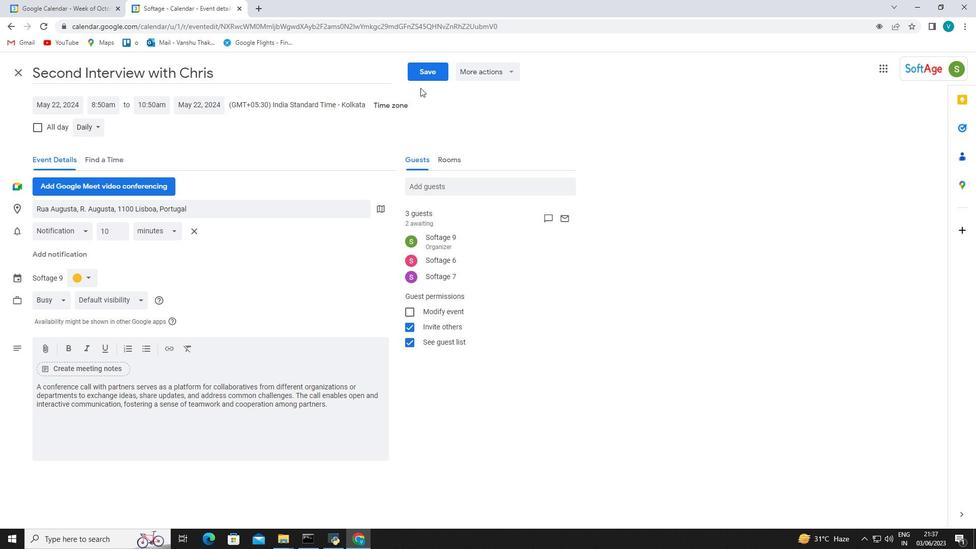 
Action: Mouse pressed left at (433, 68)
Screenshot: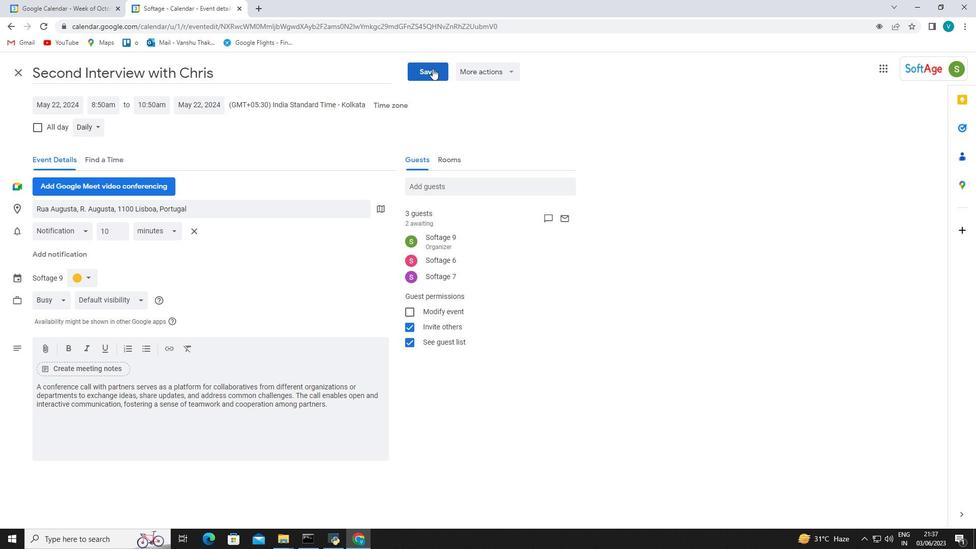 
Action: Mouse moved to (591, 321)
Screenshot: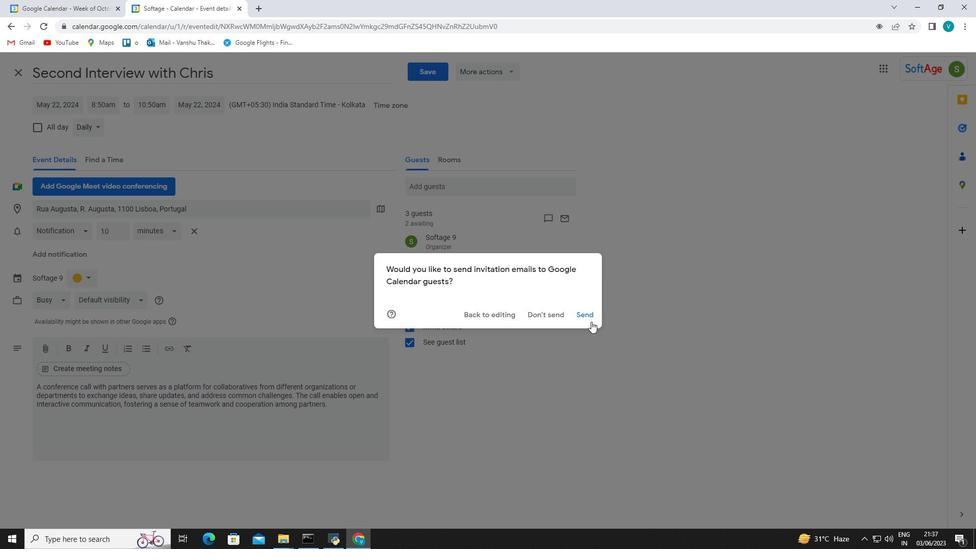 
Action: Mouse pressed left at (591, 321)
Screenshot: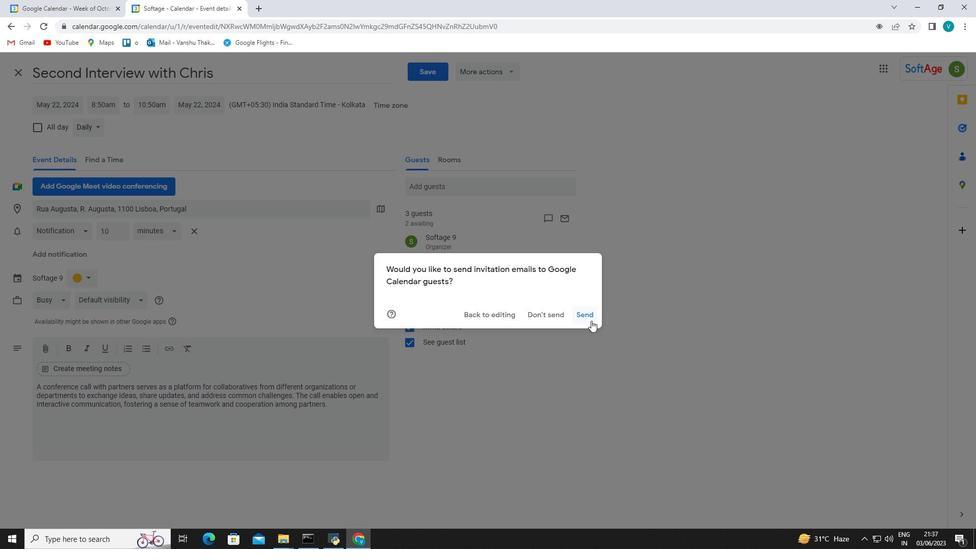 
Action: Mouse moved to (305, 328)
Screenshot: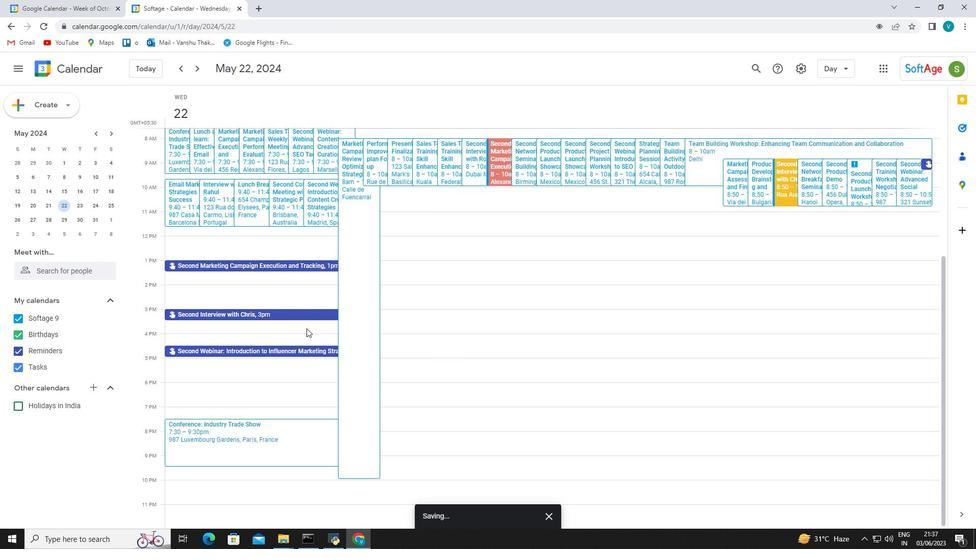 
